 Task: Look for space in Alot, India from 11th June, 2023 to 15th June, 2023 for 2 adults in price range Rs.7000 to Rs.16000. Place can be private room with 1  bedroom having 2 beds and 1 bathroom. Property type can be house, flat, guest house, hotel. Booking option can be shelf check-in. Required host language is English.
Action: Mouse moved to (587, 108)
Screenshot: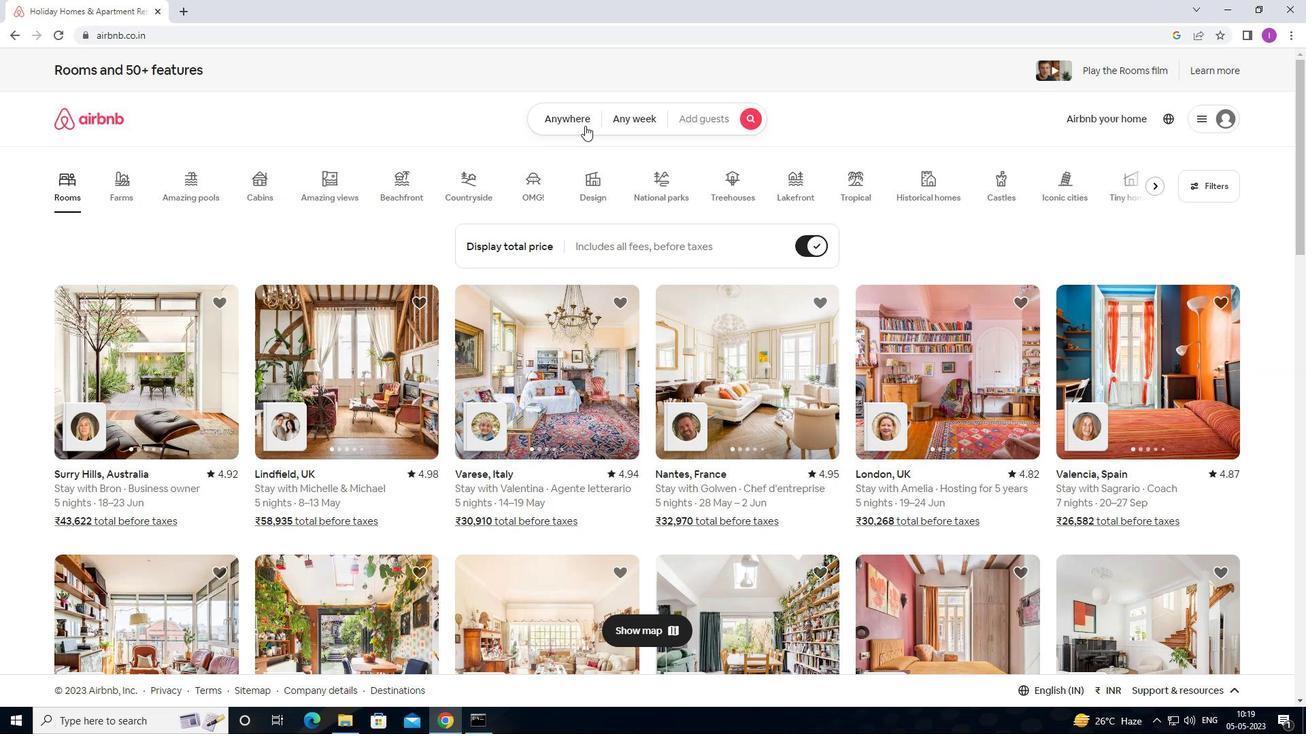 
Action: Mouse pressed left at (587, 108)
Screenshot: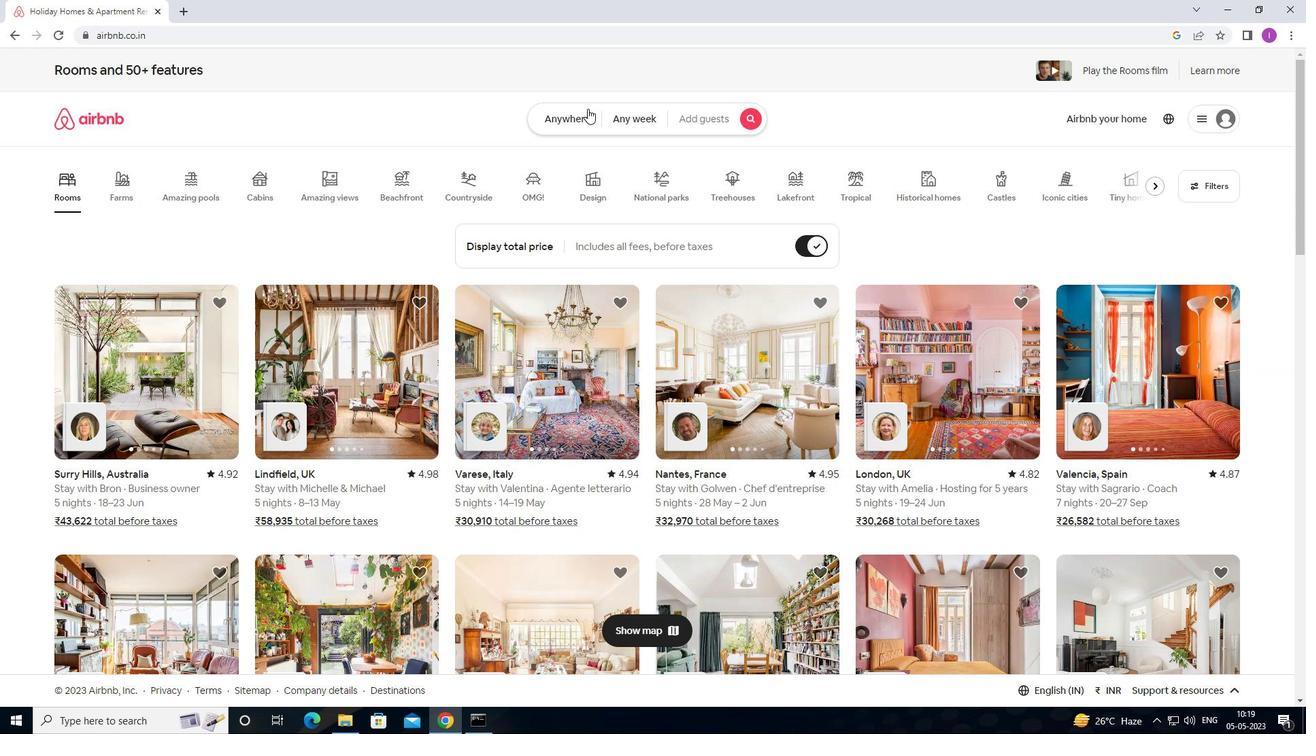 
Action: Mouse moved to (433, 172)
Screenshot: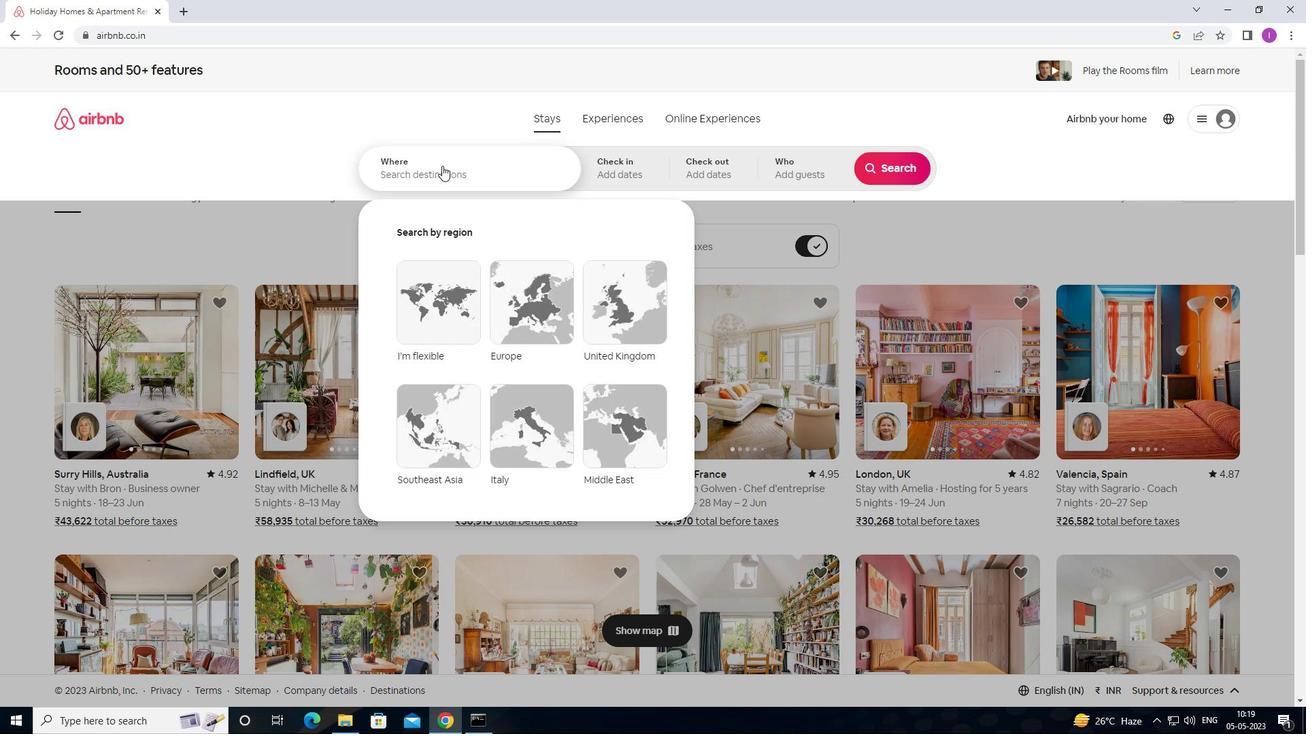 
Action: Mouse pressed left at (433, 172)
Screenshot: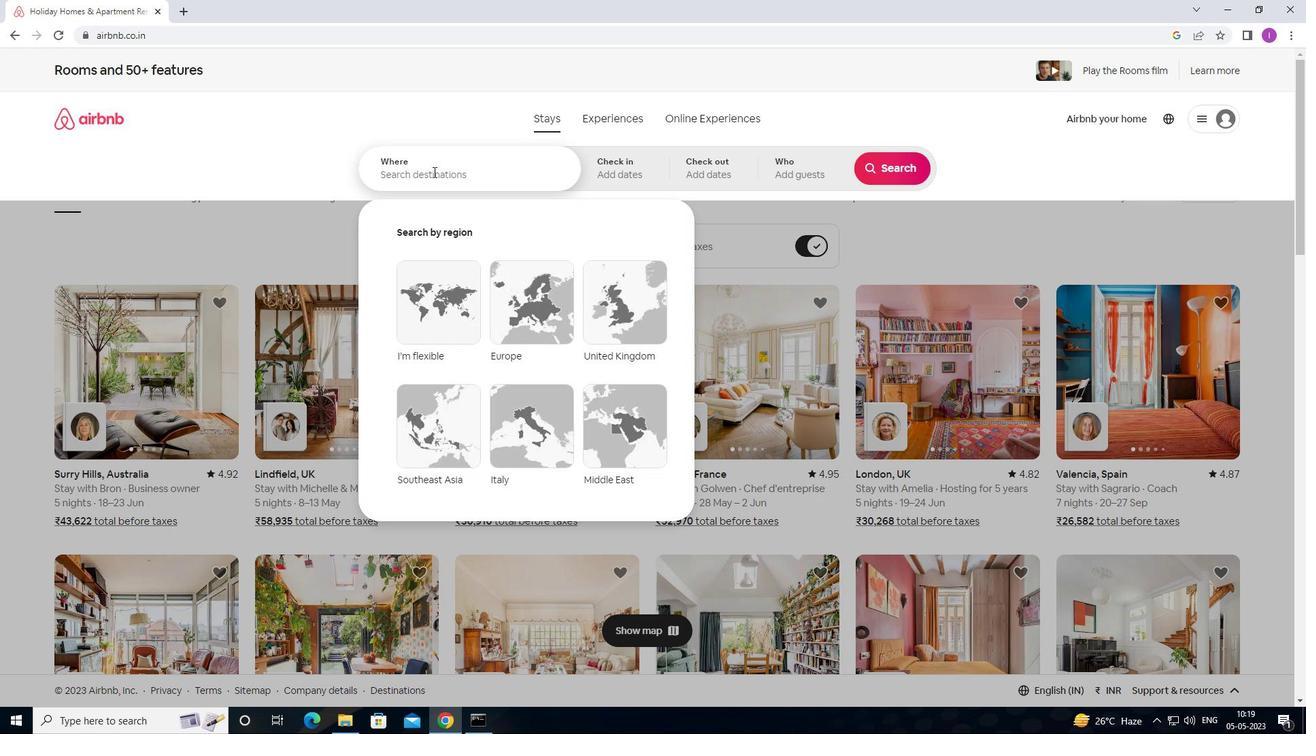 
Action: Mouse moved to (336, 249)
Screenshot: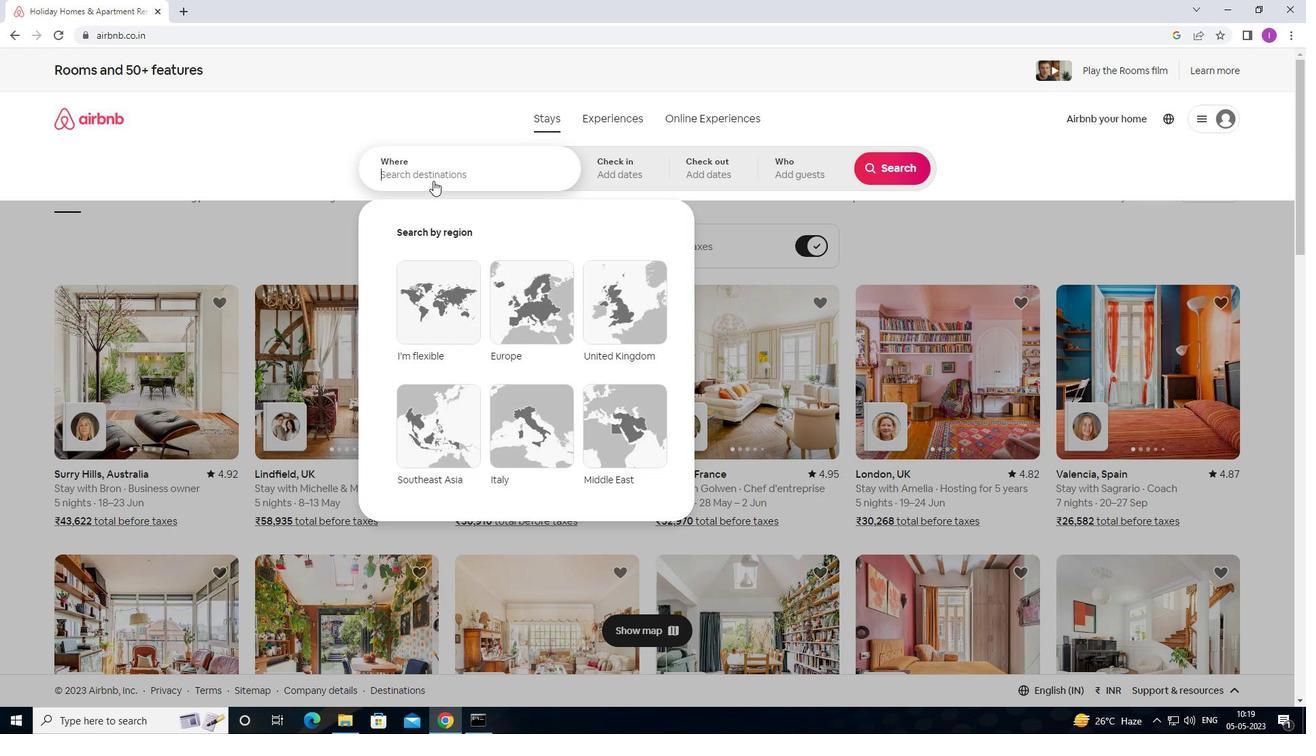 
Action: Key pressed <Key.shift>ALOT,<Key.shift>INDIA
Screenshot: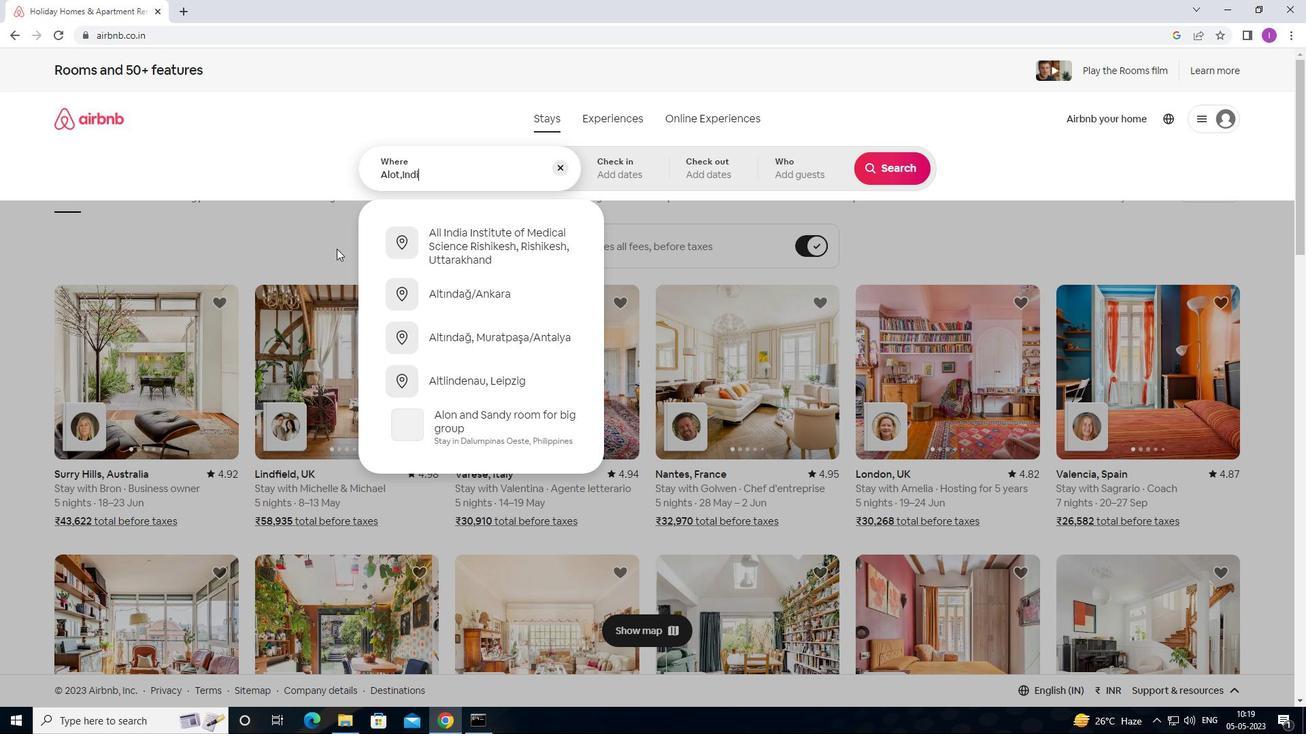 
Action: Mouse moved to (634, 167)
Screenshot: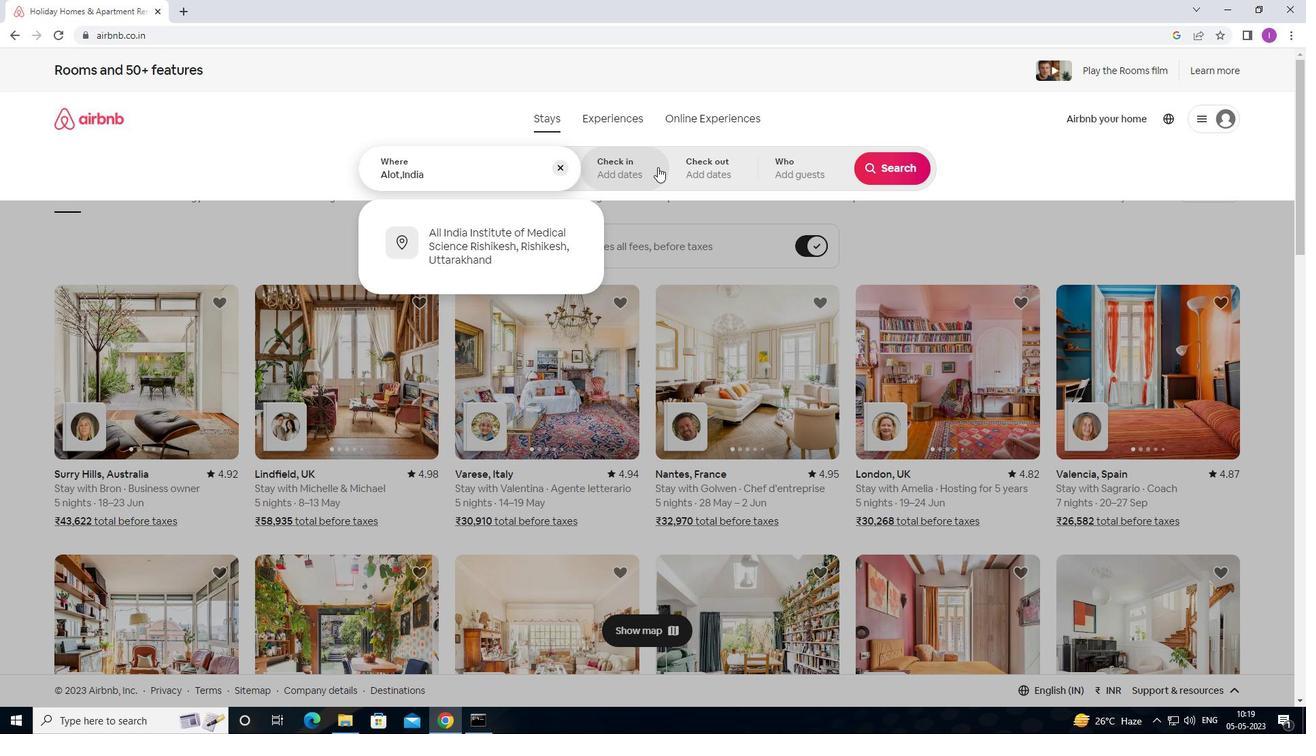 
Action: Mouse pressed left at (634, 167)
Screenshot: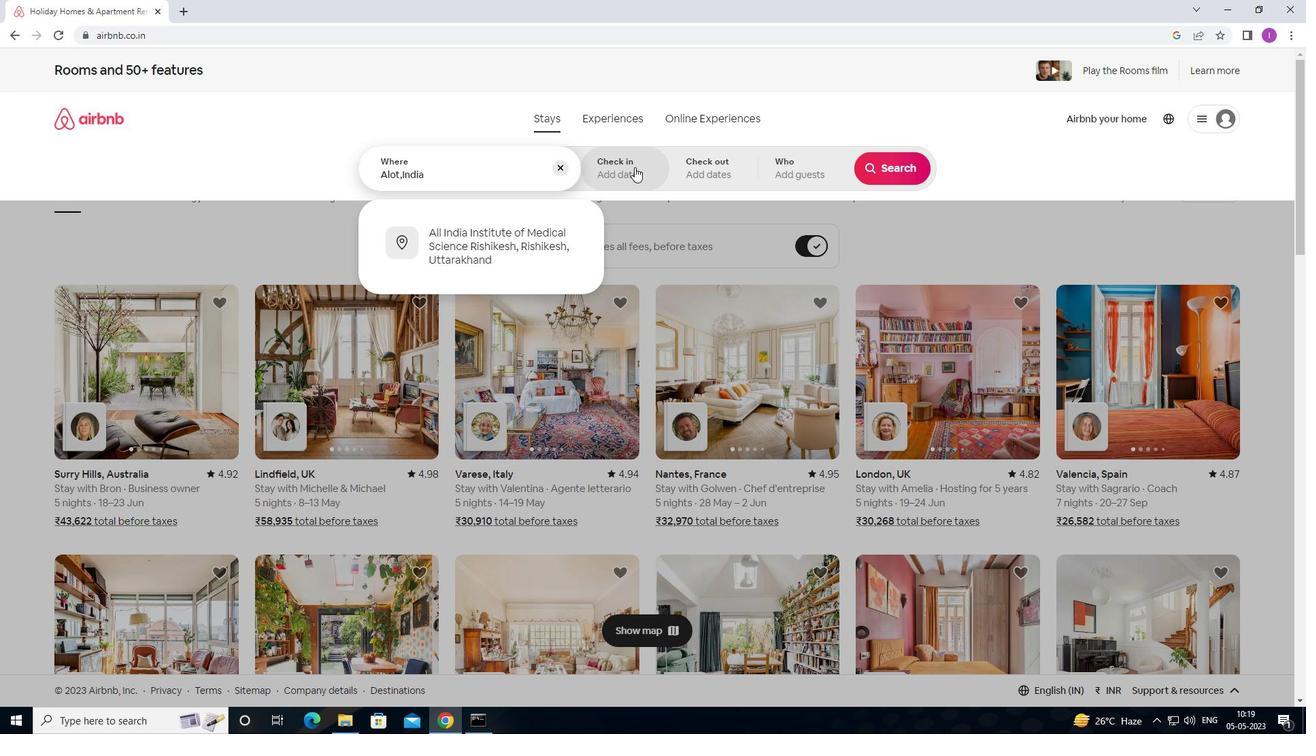 
Action: Mouse moved to (884, 274)
Screenshot: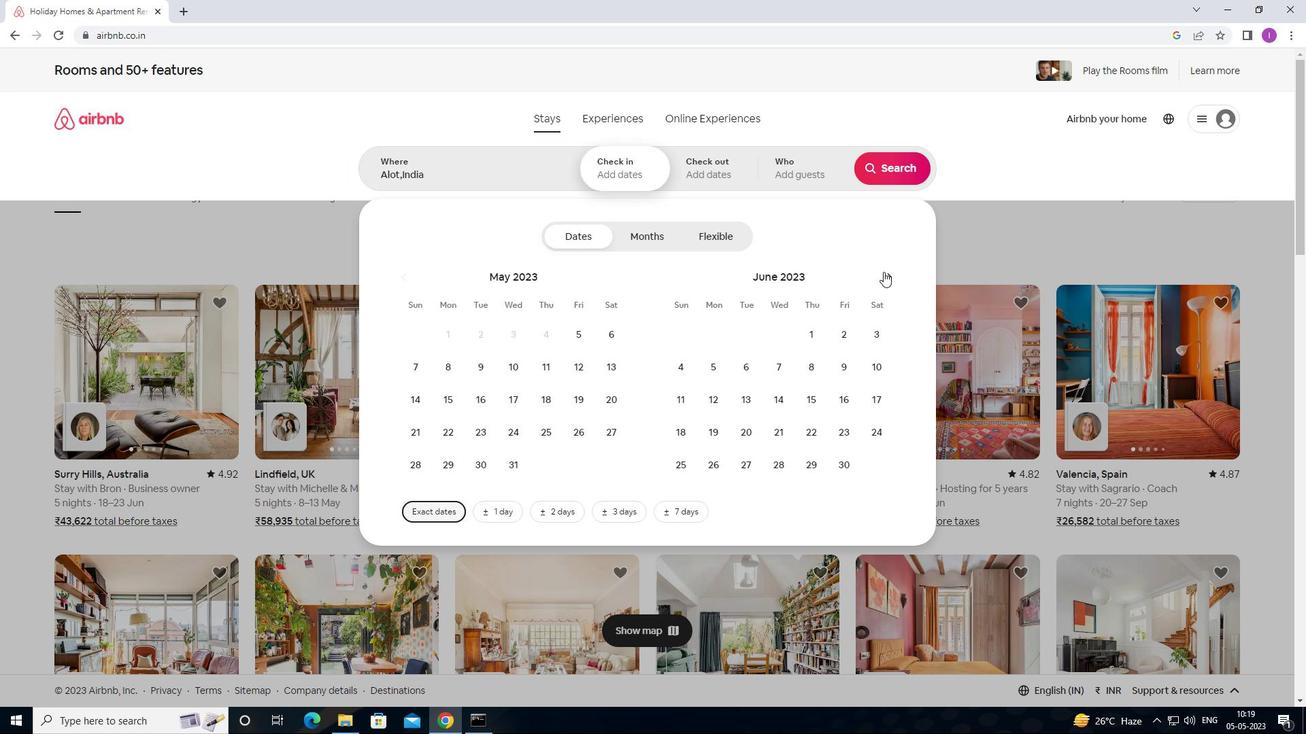 
Action: Mouse pressed left at (884, 274)
Screenshot: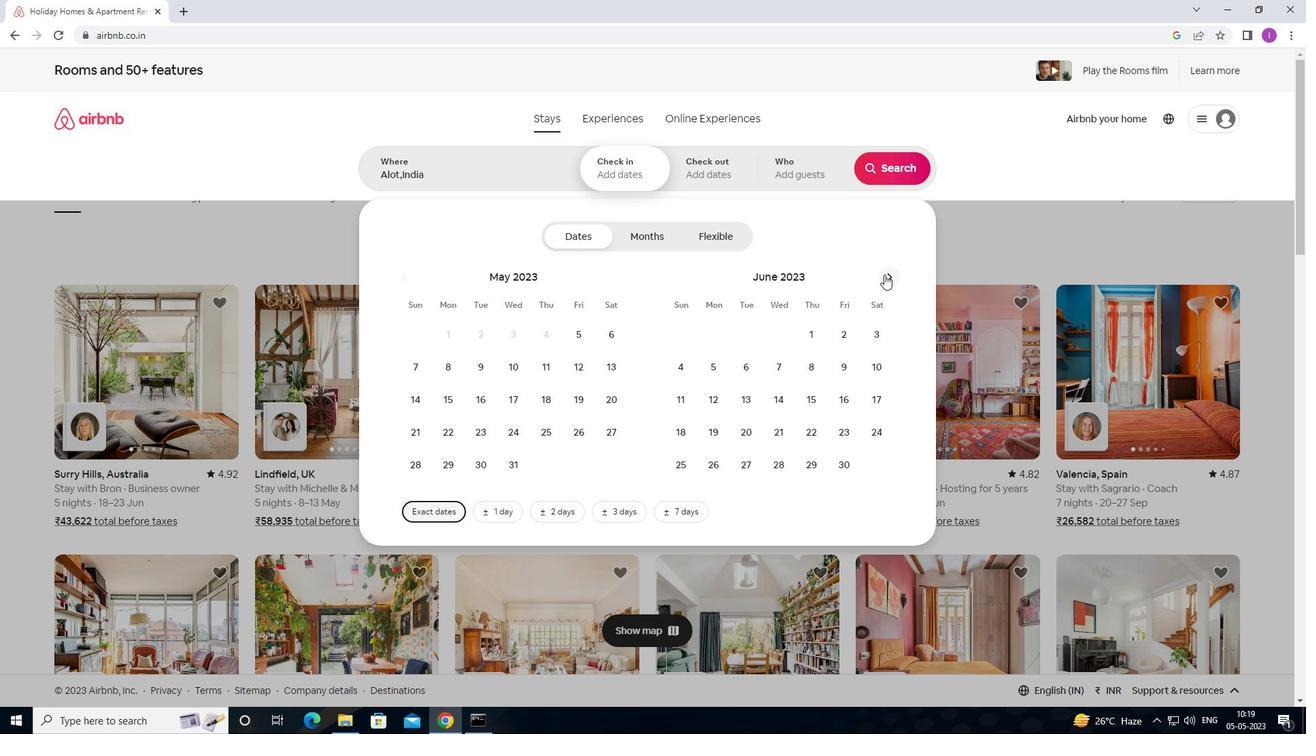 
Action: Mouse moved to (406, 400)
Screenshot: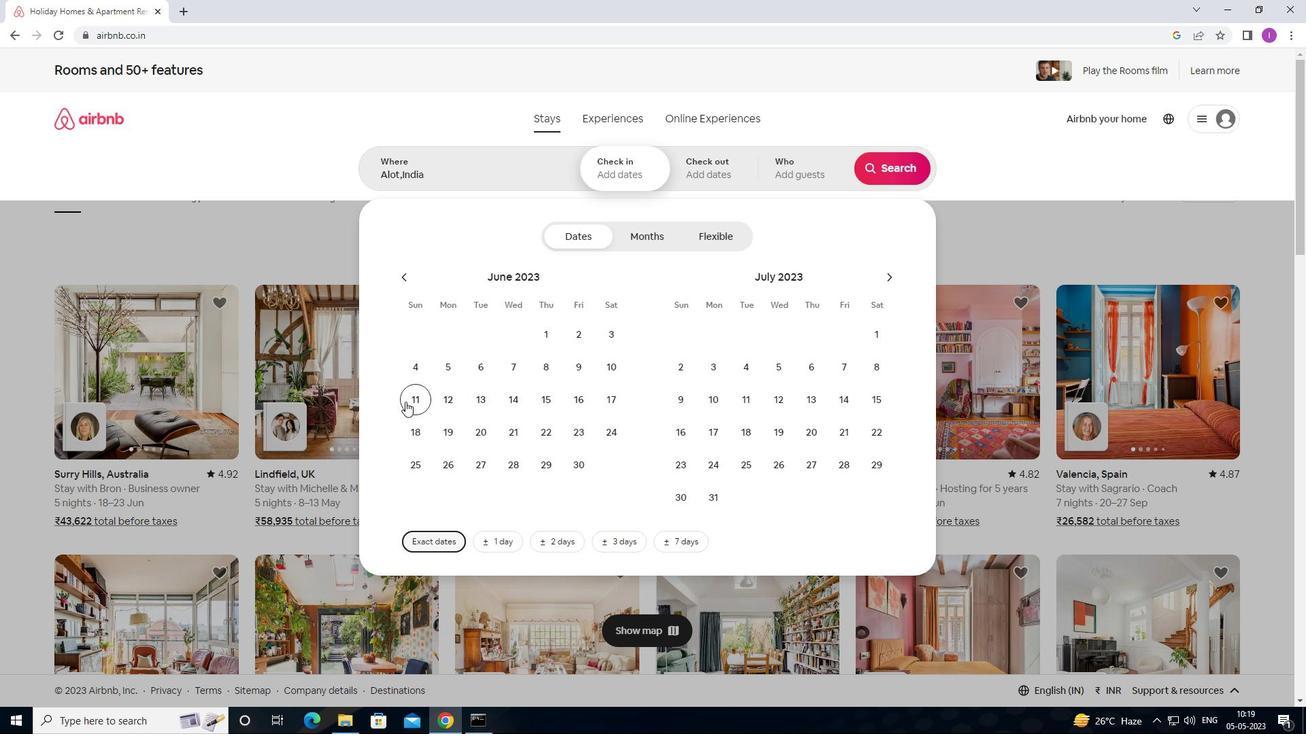 
Action: Mouse pressed left at (406, 400)
Screenshot: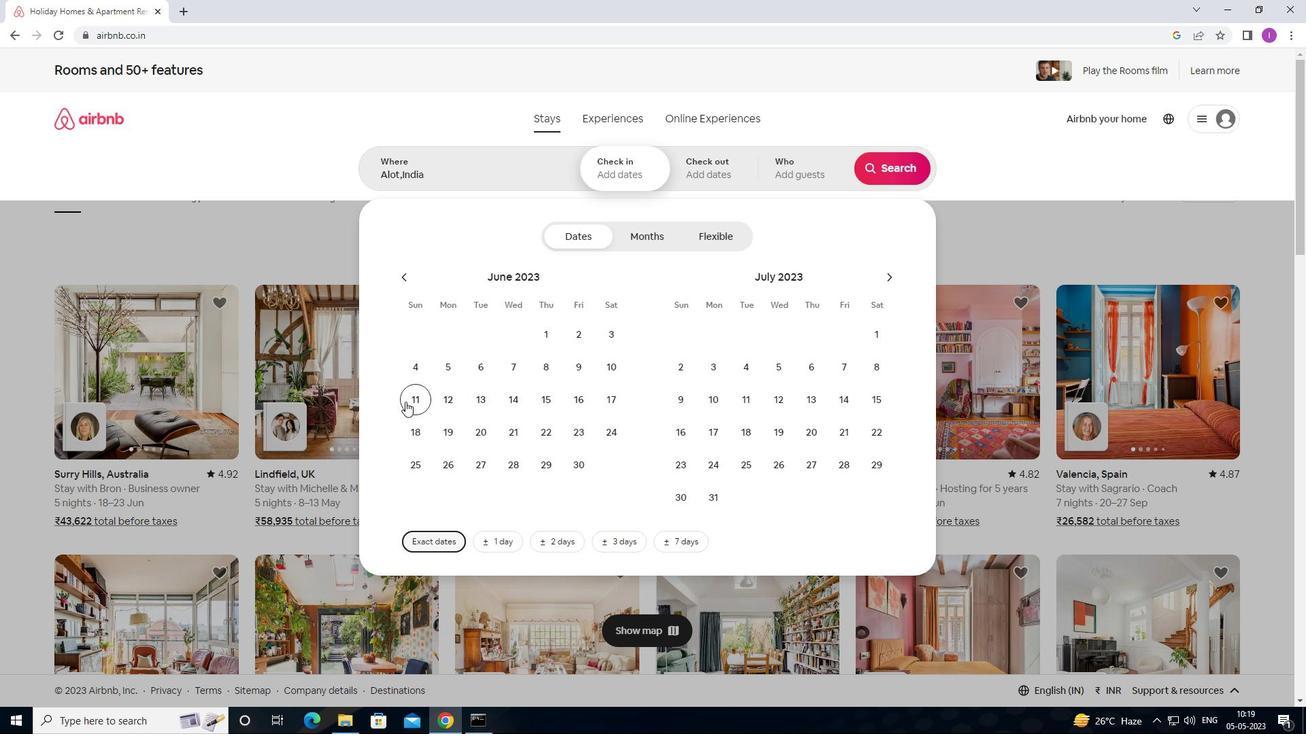 
Action: Mouse moved to (545, 411)
Screenshot: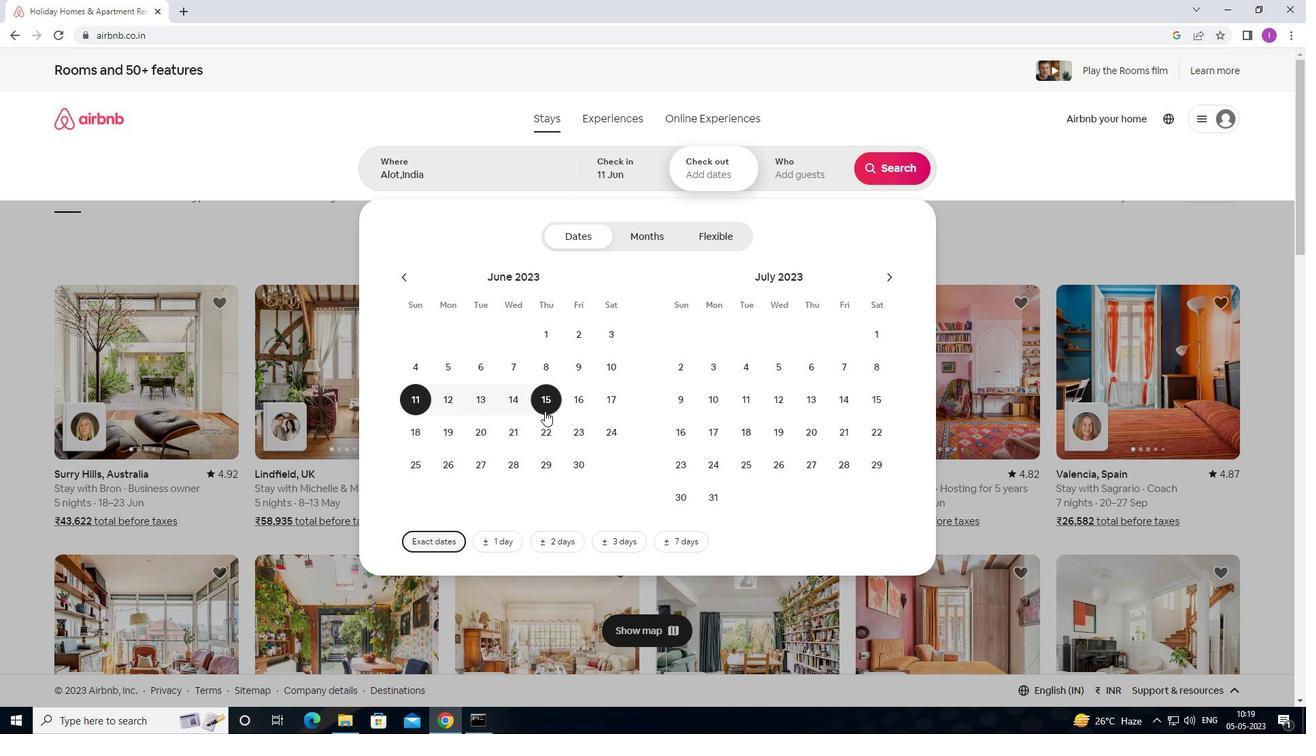 
Action: Mouse pressed left at (545, 411)
Screenshot: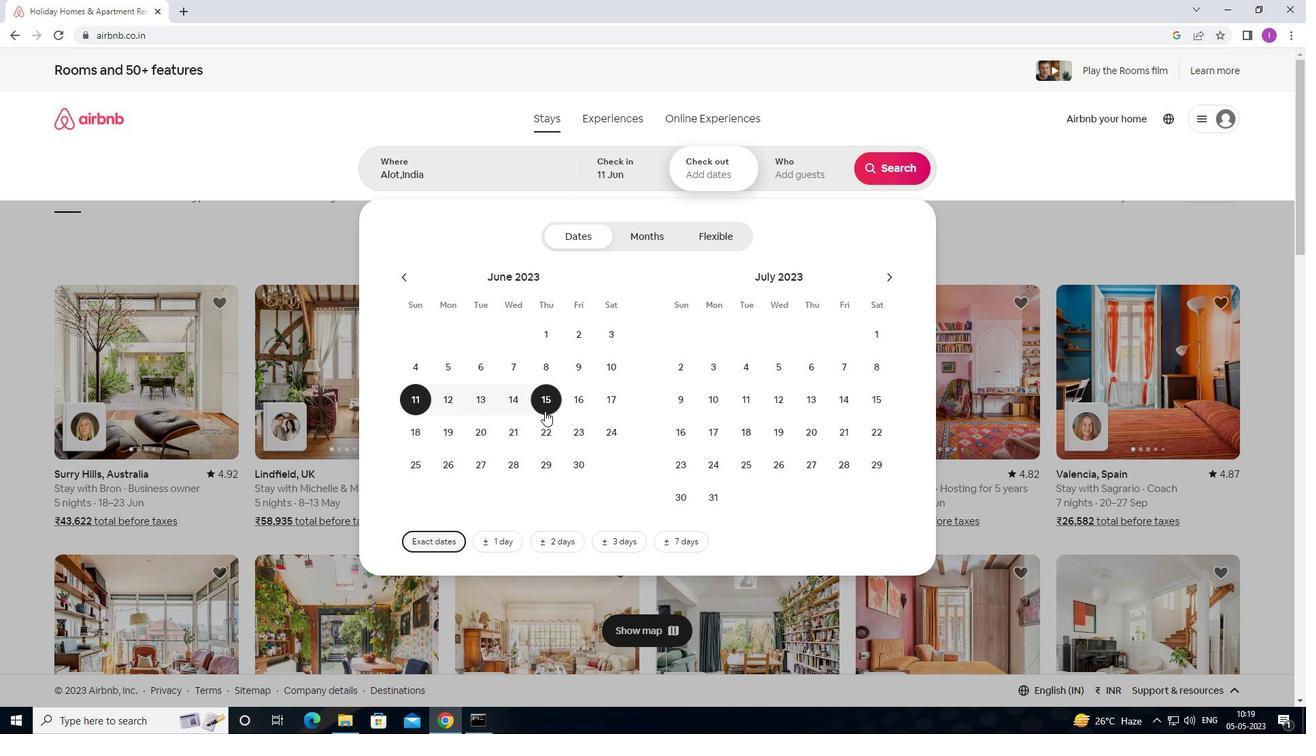 
Action: Mouse moved to (825, 184)
Screenshot: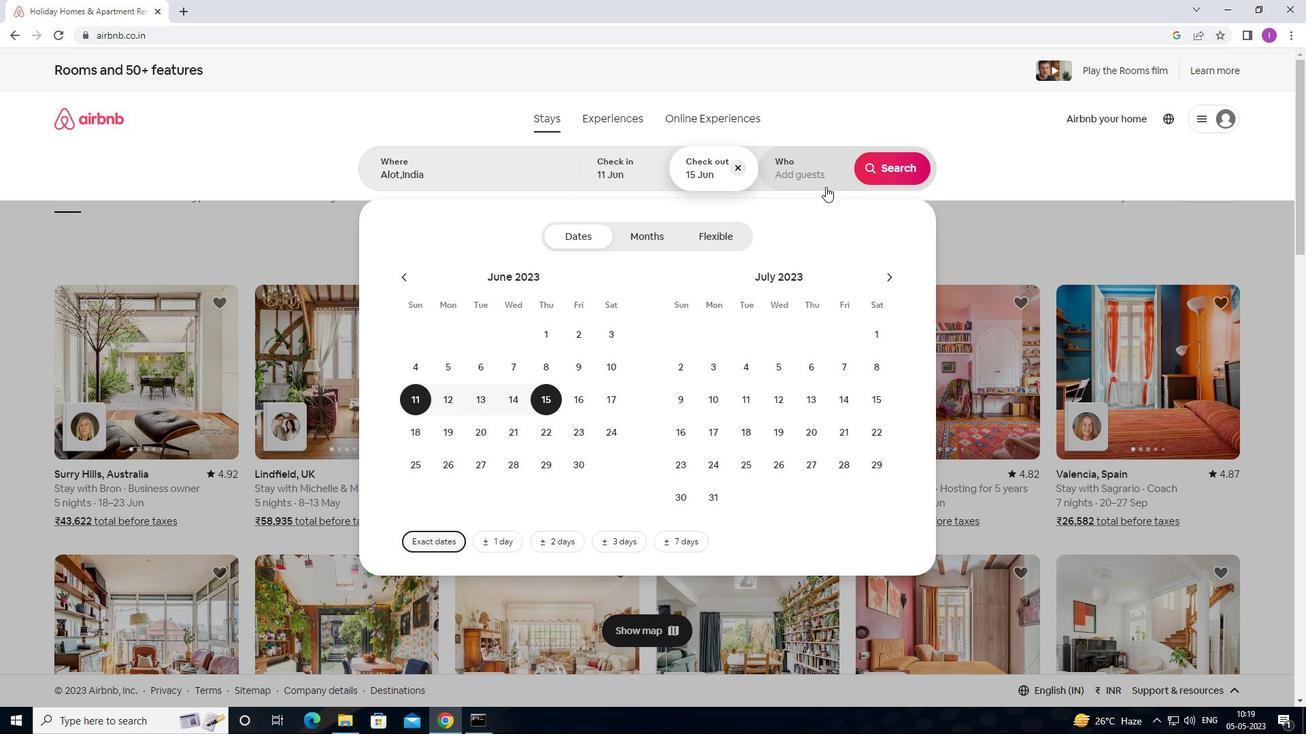 
Action: Mouse pressed left at (825, 184)
Screenshot: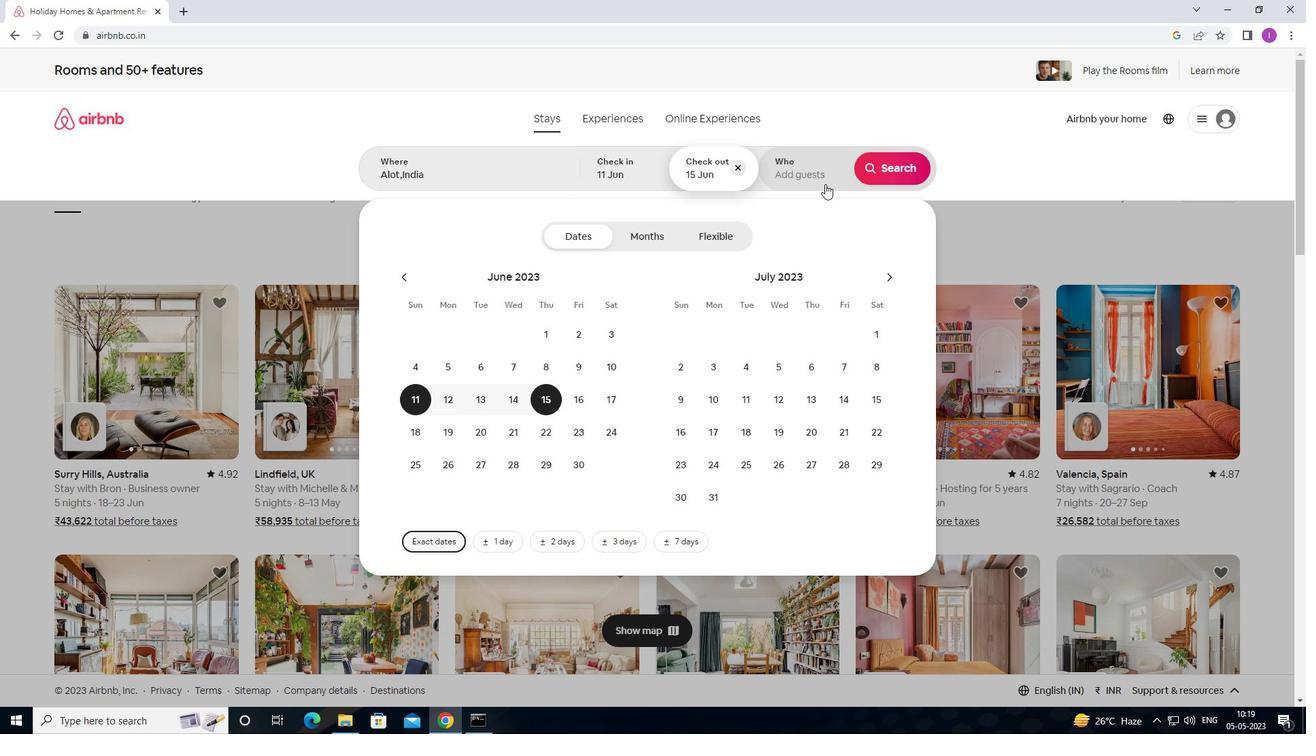 
Action: Mouse moved to (891, 240)
Screenshot: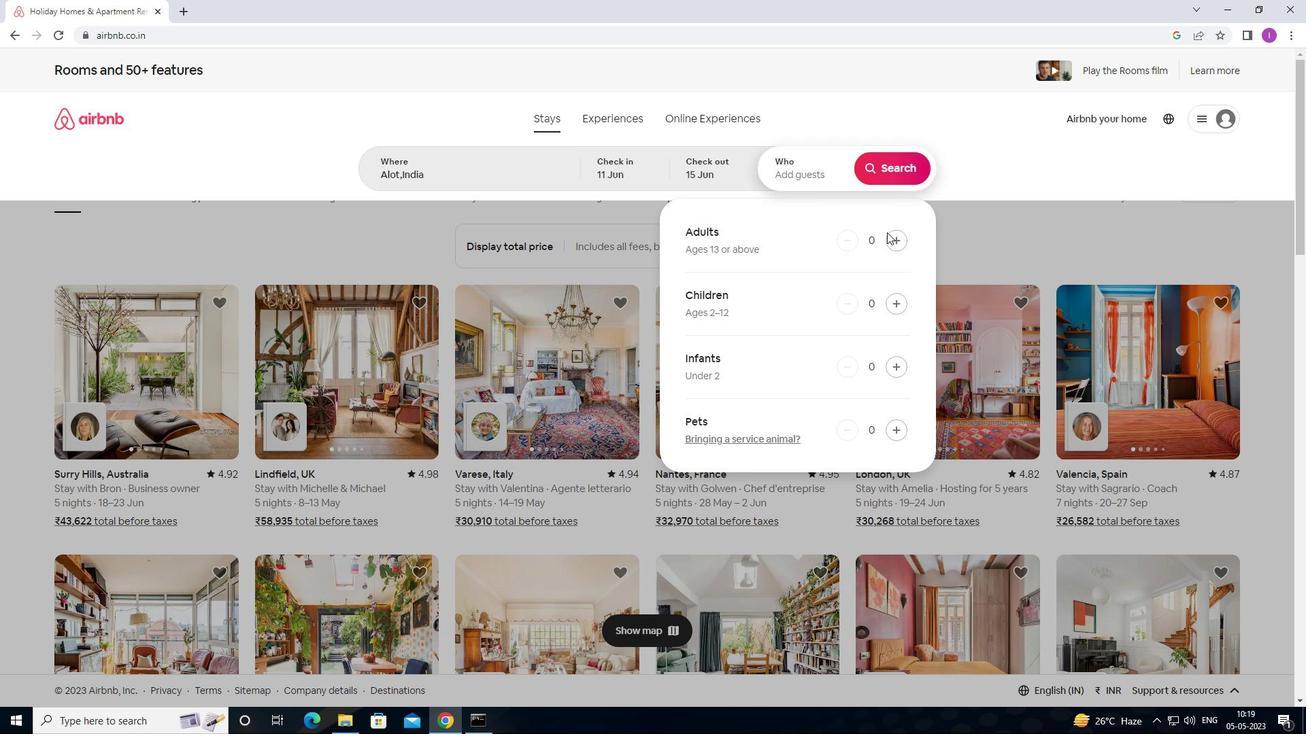 
Action: Mouse pressed left at (891, 240)
Screenshot: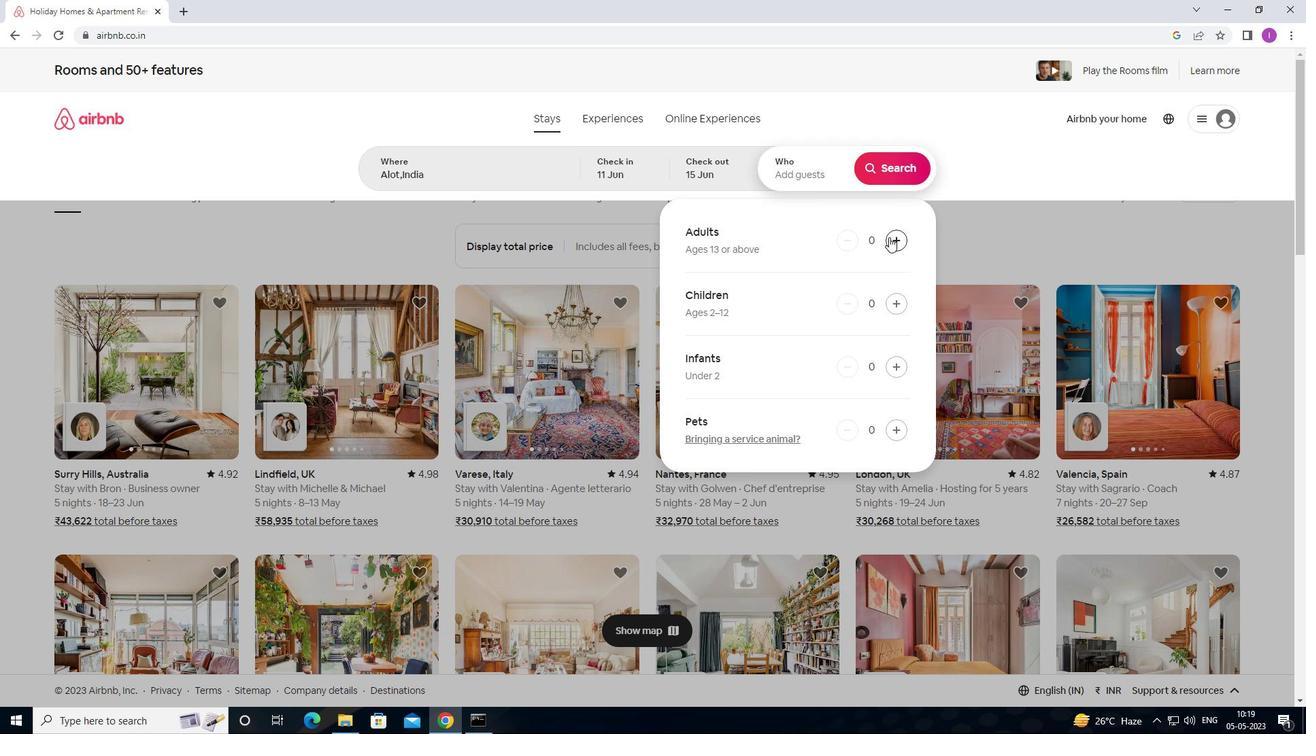
Action: Mouse pressed left at (891, 240)
Screenshot: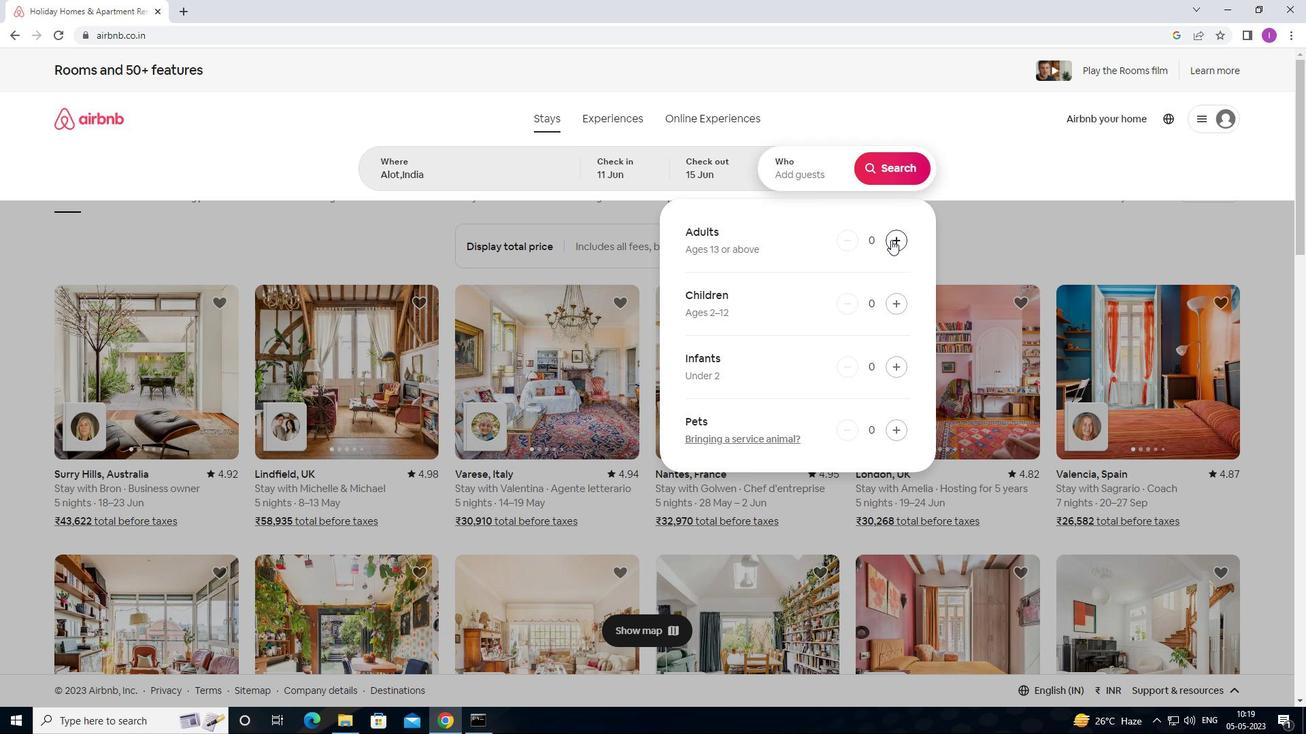 
Action: Mouse moved to (905, 178)
Screenshot: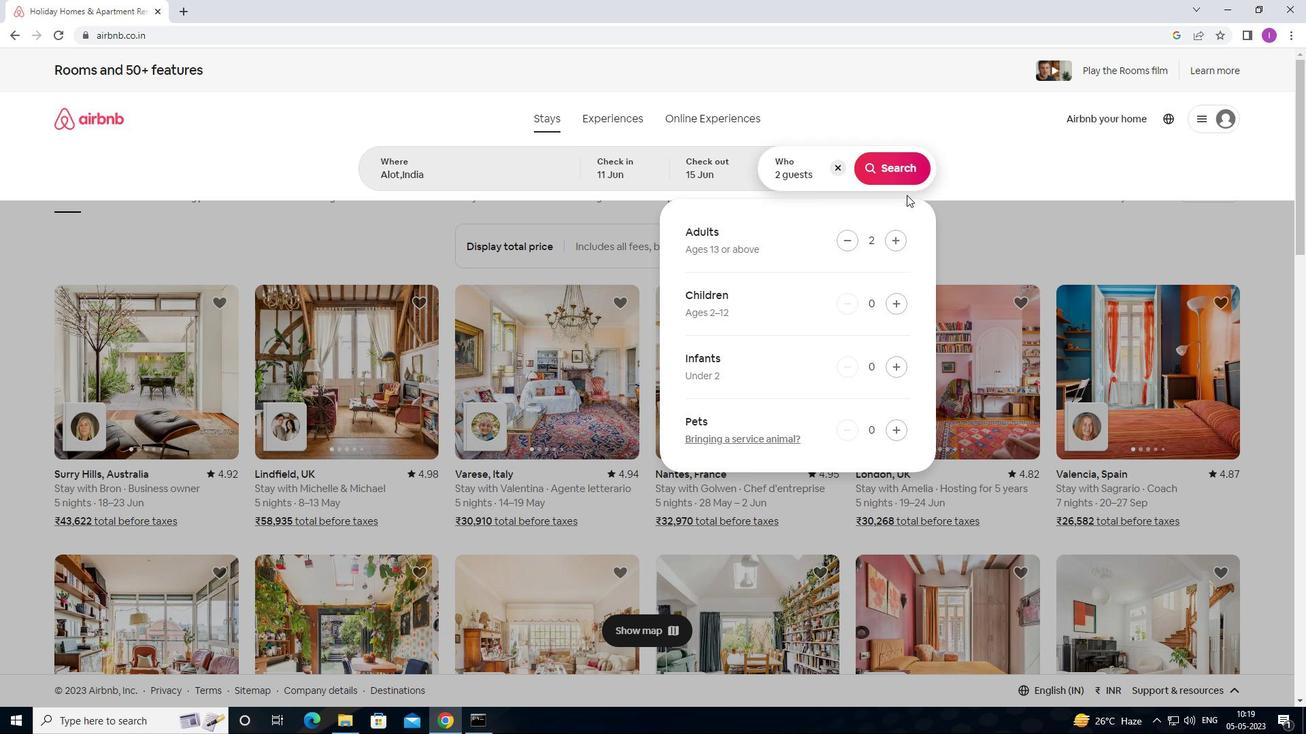 
Action: Mouse pressed left at (905, 178)
Screenshot: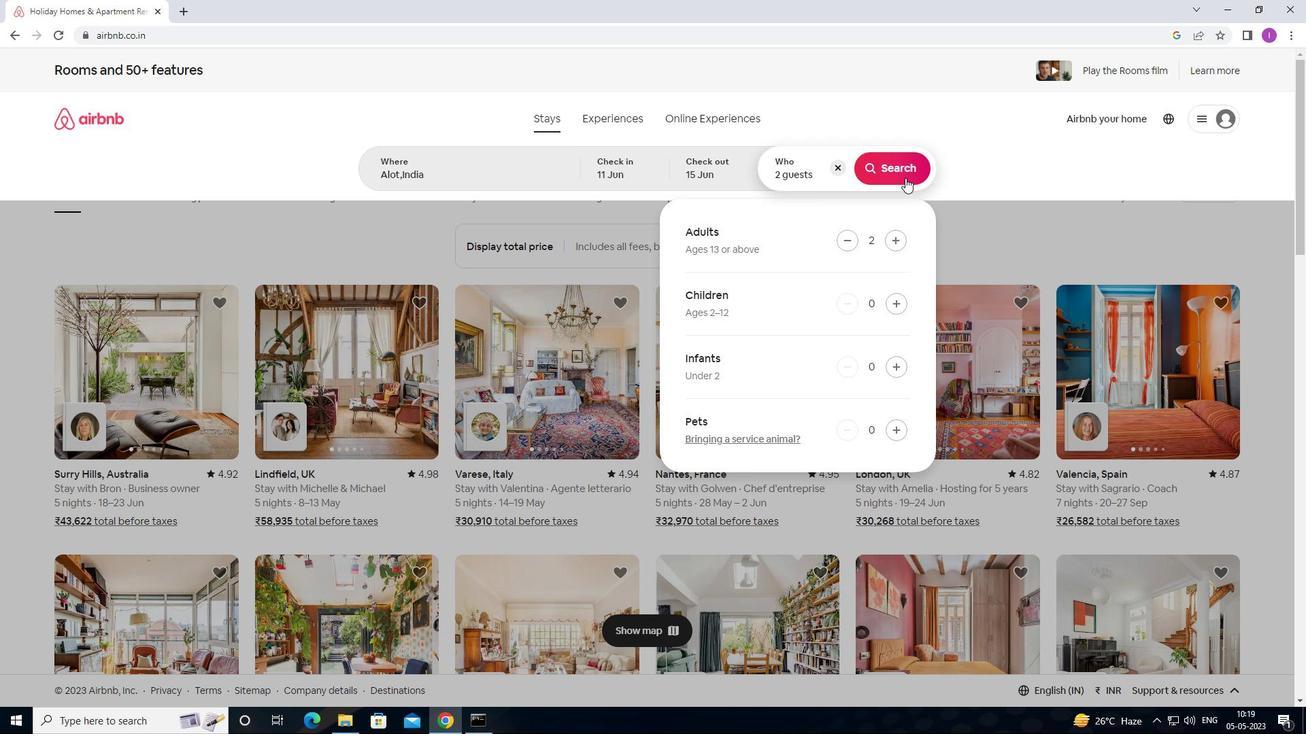 
Action: Mouse moved to (1243, 138)
Screenshot: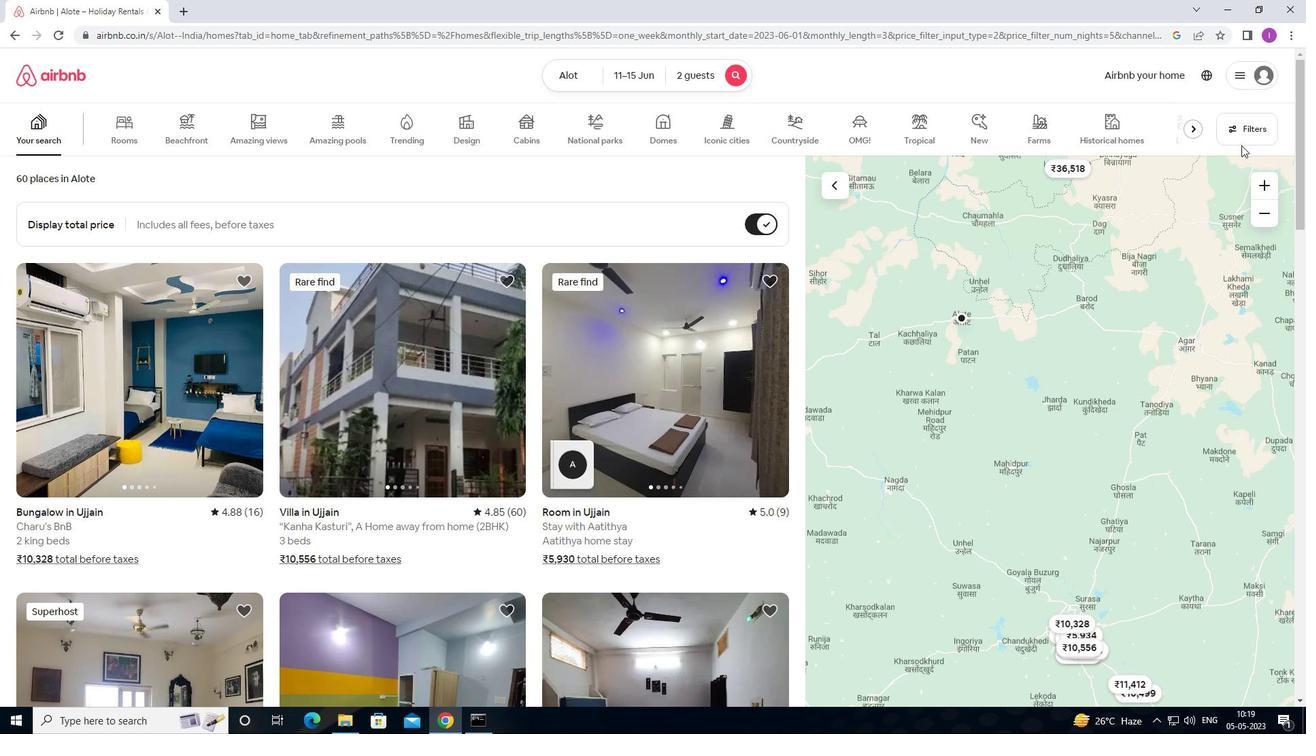 
Action: Mouse pressed left at (1243, 138)
Screenshot: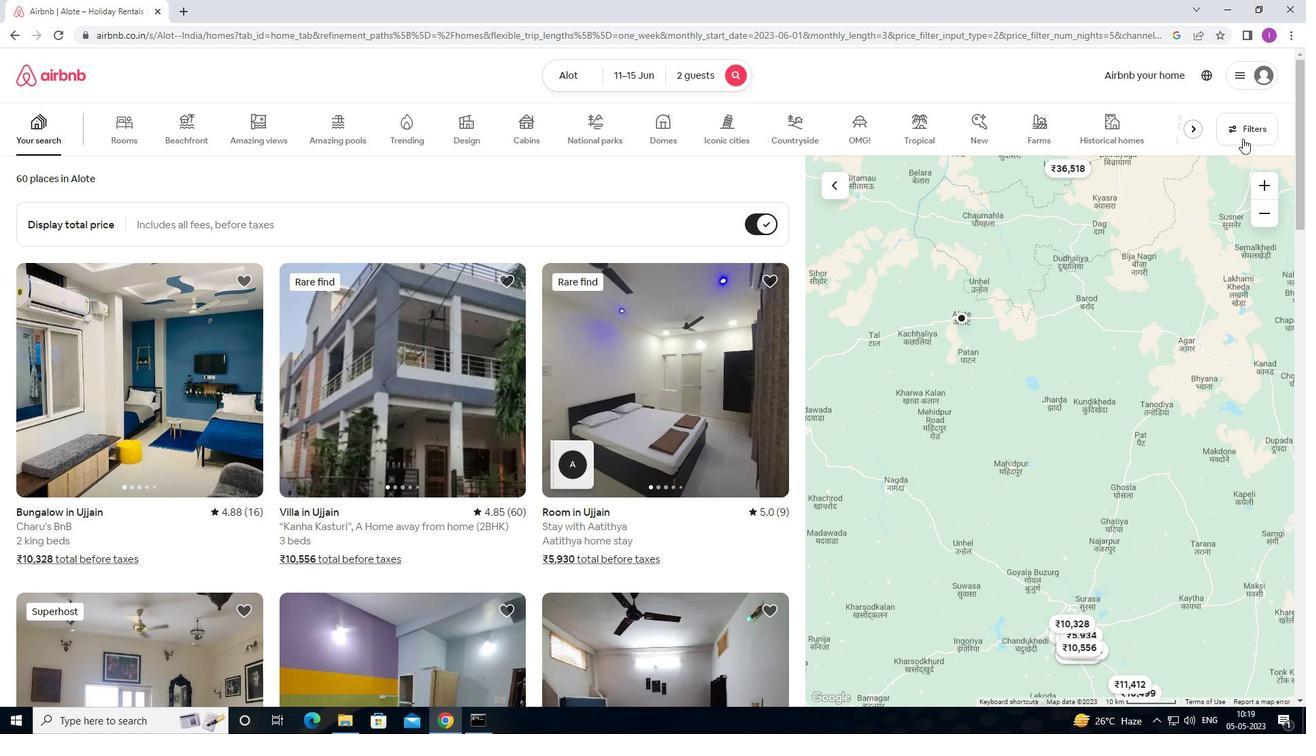 
Action: Mouse moved to (477, 464)
Screenshot: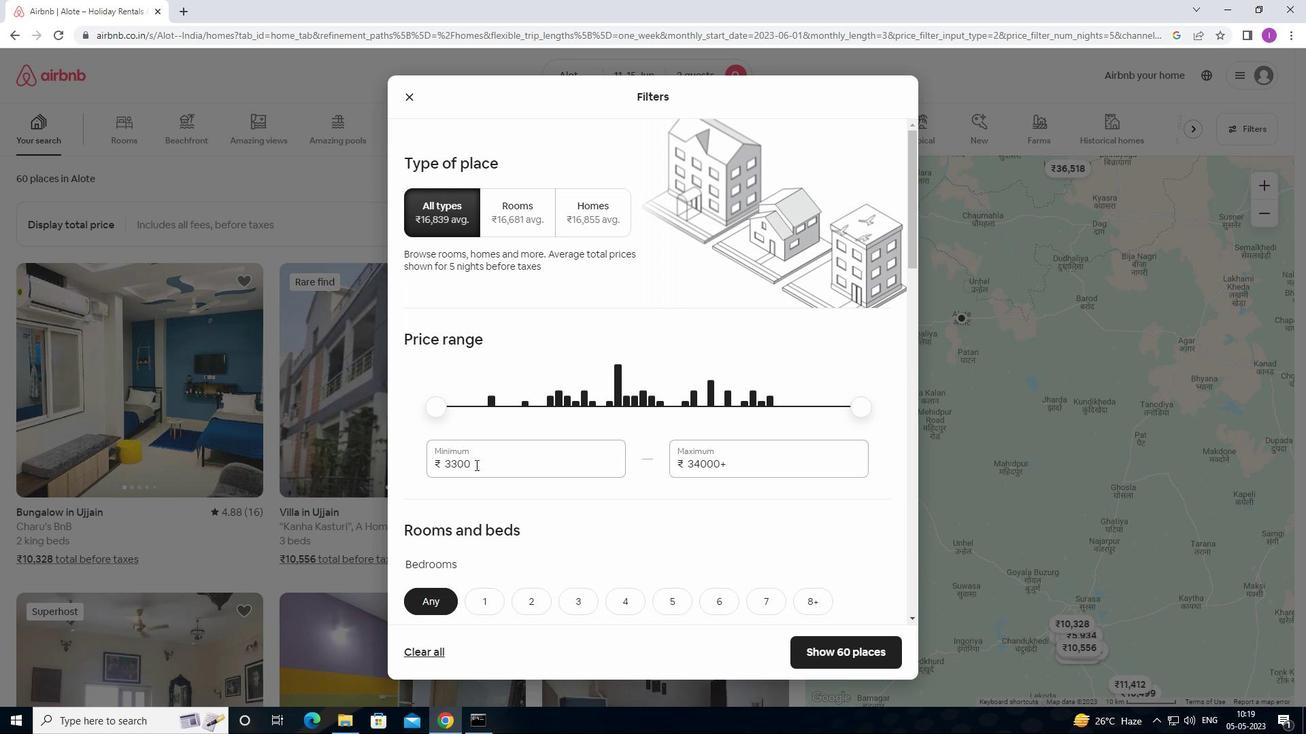 
Action: Mouse pressed left at (477, 464)
Screenshot: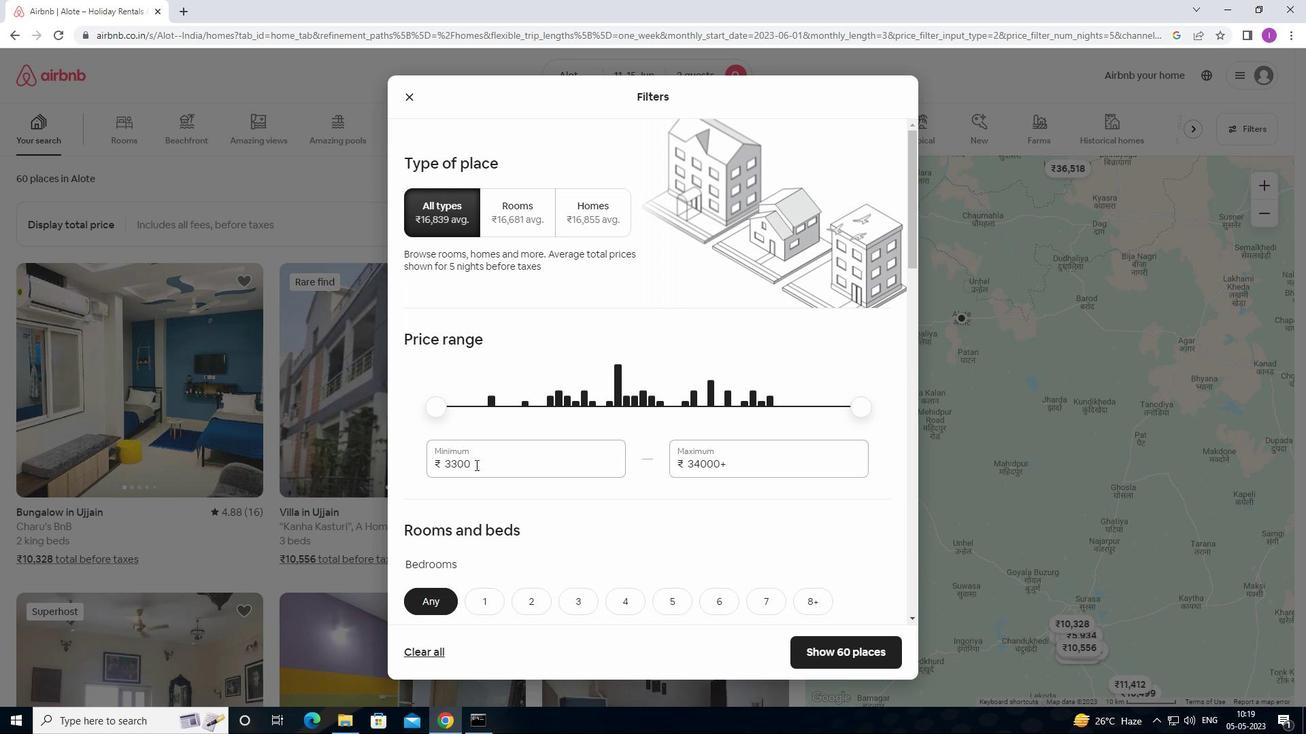
Action: Mouse moved to (517, 460)
Screenshot: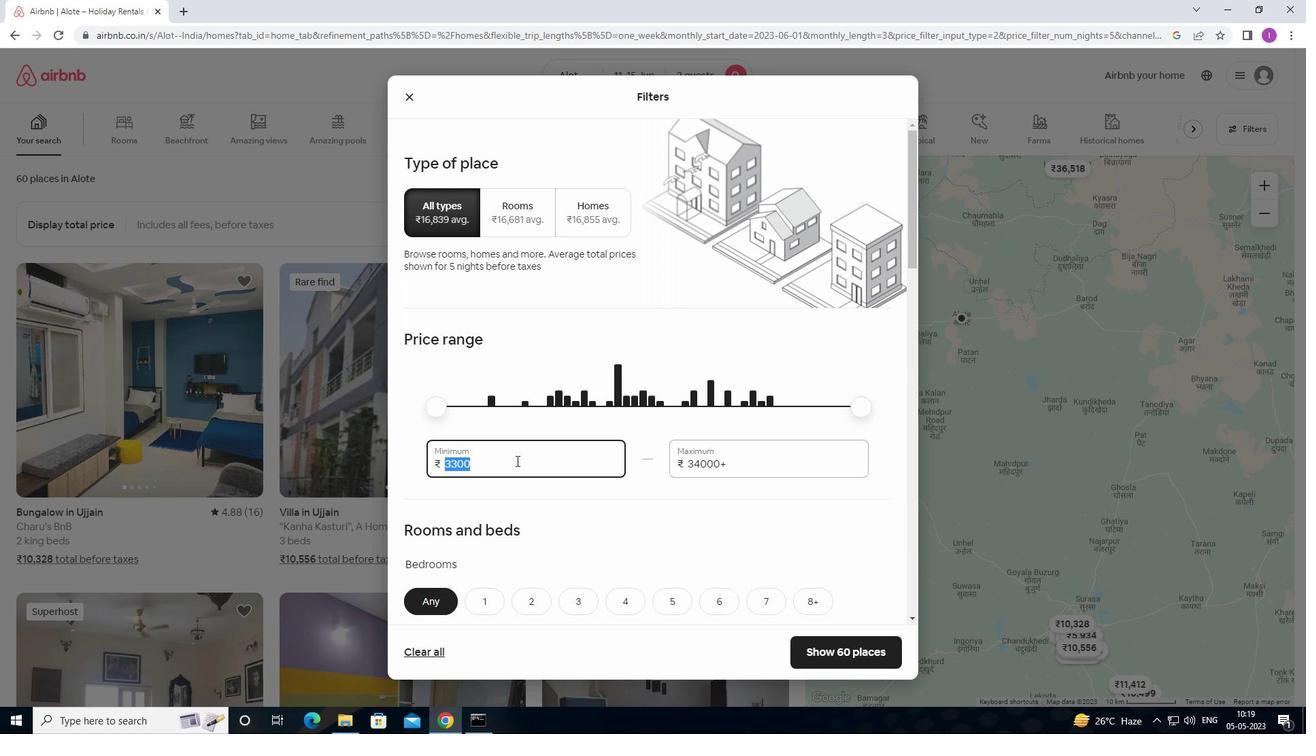 
Action: Key pressed 7
Screenshot: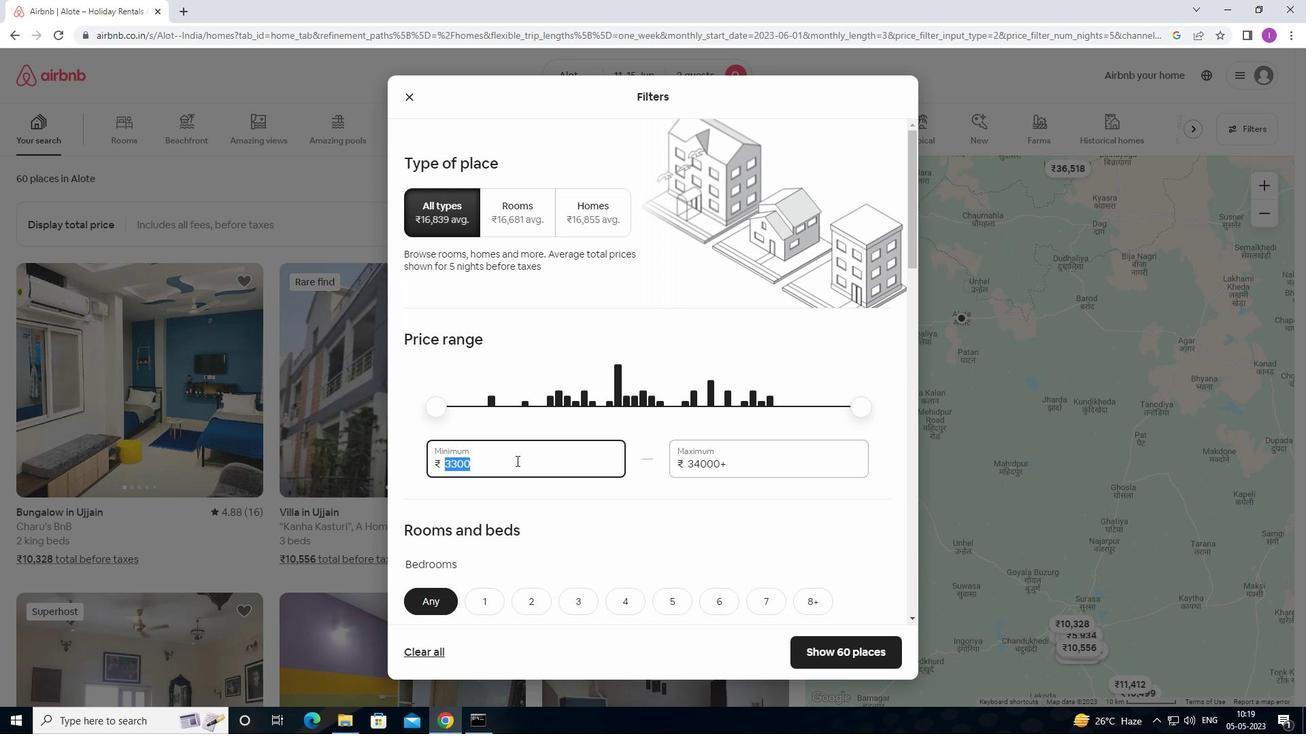 
Action: Mouse moved to (517, 458)
Screenshot: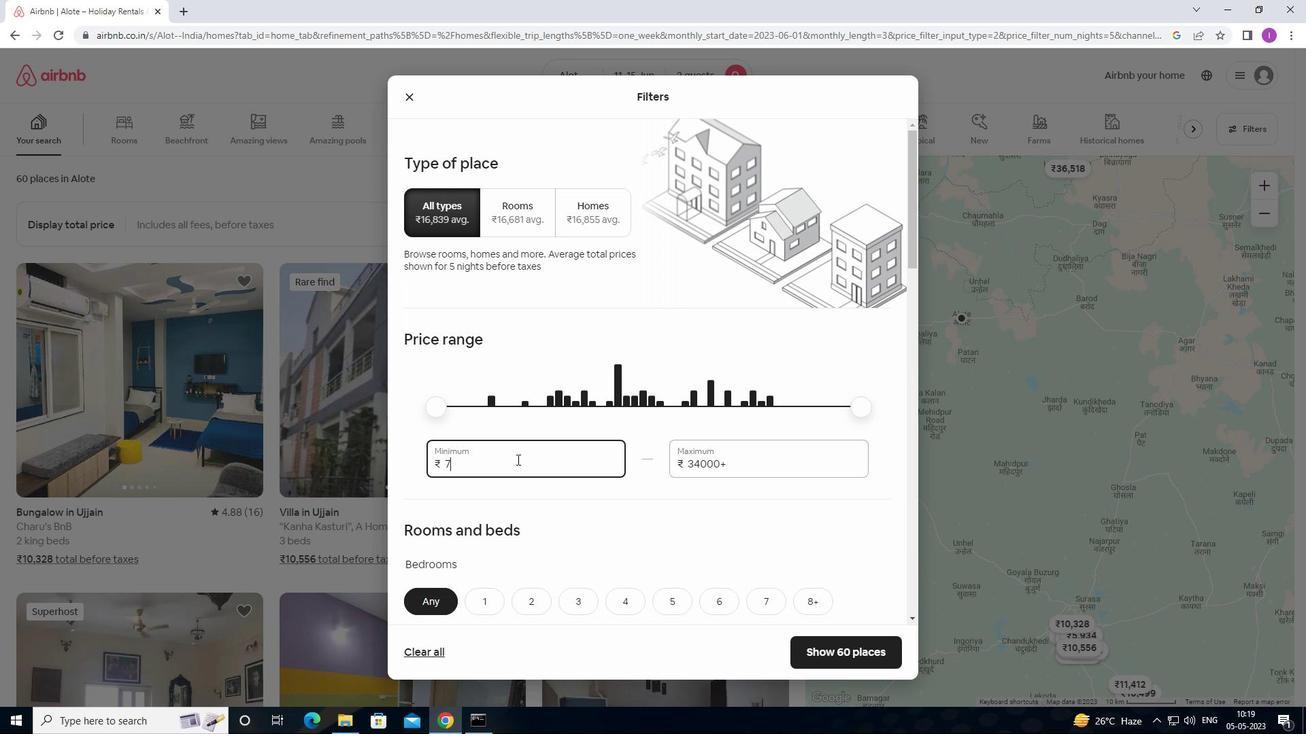 
Action: Key pressed 00
Screenshot: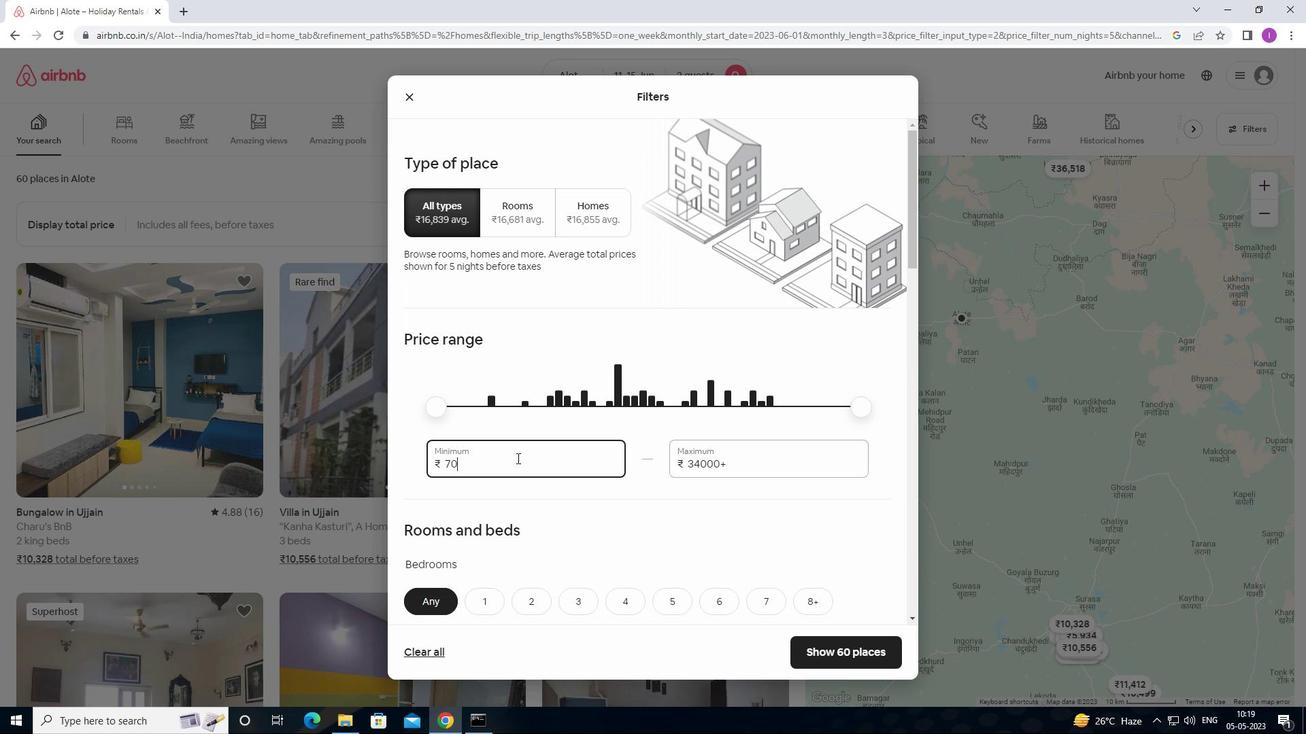 
Action: Mouse moved to (517, 455)
Screenshot: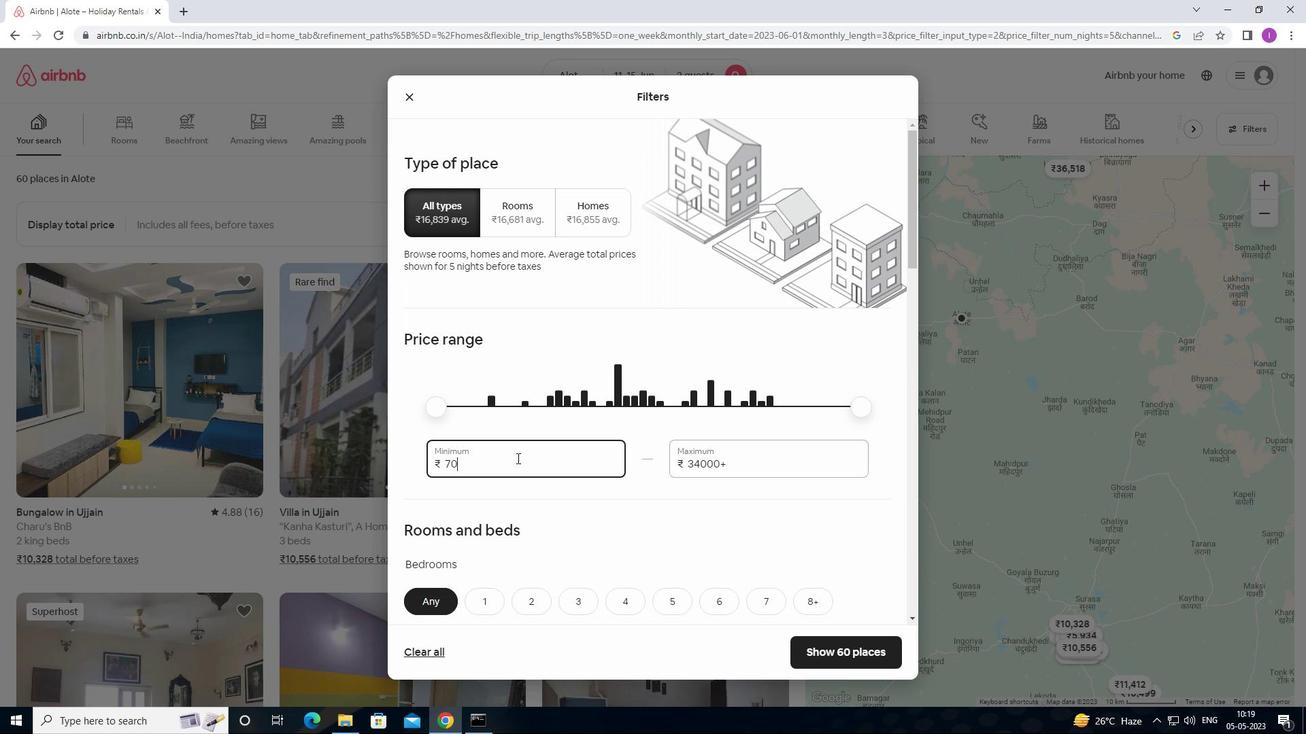 
Action: Key pressed 0
Screenshot: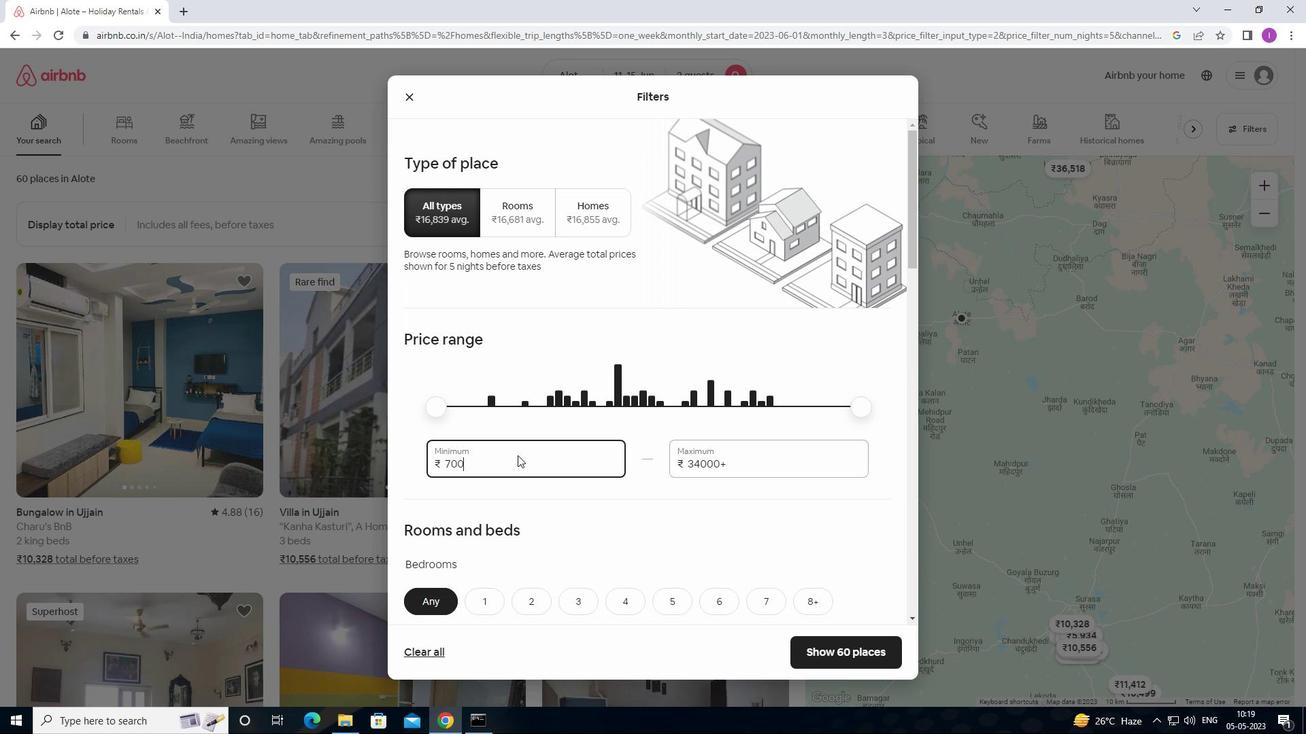 
Action: Mouse moved to (735, 456)
Screenshot: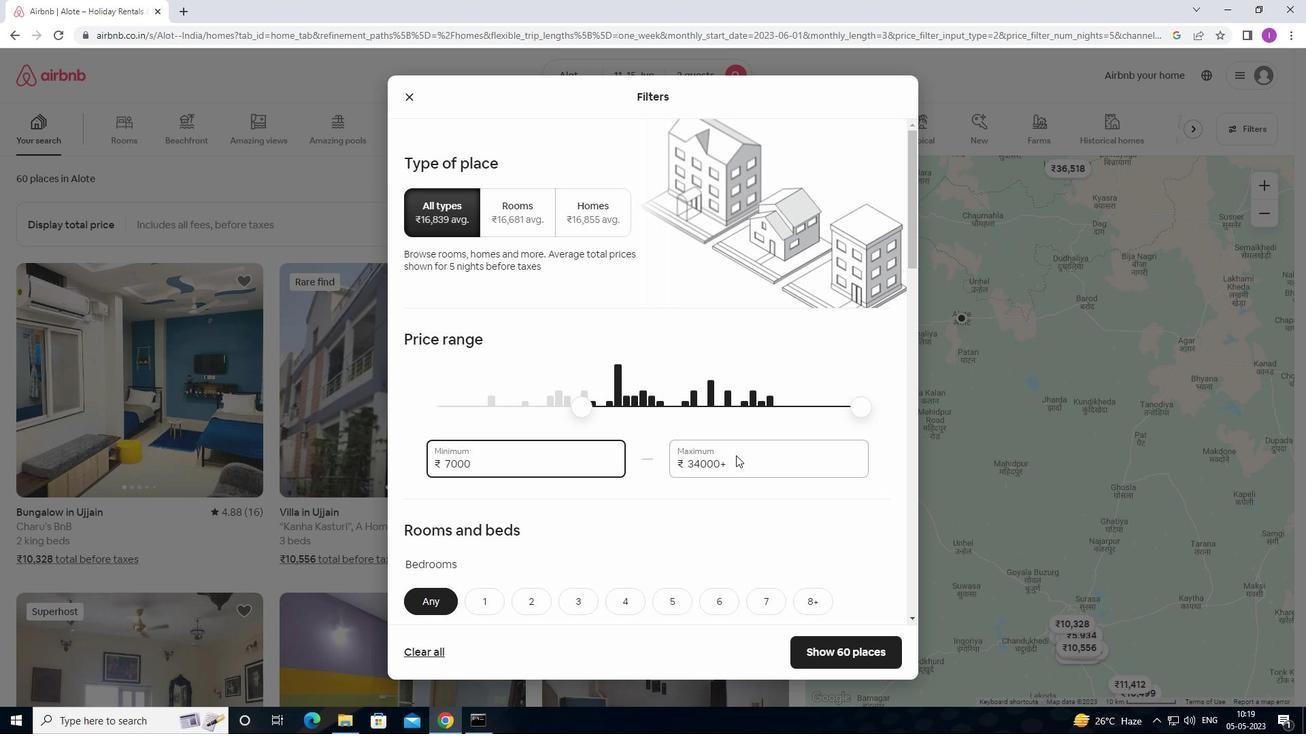 
Action: Mouse pressed left at (735, 456)
Screenshot: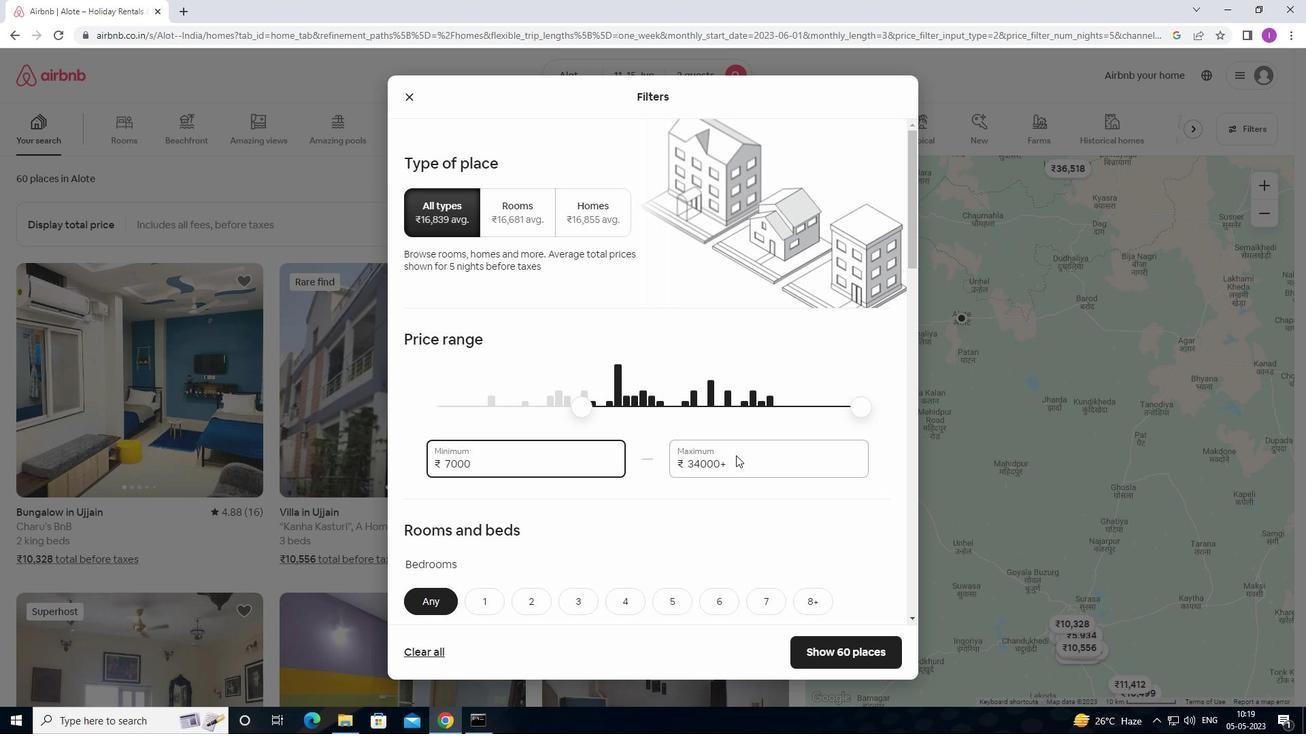 
Action: Mouse moved to (723, 464)
Screenshot: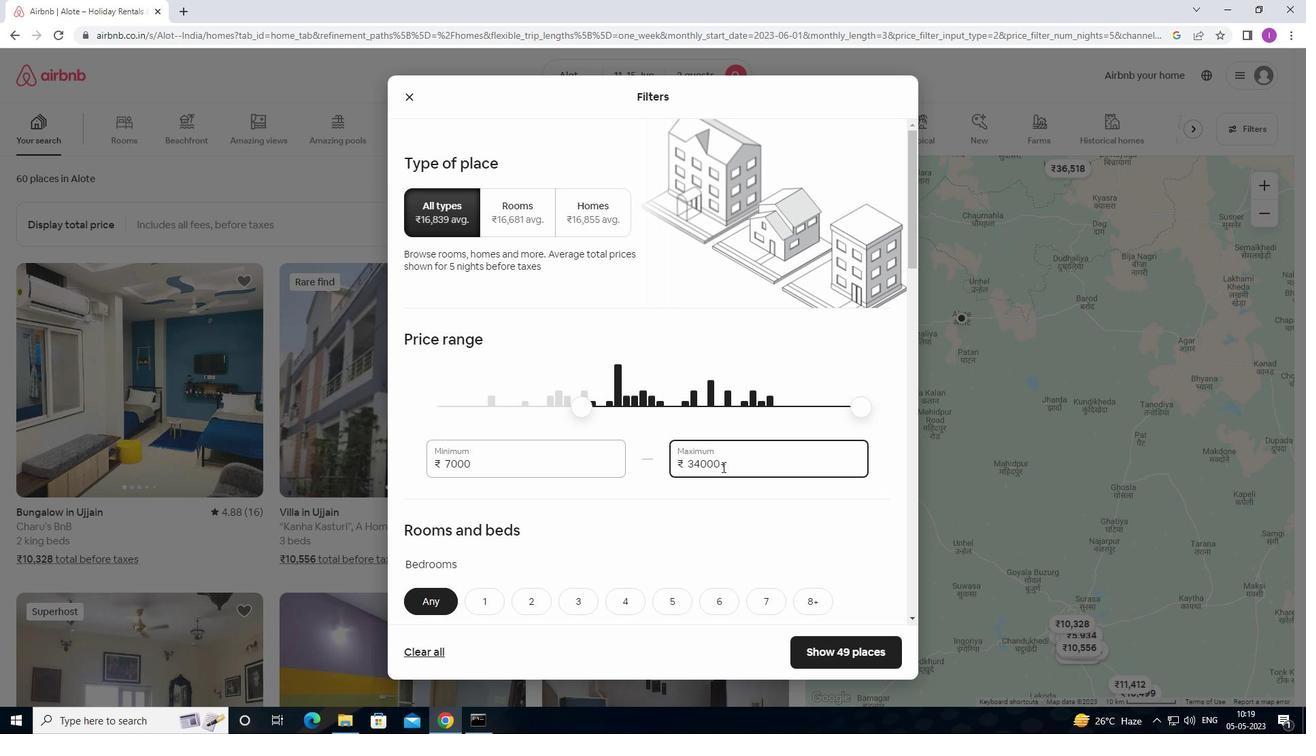 
Action: Mouse pressed left at (723, 464)
Screenshot: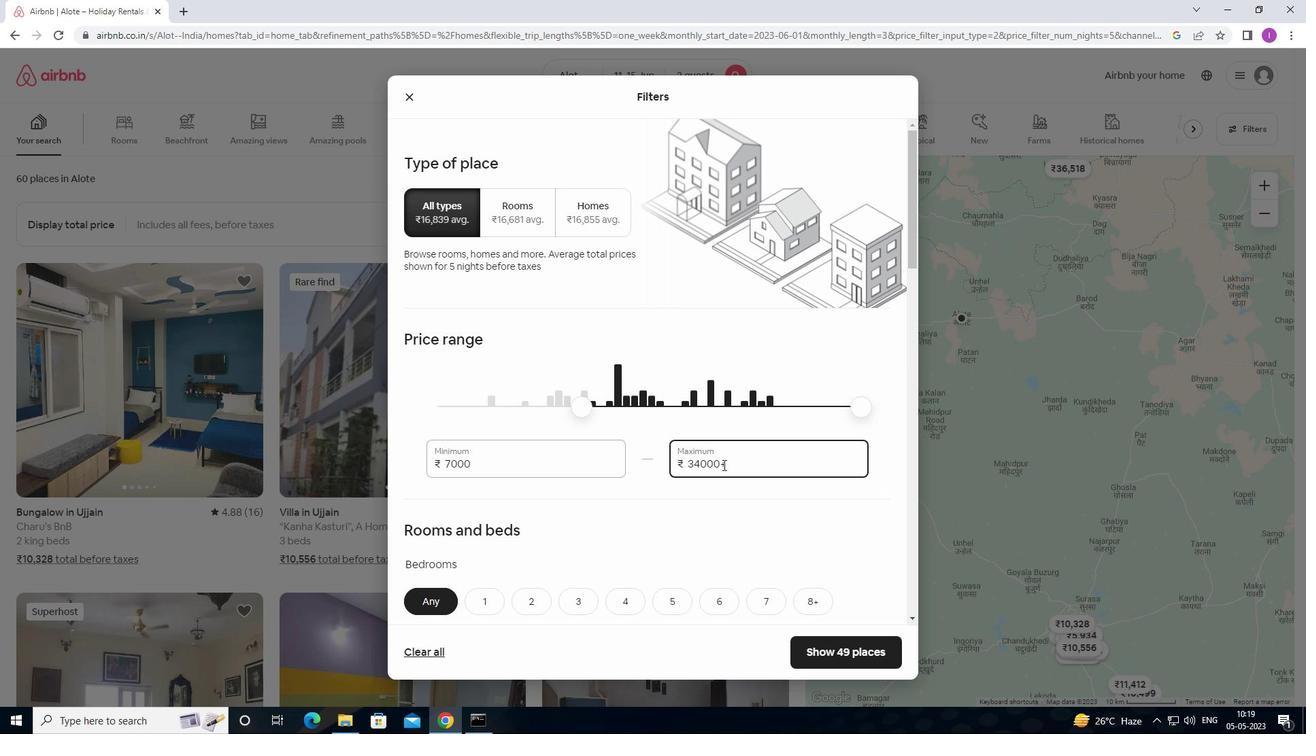 
Action: Mouse moved to (738, 462)
Screenshot: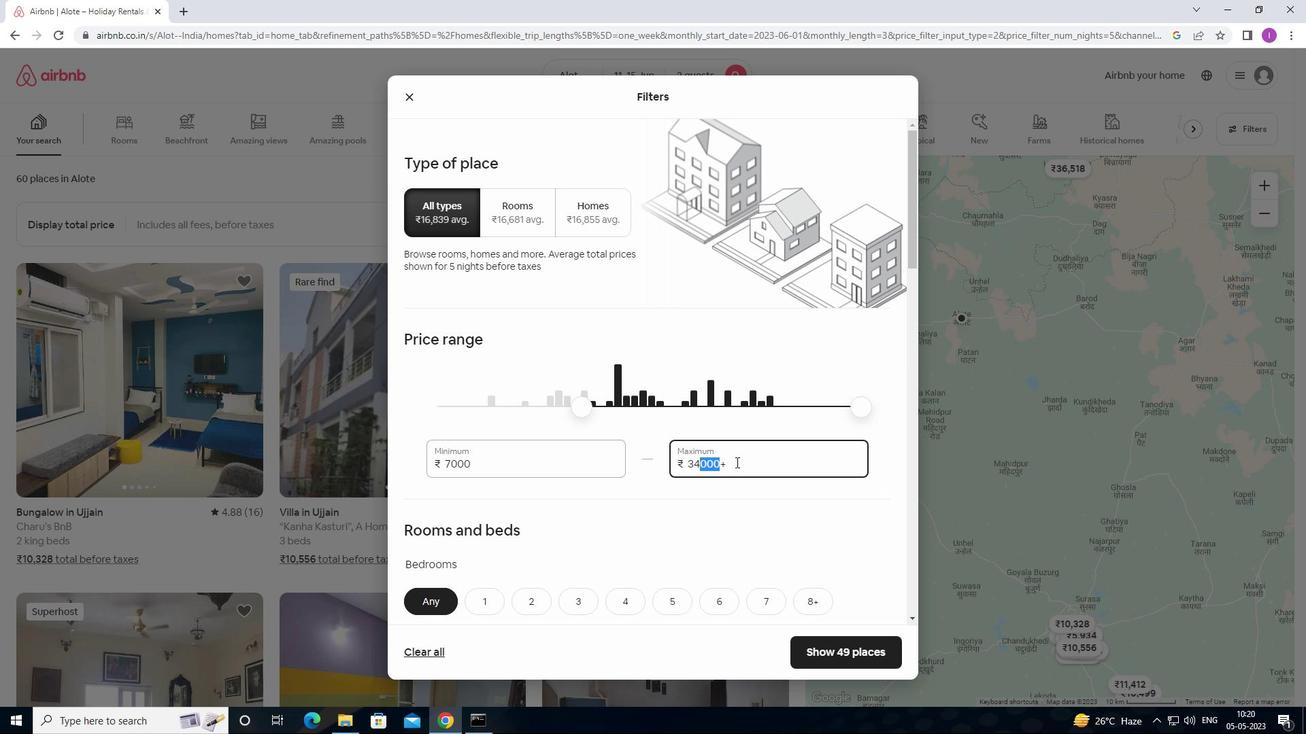 
Action: Mouse pressed left at (738, 462)
Screenshot: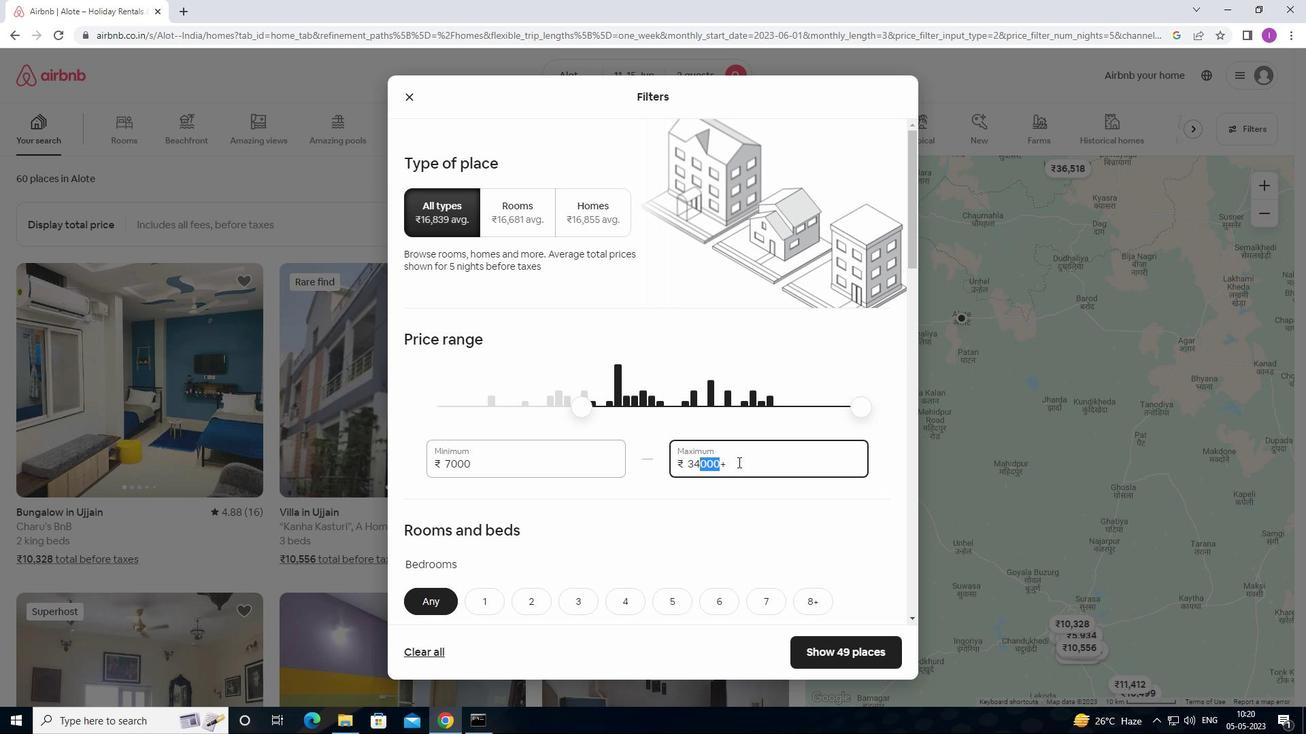 
Action: Mouse moved to (749, 466)
Screenshot: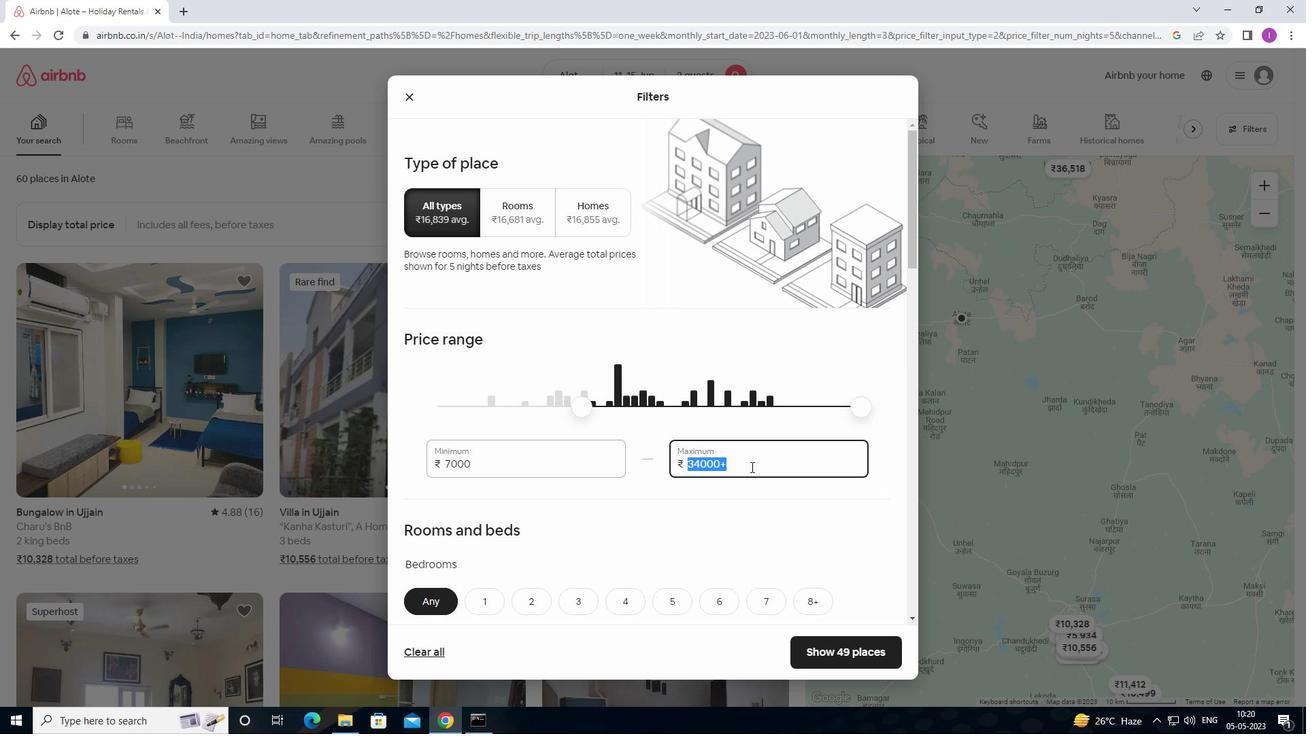 
Action: Key pressed 16000
Screenshot: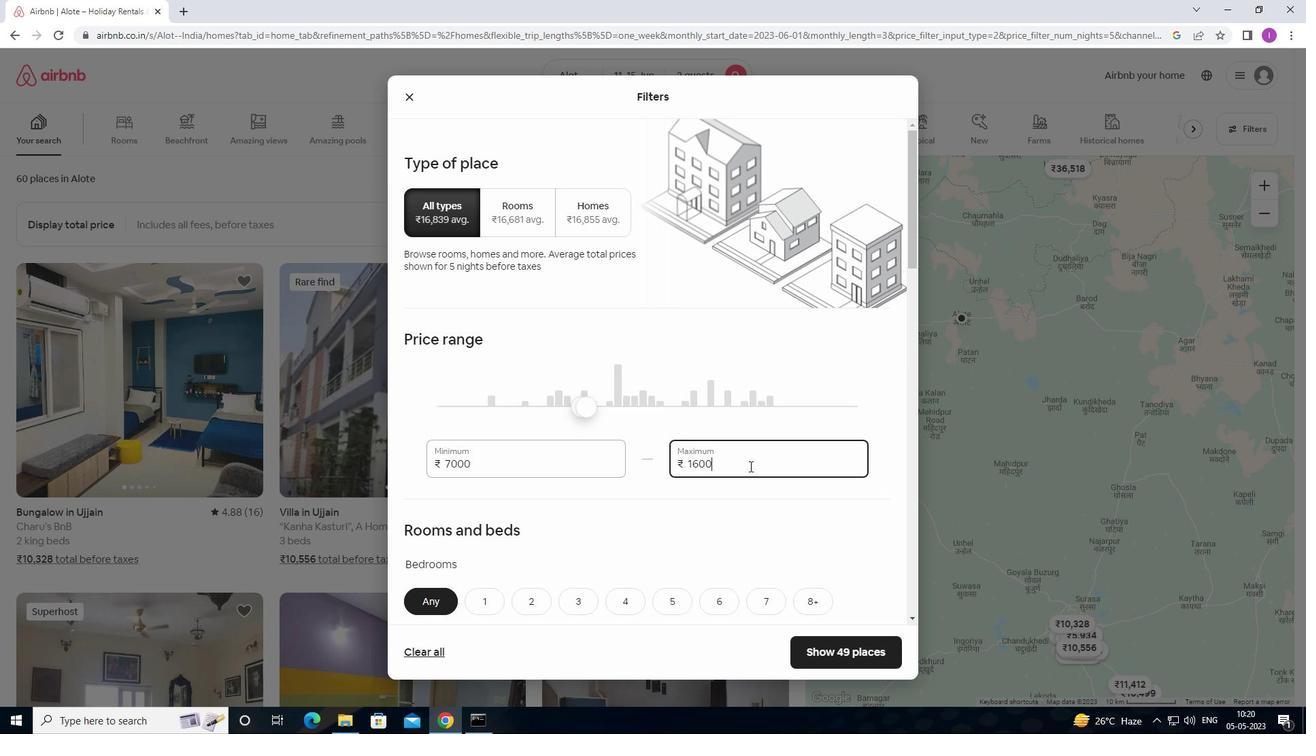 
Action: Mouse moved to (723, 481)
Screenshot: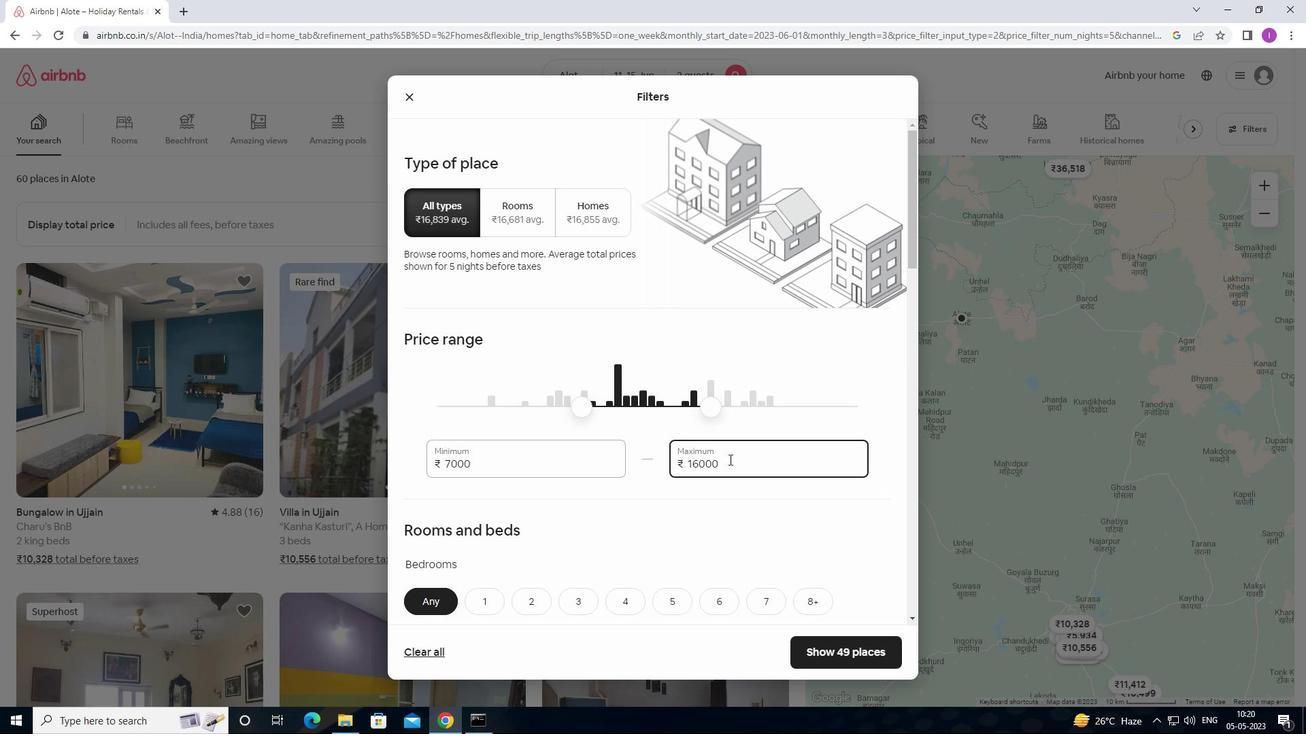 
Action: Mouse scrolled (723, 480) with delta (0, 0)
Screenshot: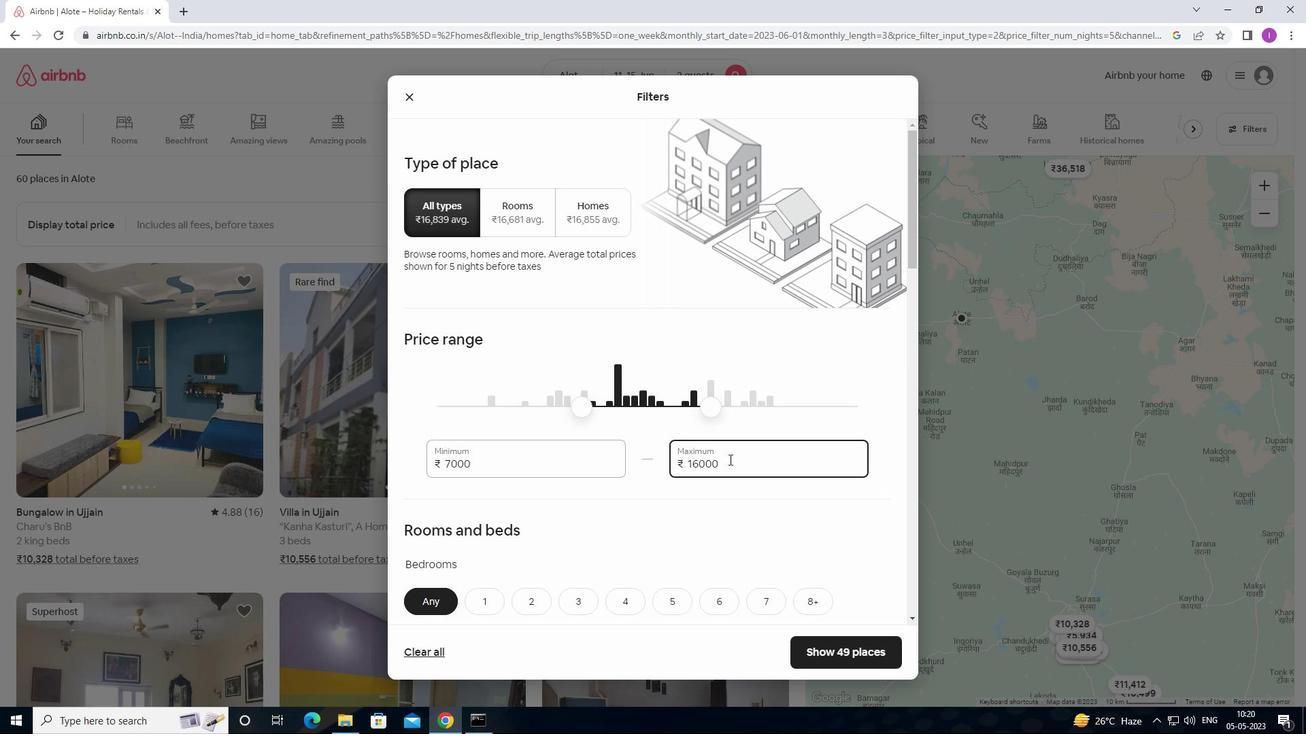 
Action: Mouse moved to (560, 637)
Screenshot: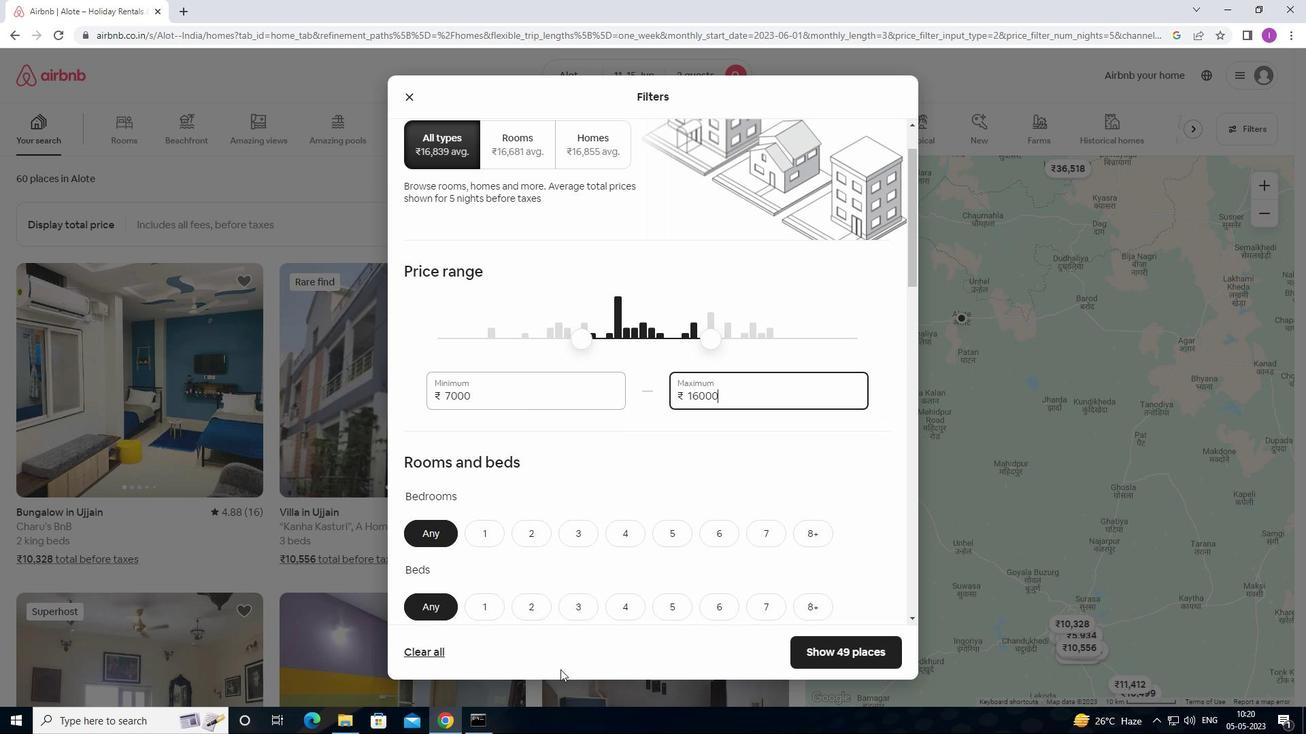 
Action: Mouse scrolled (560, 636) with delta (0, 0)
Screenshot: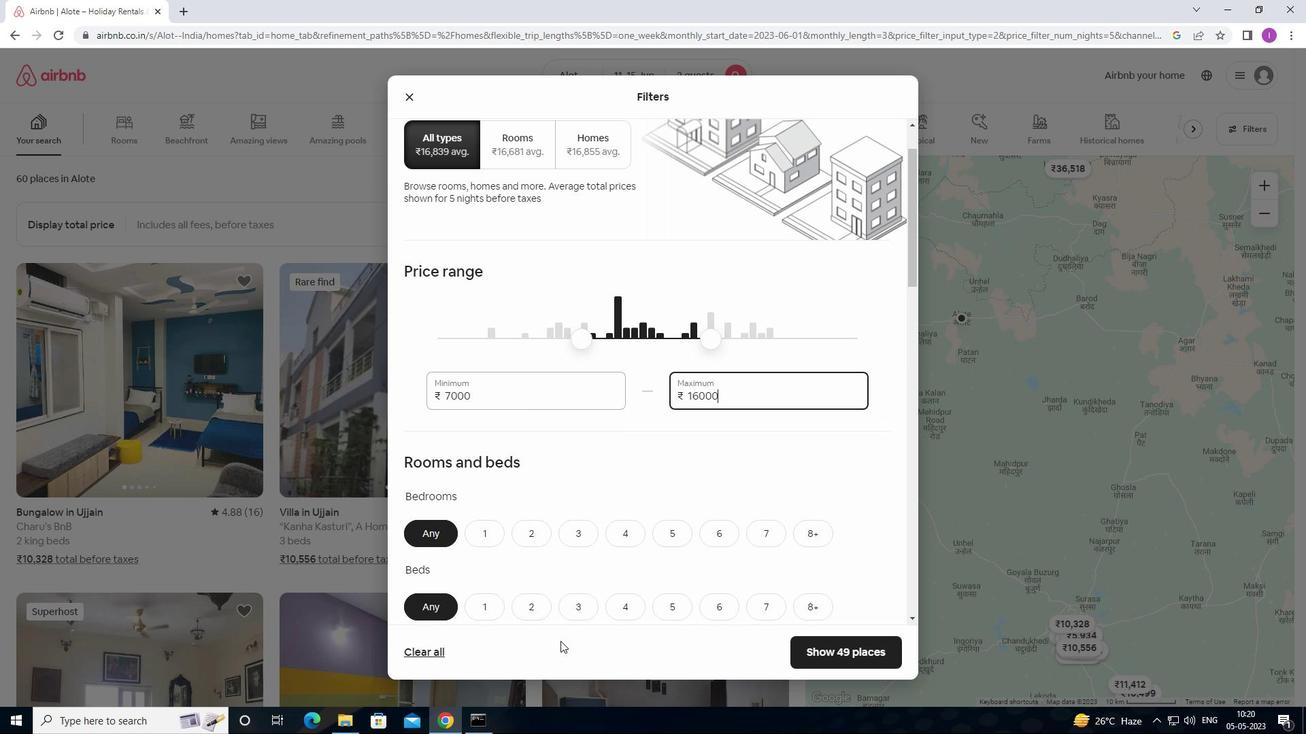 
Action: Mouse moved to (490, 531)
Screenshot: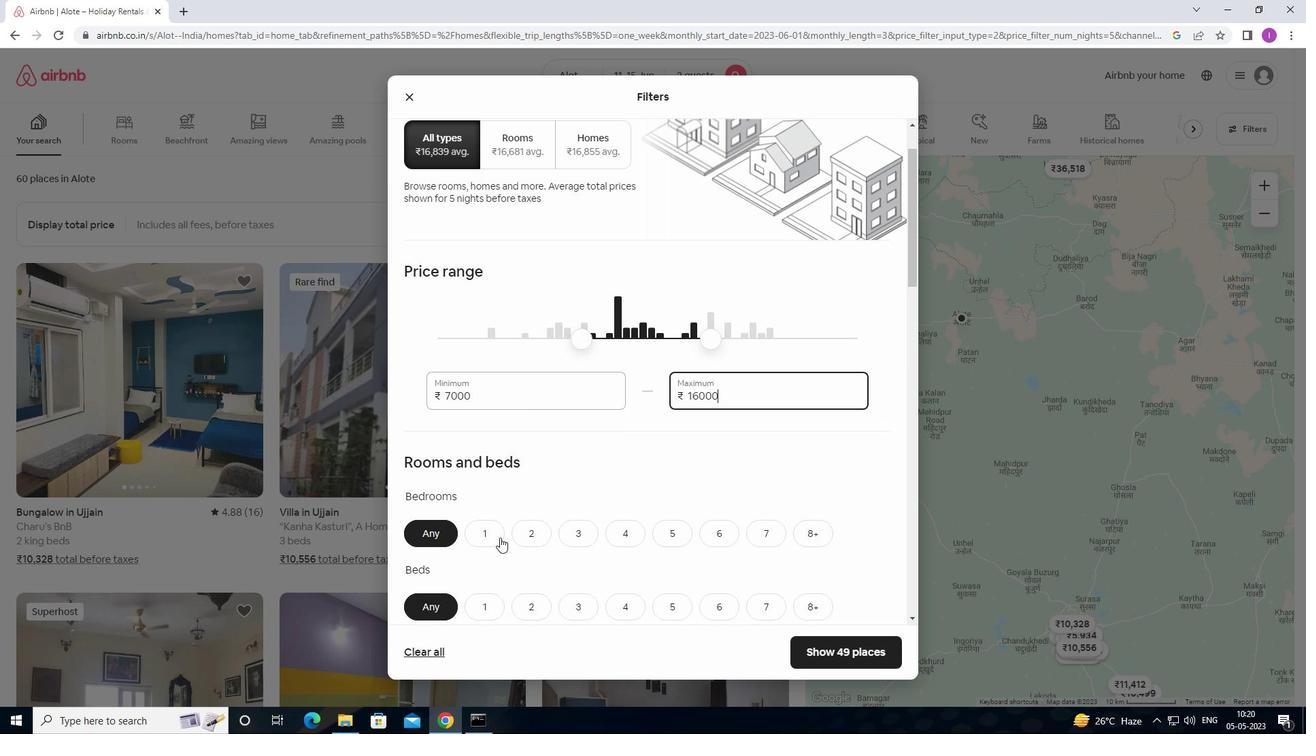 
Action: Mouse pressed left at (490, 531)
Screenshot: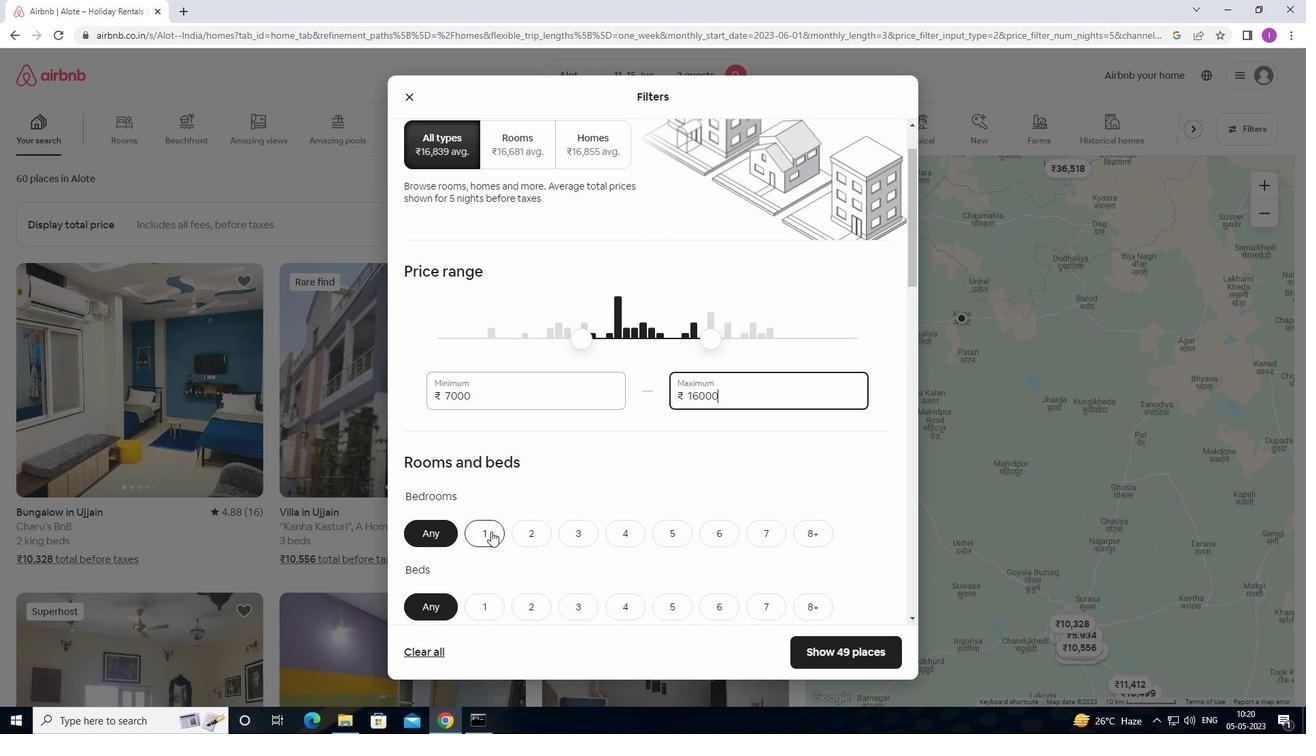 
Action: Mouse moved to (475, 588)
Screenshot: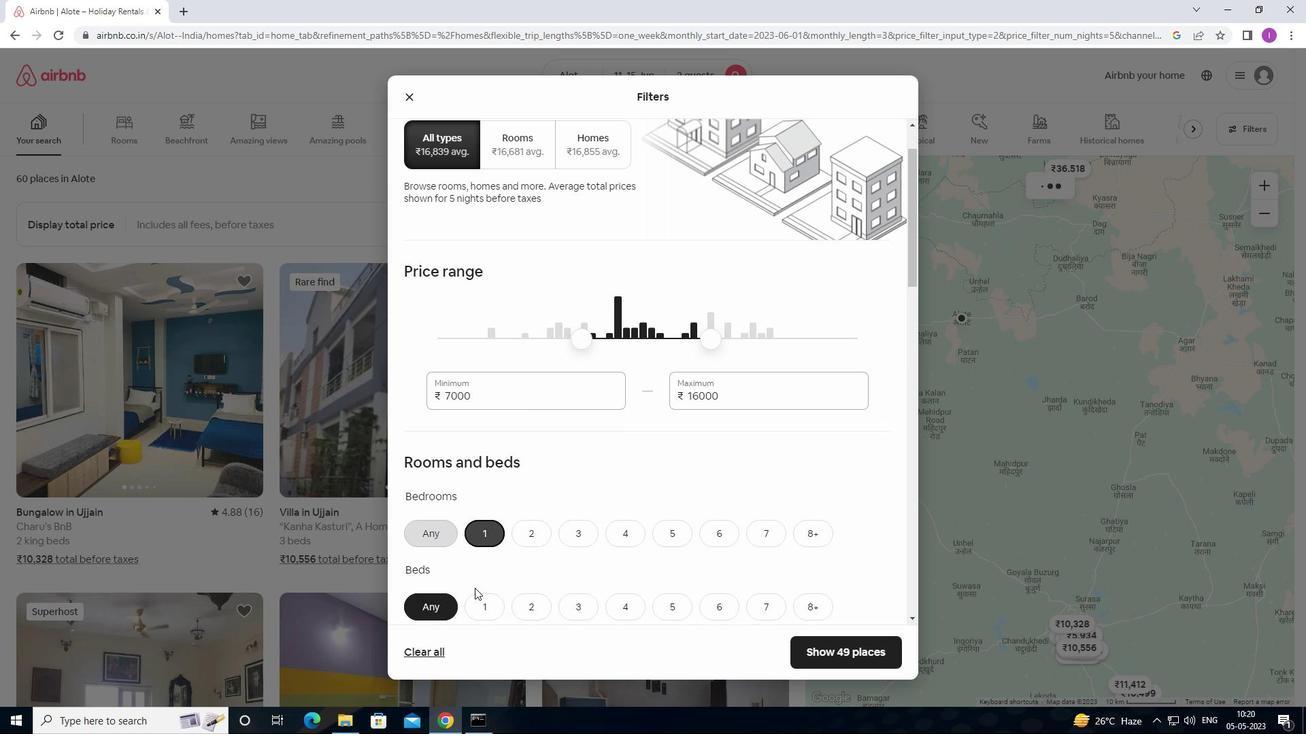 
Action: Mouse scrolled (475, 587) with delta (0, 0)
Screenshot: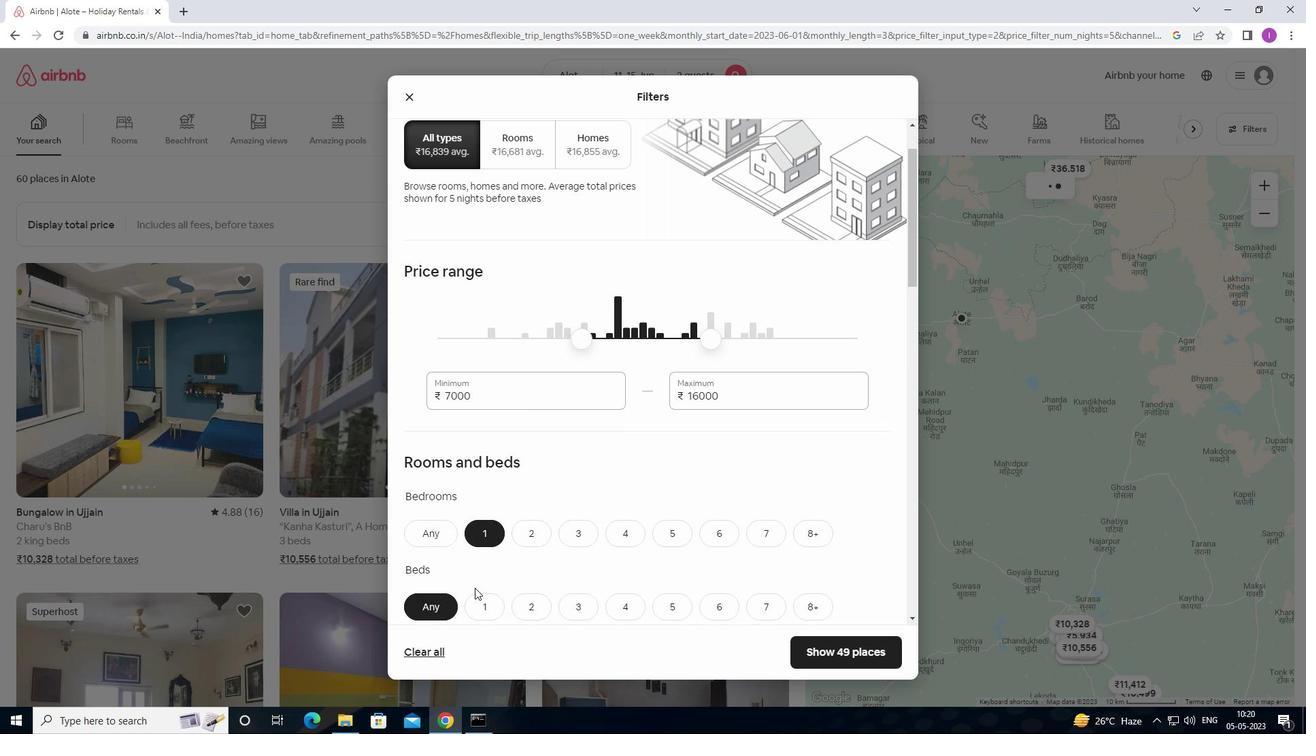 
Action: Mouse scrolled (475, 587) with delta (0, 0)
Screenshot: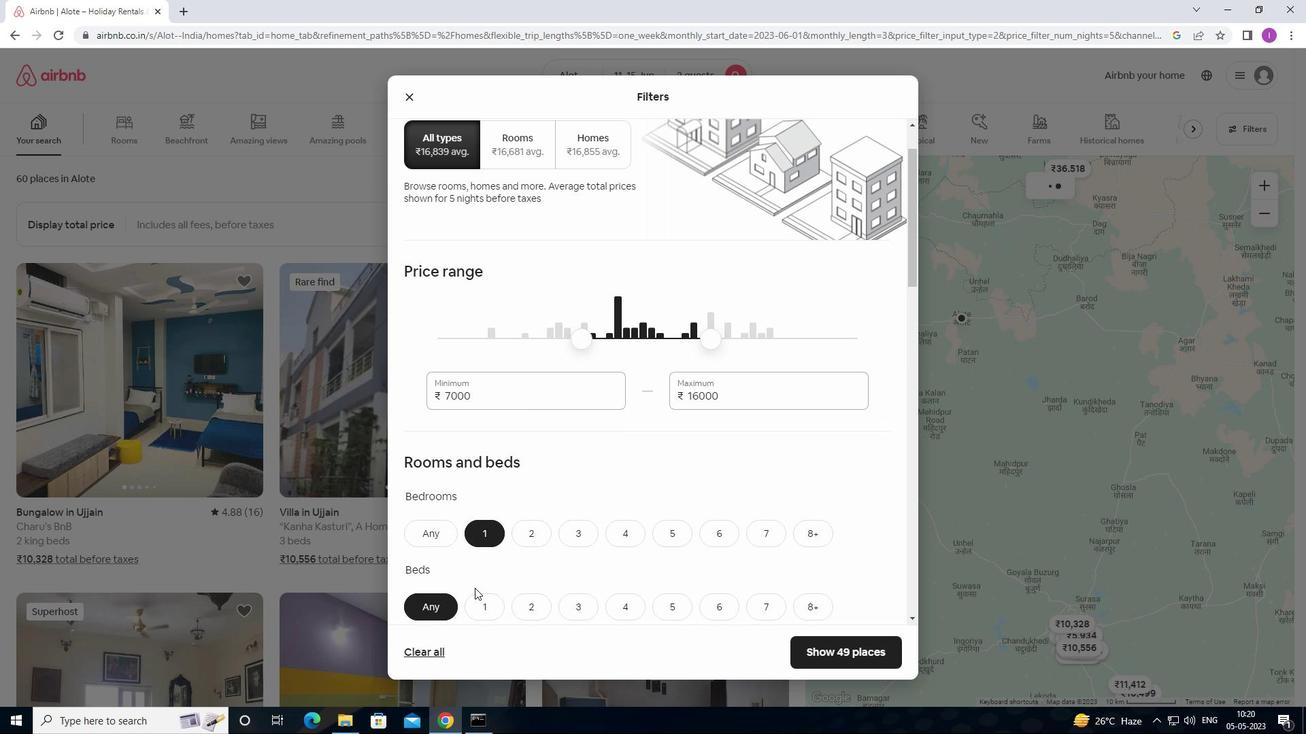 
Action: Mouse moved to (487, 479)
Screenshot: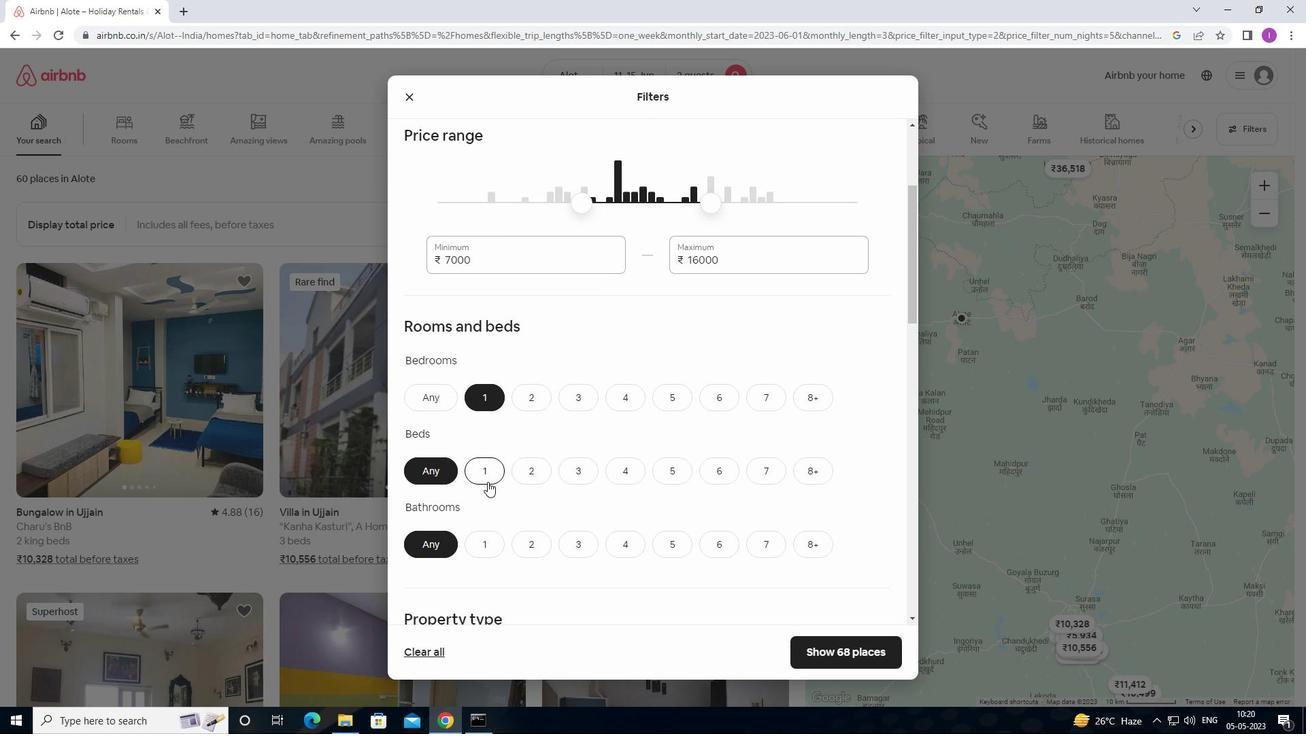 
Action: Mouse pressed left at (487, 479)
Screenshot: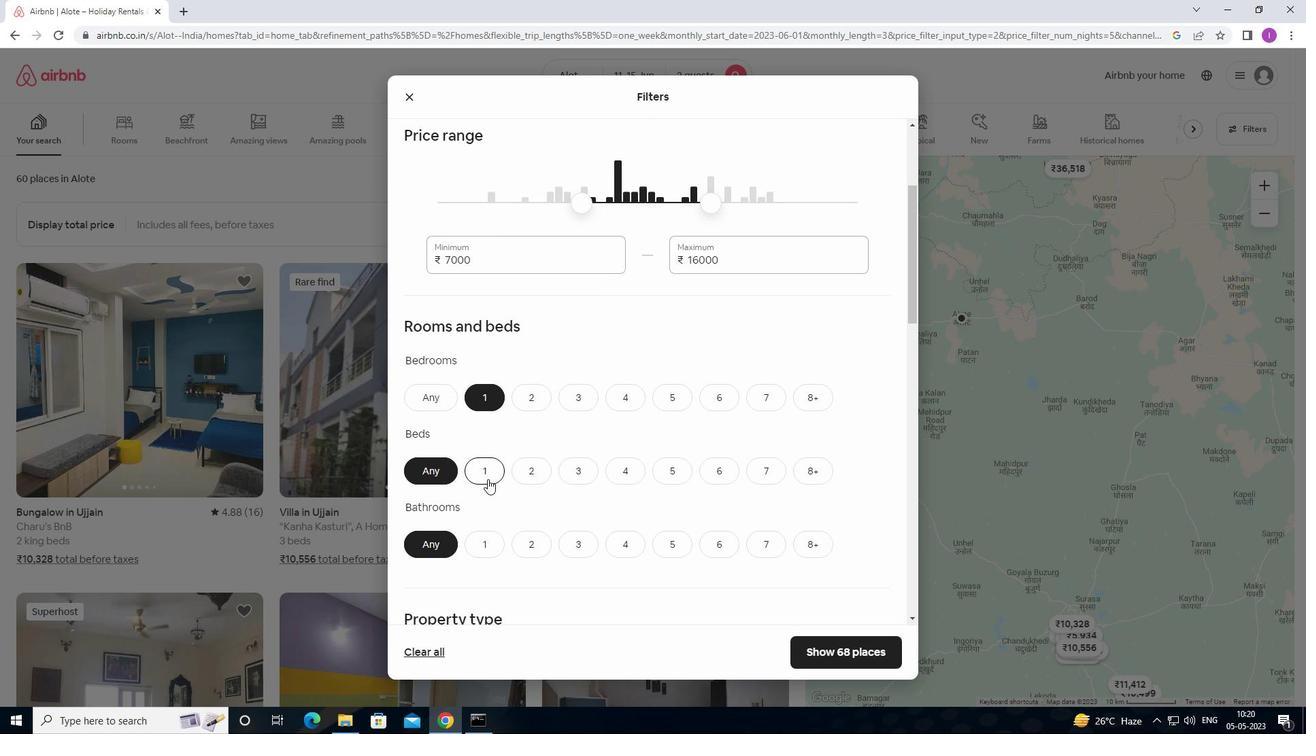 
Action: Mouse moved to (519, 474)
Screenshot: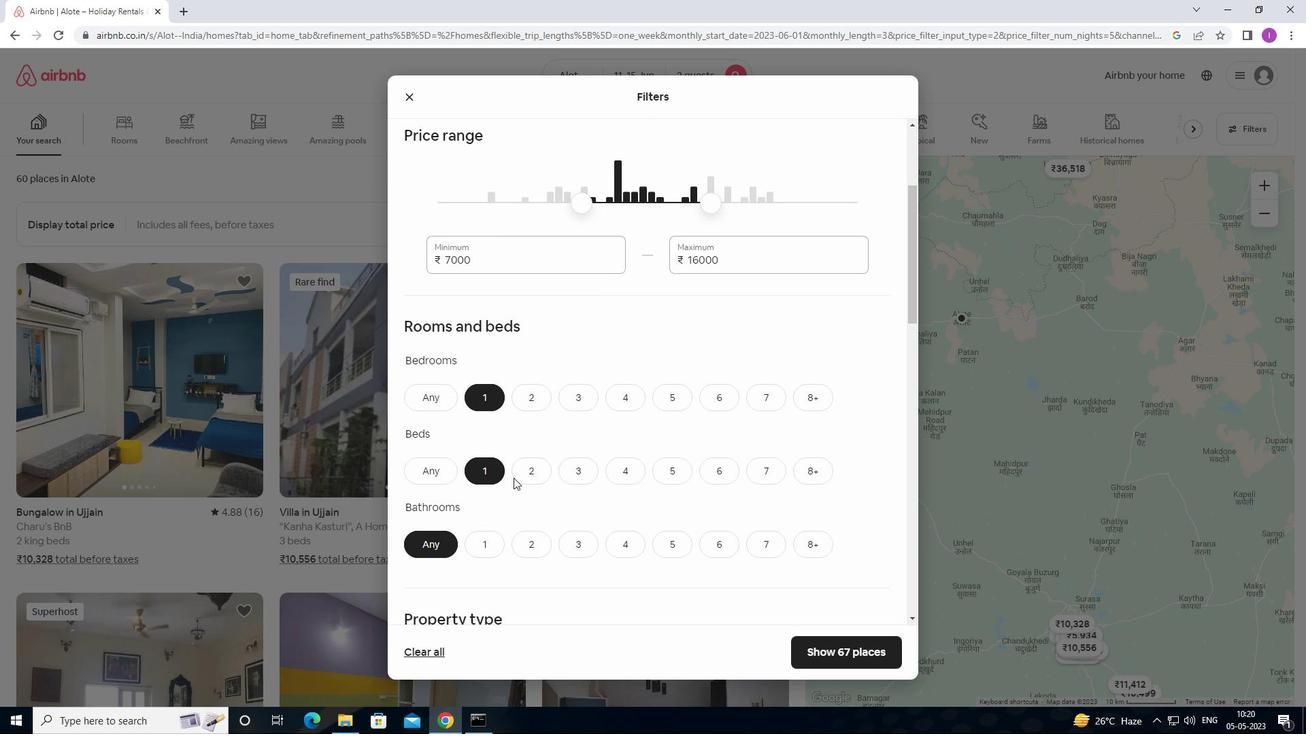 
Action: Mouse pressed left at (519, 474)
Screenshot: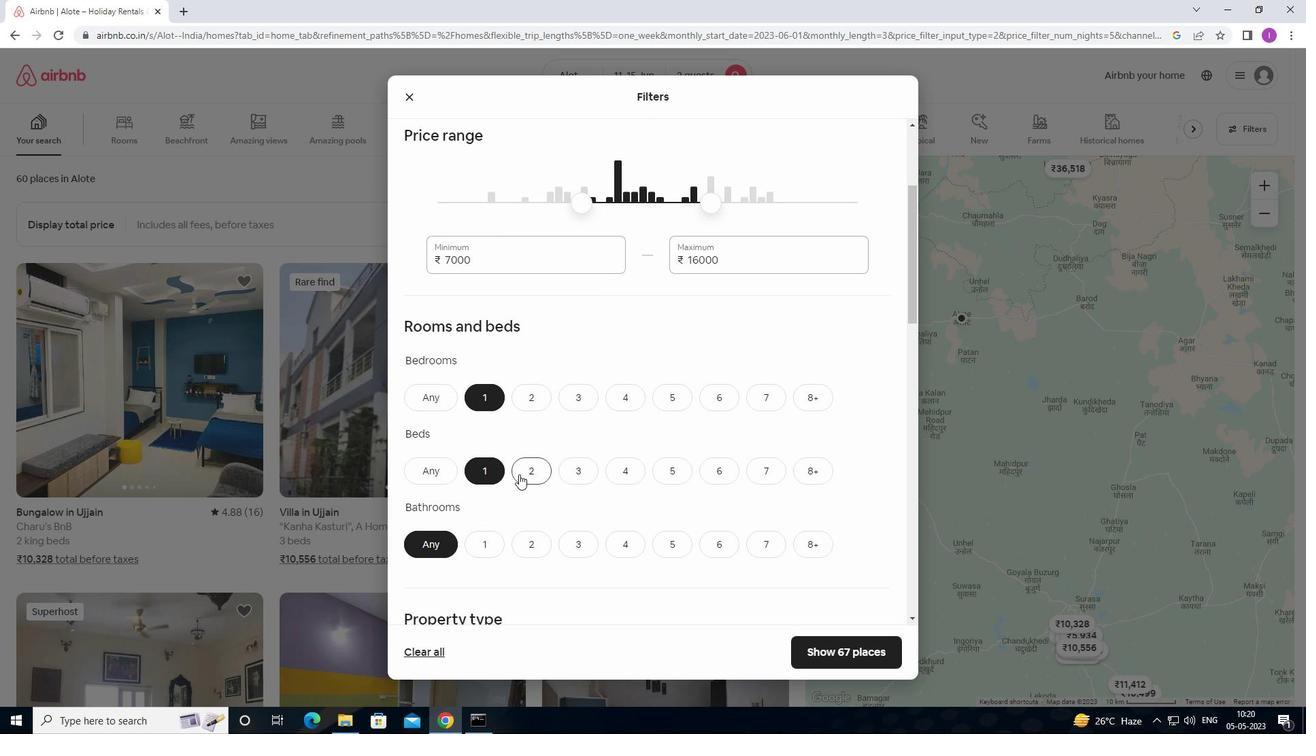 
Action: Mouse moved to (487, 543)
Screenshot: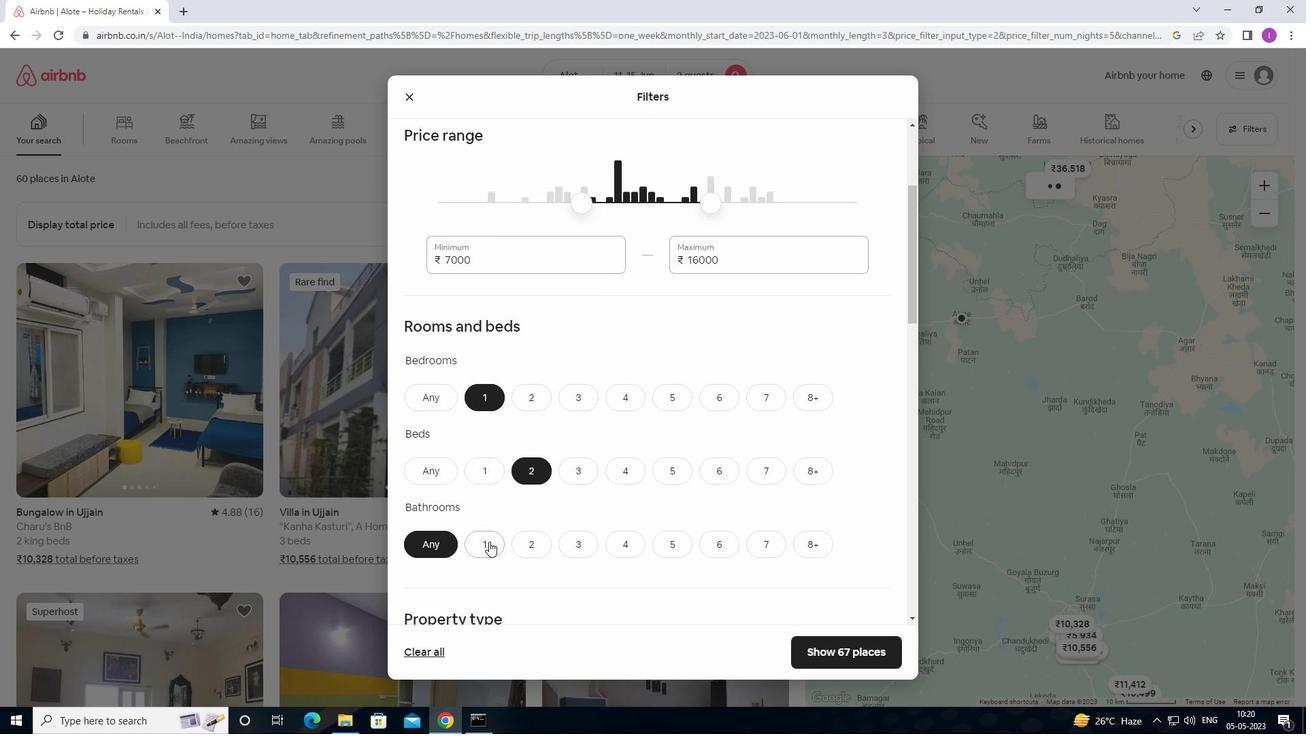 
Action: Mouse pressed left at (487, 543)
Screenshot: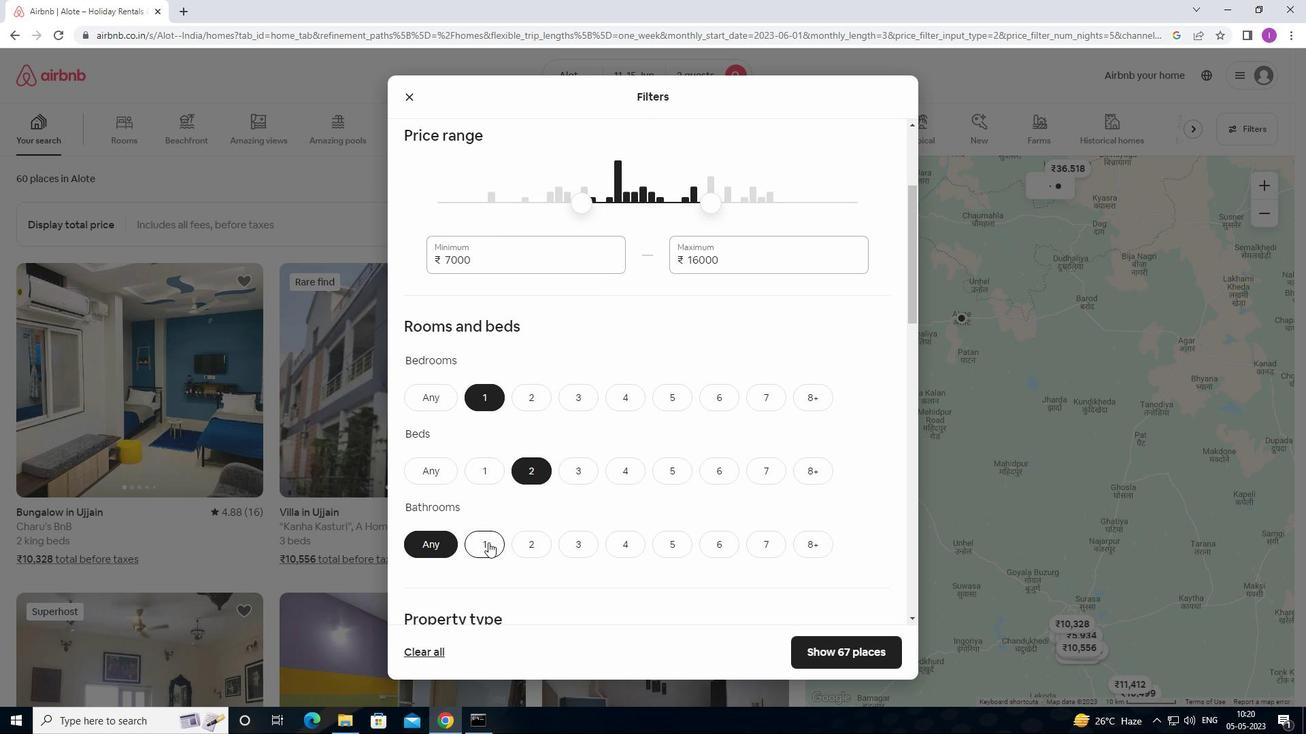
Action: Mouse moved to (492, 538)
Screenshot: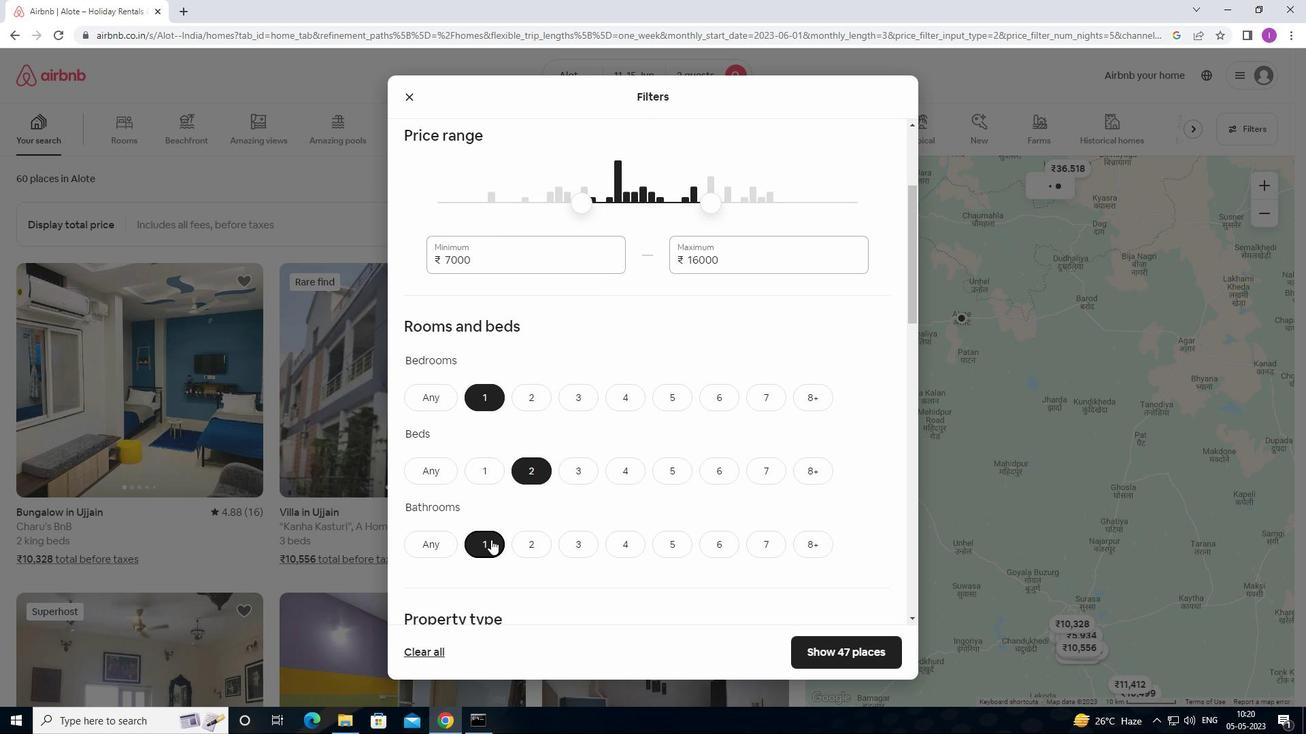 
Action: Mouse scrolled (492, 537) with delta (0, 0)
Screenshot: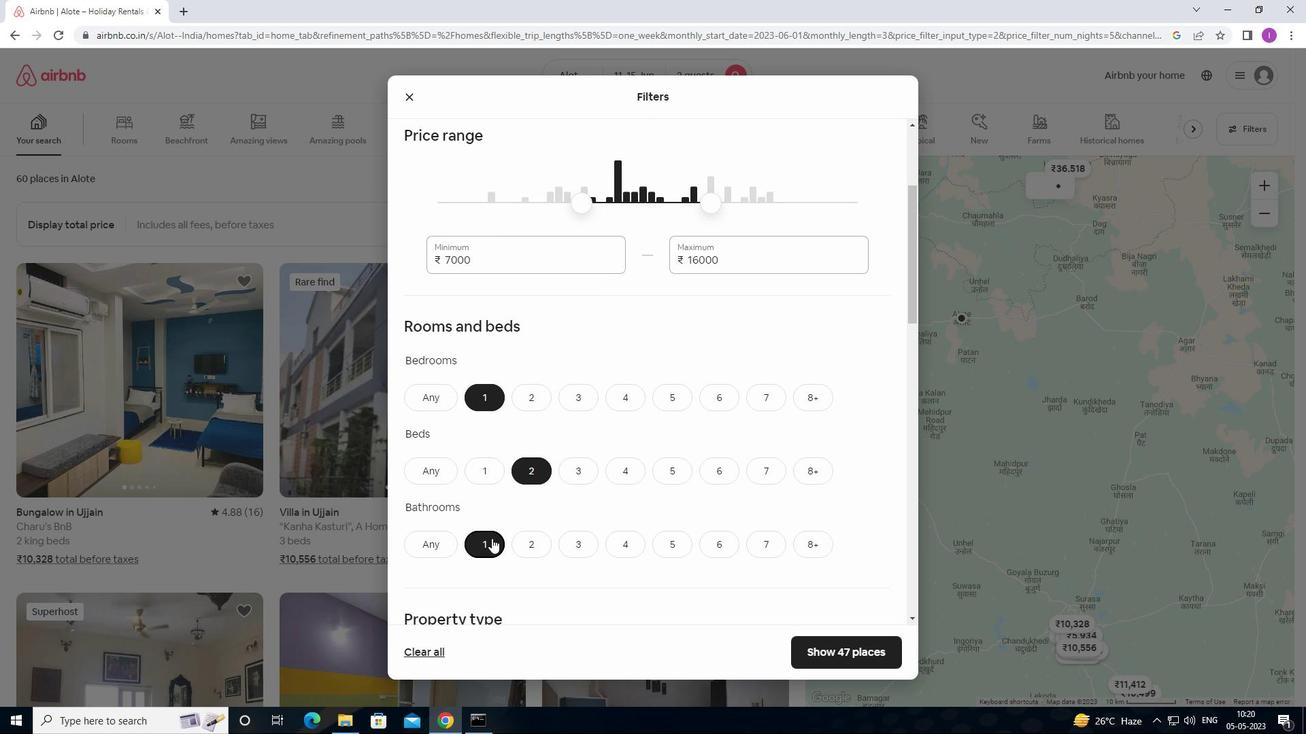 
Action: Mouse scrolled (492, 537) with delta (0, 0)
Screenshot: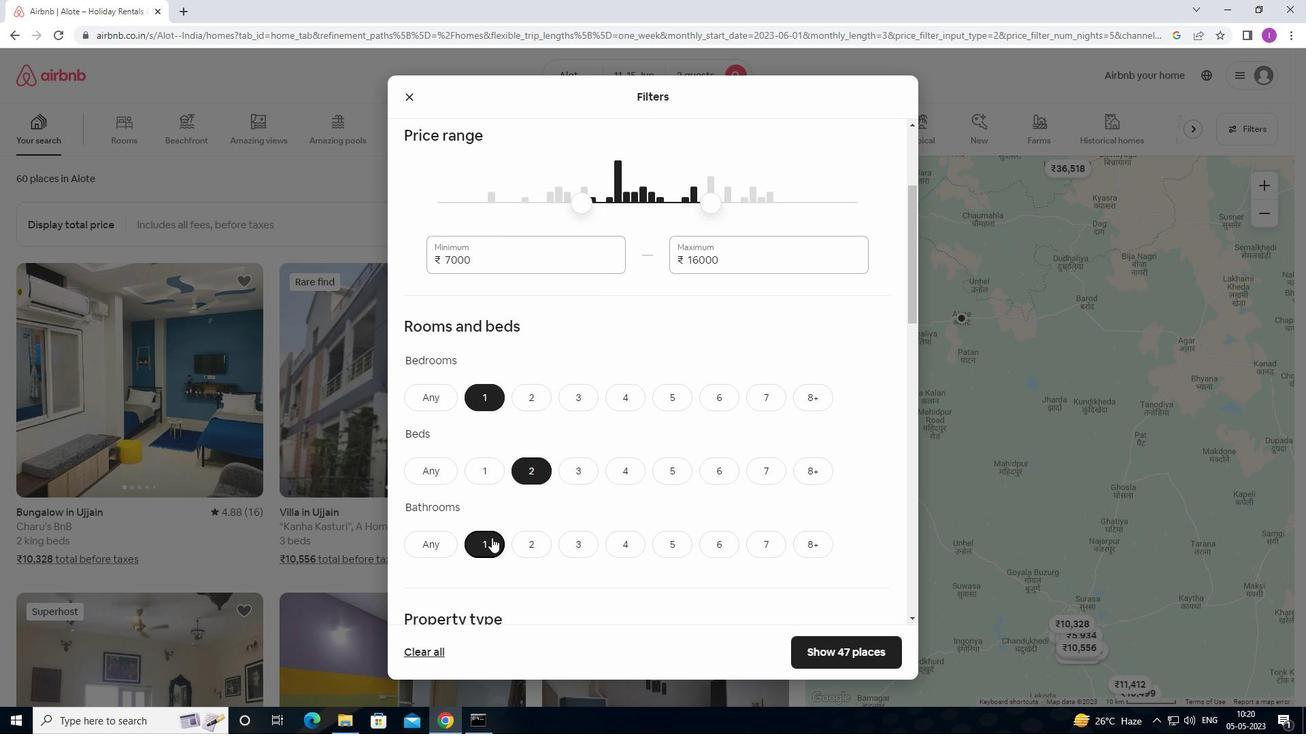 
Action: Mouse moved to (501, 525)
Screenshot: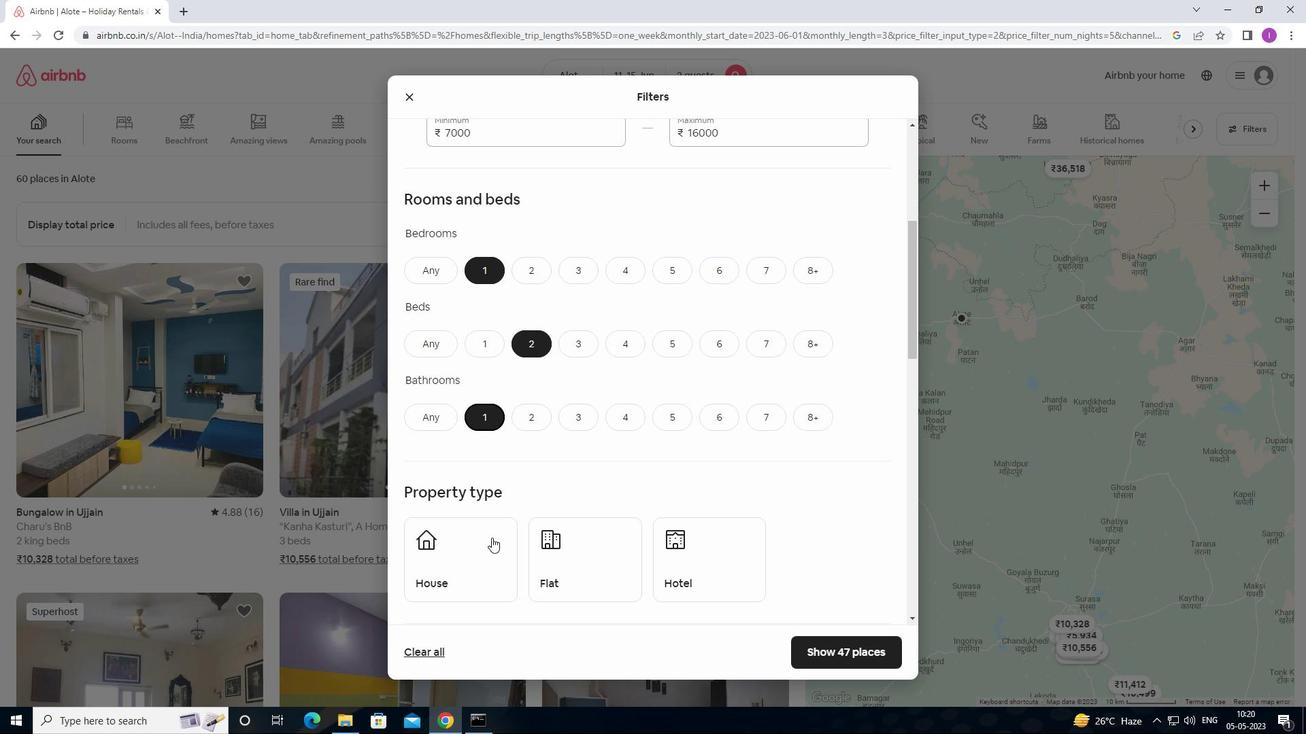 
Action: Mouse scrolled (501, 524) with delta (0, 0)
Screenshot: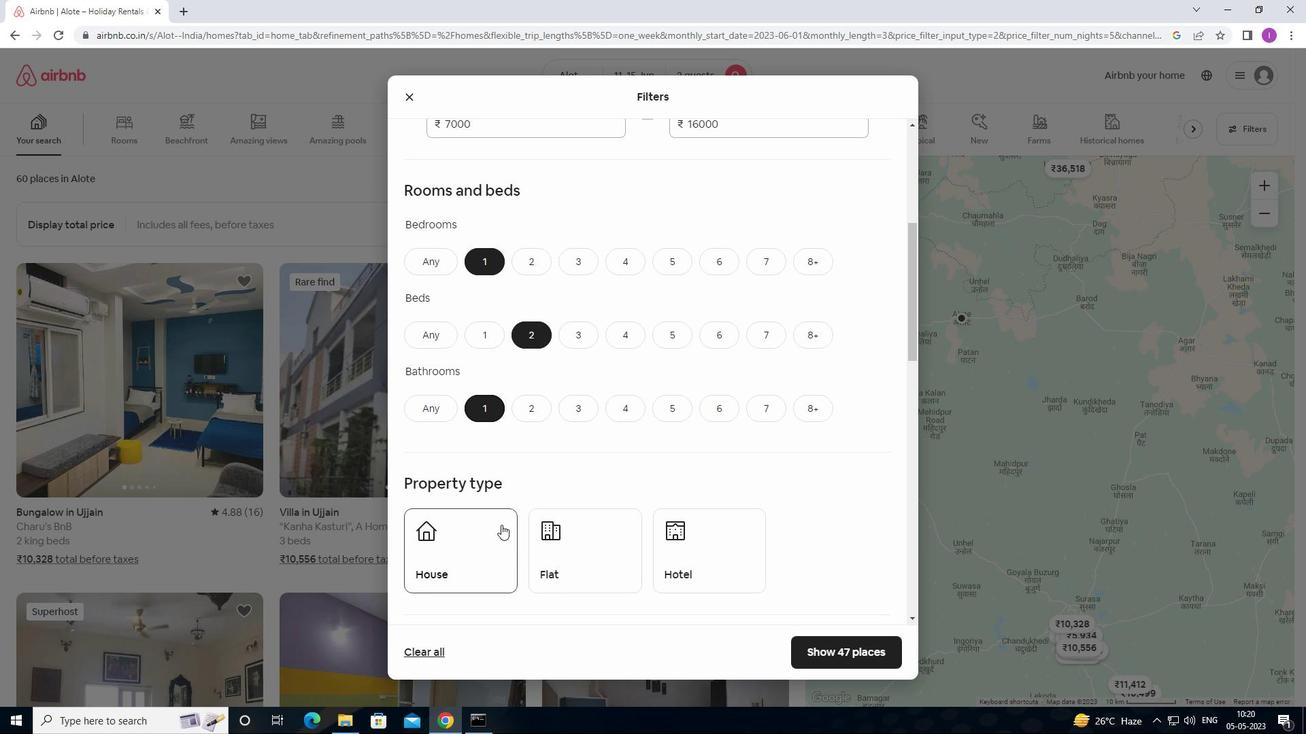 
Action: Mouse scrolled (501, 524) with delta (0, 0)
Screenshot: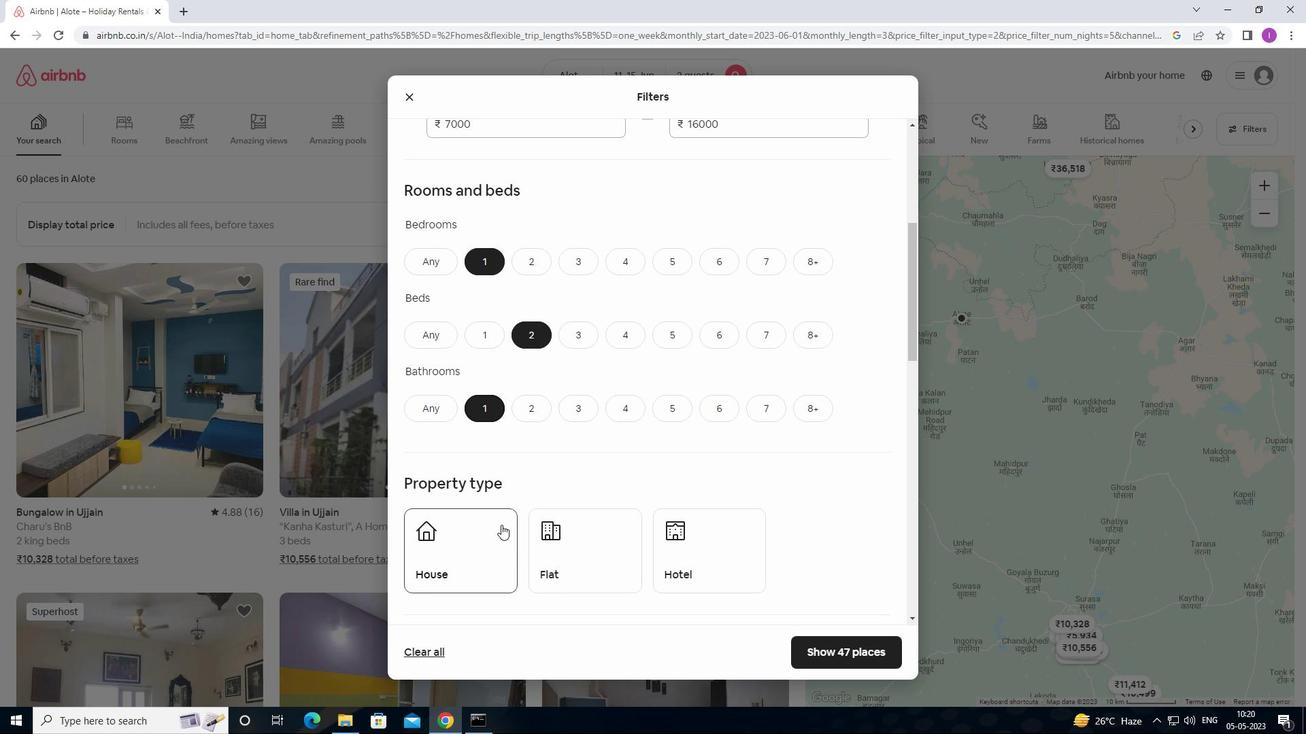 
Action: Mouse moved to (466, 428)
Screenshot: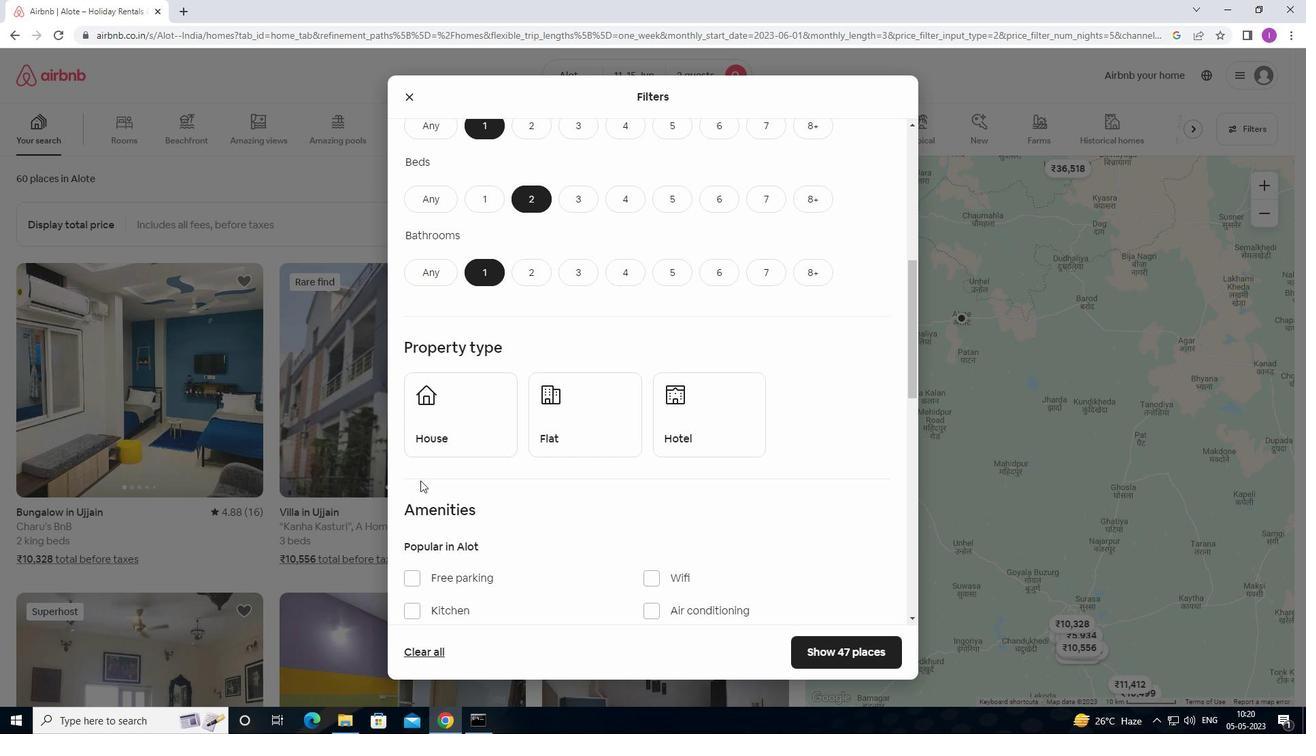 
Action: Mouse pressed left at (466, 428)
Screenshot: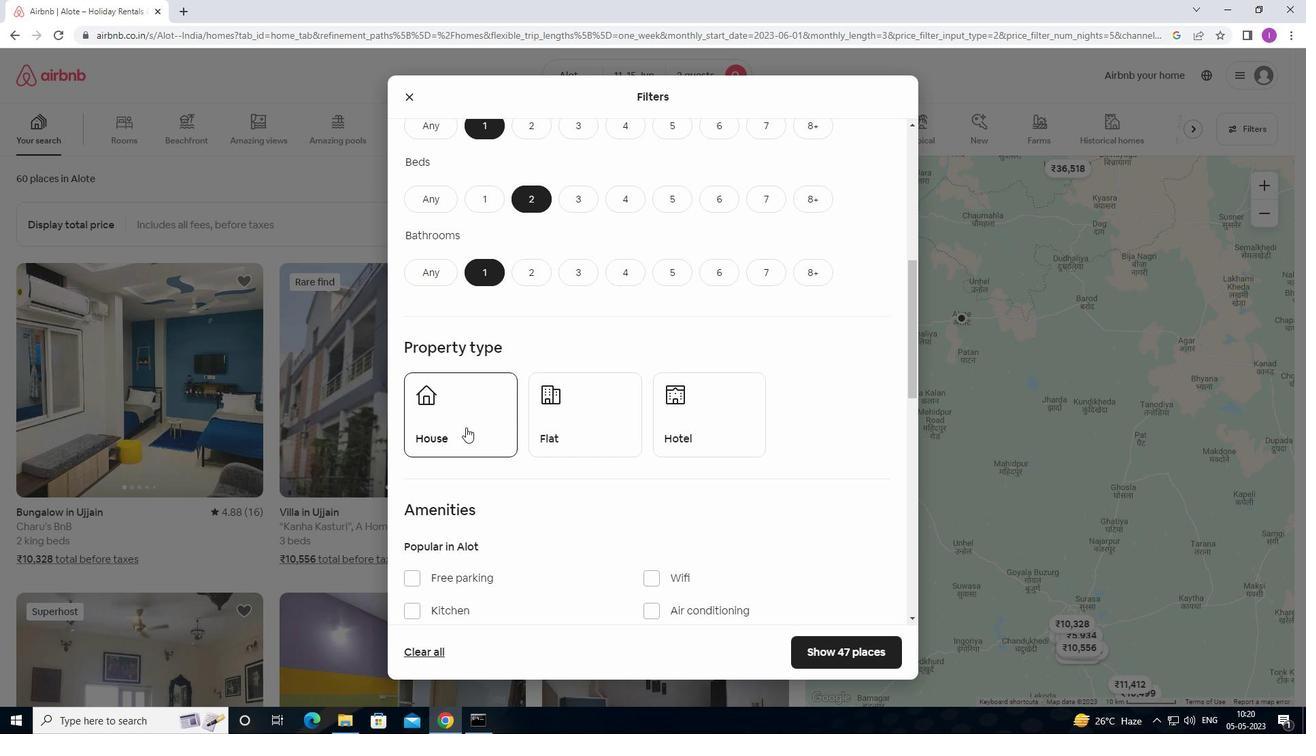 
Action: Mouse moved to (560, 454)
Screenshot: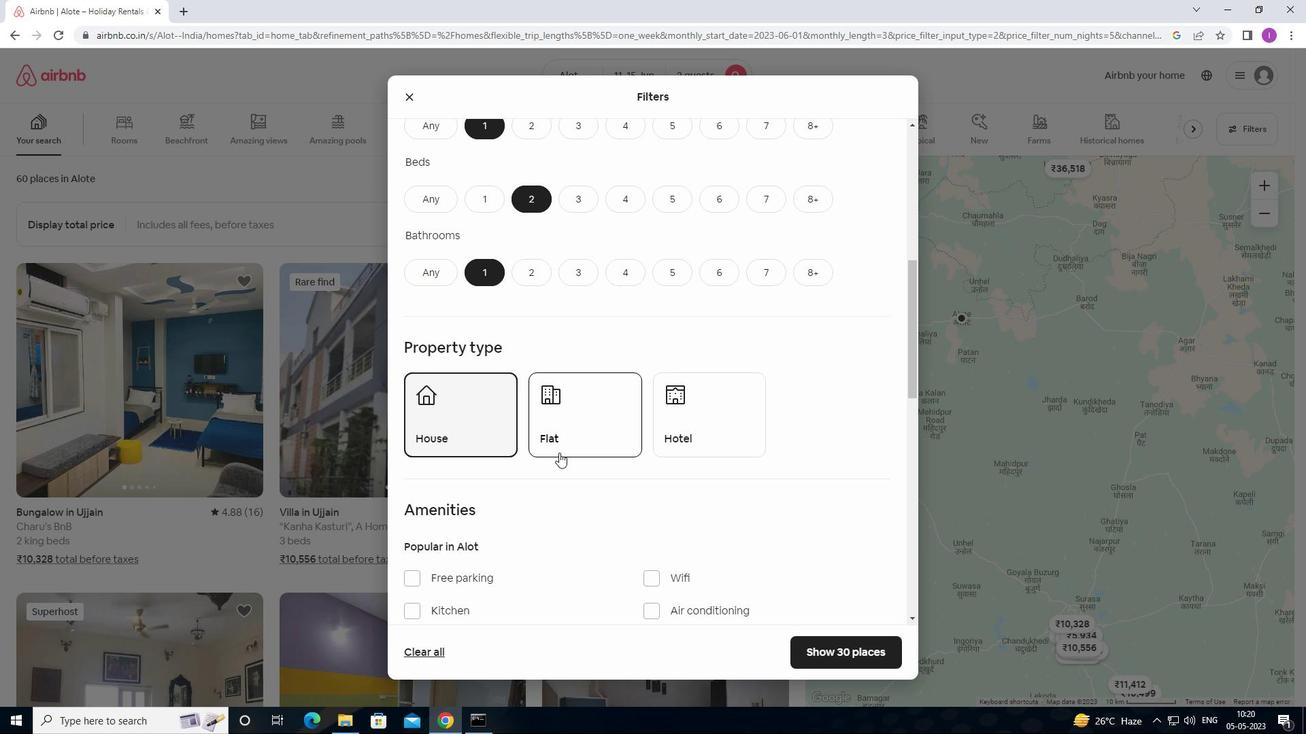 
Action: Mouse pressed left at (560, 454)
Screenshot: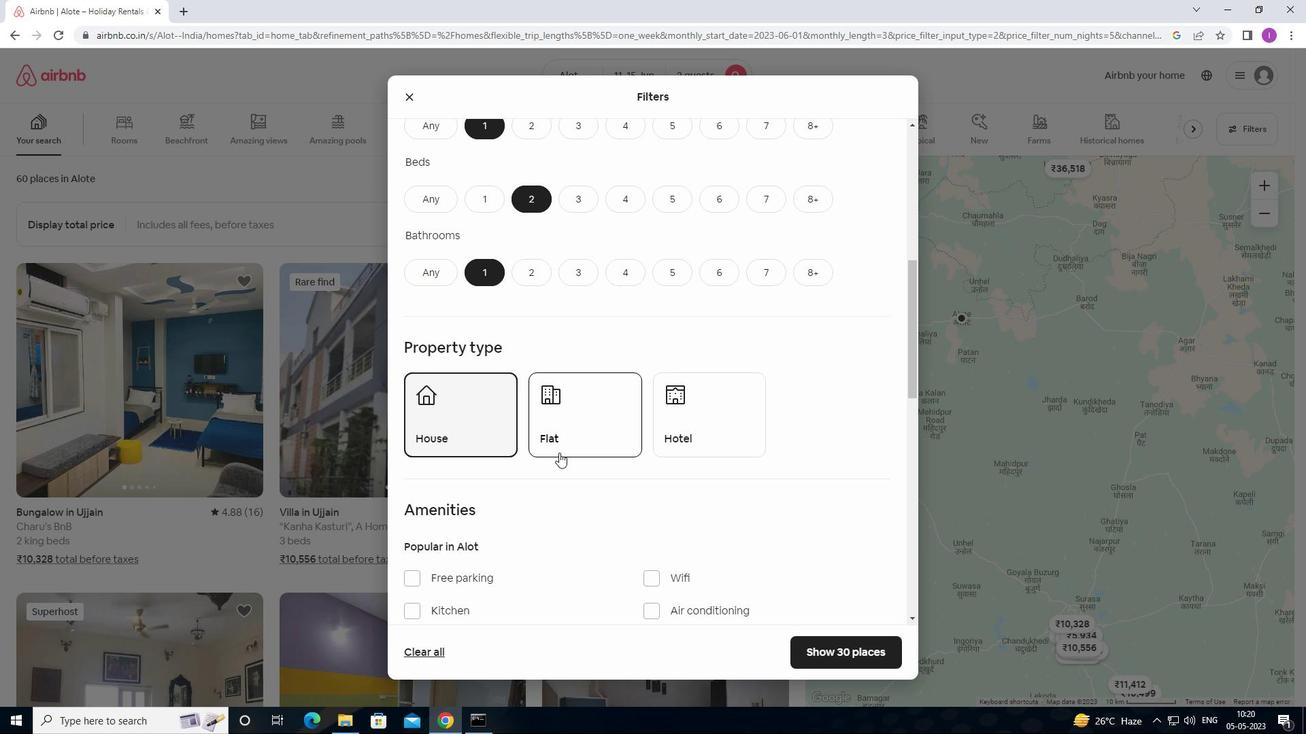 
Action: Mouse moved to (684, 453)
Screenshot: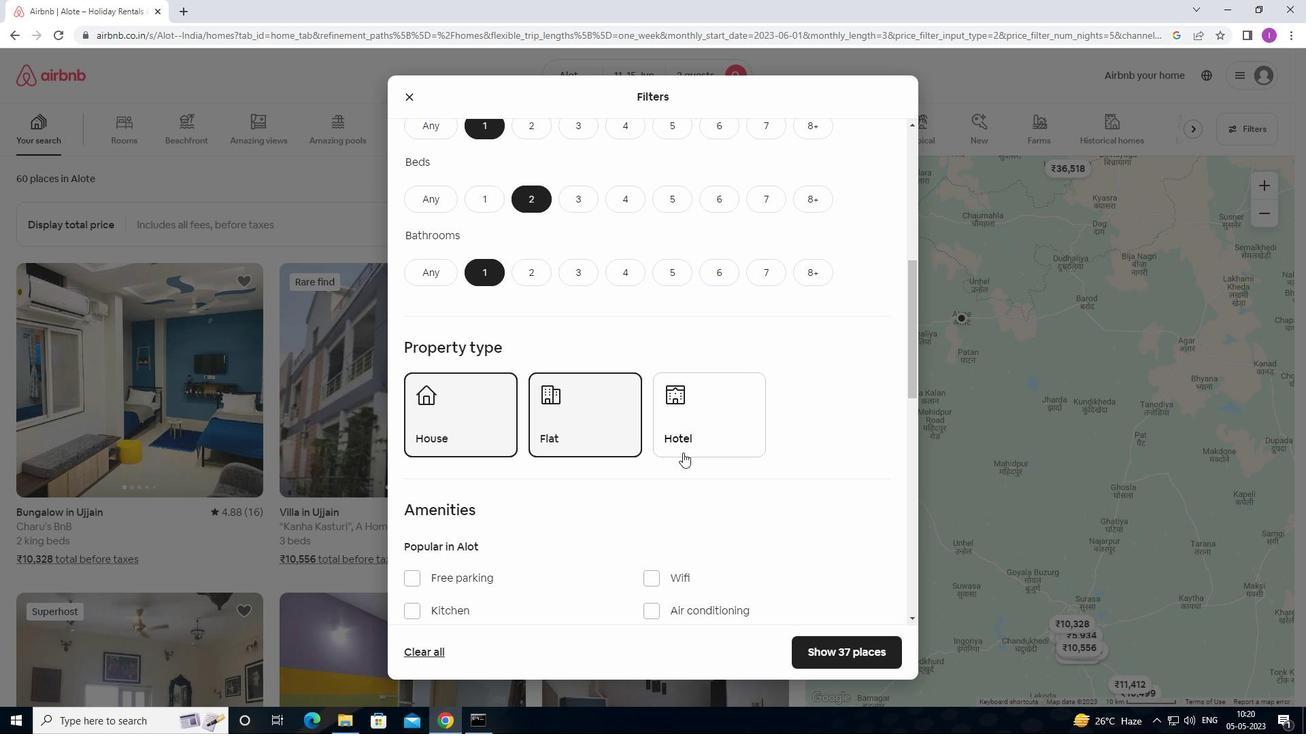 
Action: Mouse pressed left at (684, 453)
Screenshot: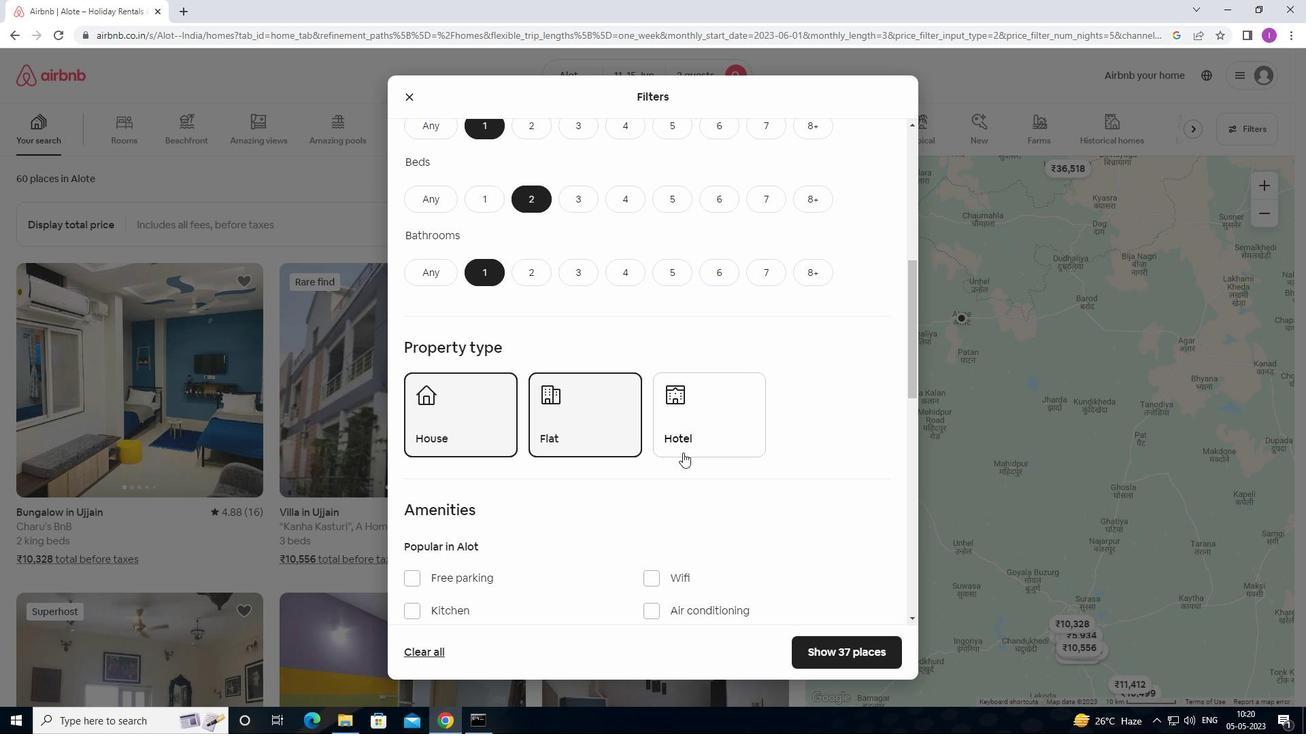 
Action: Mouse moved to (678, 554)
Screenshot: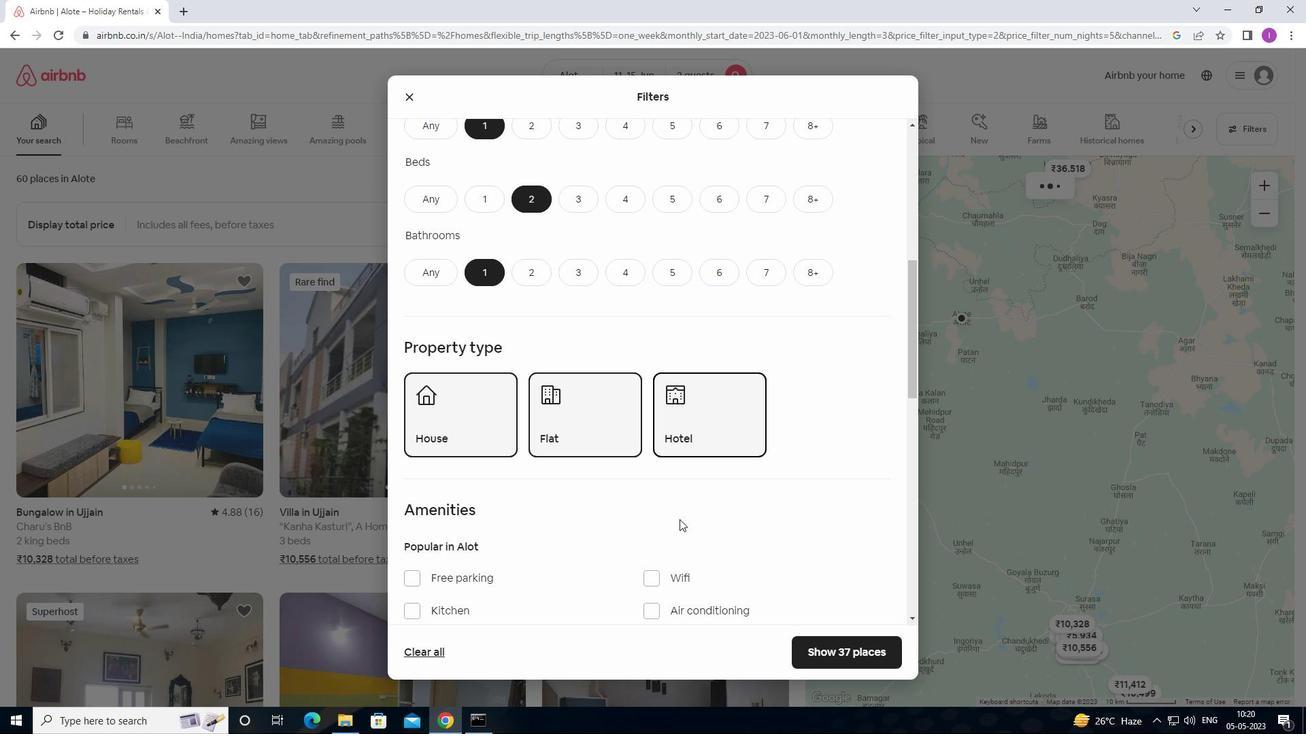
Action: Mouse scrolled (678, 553) with delta (0, 0)
Screenshot: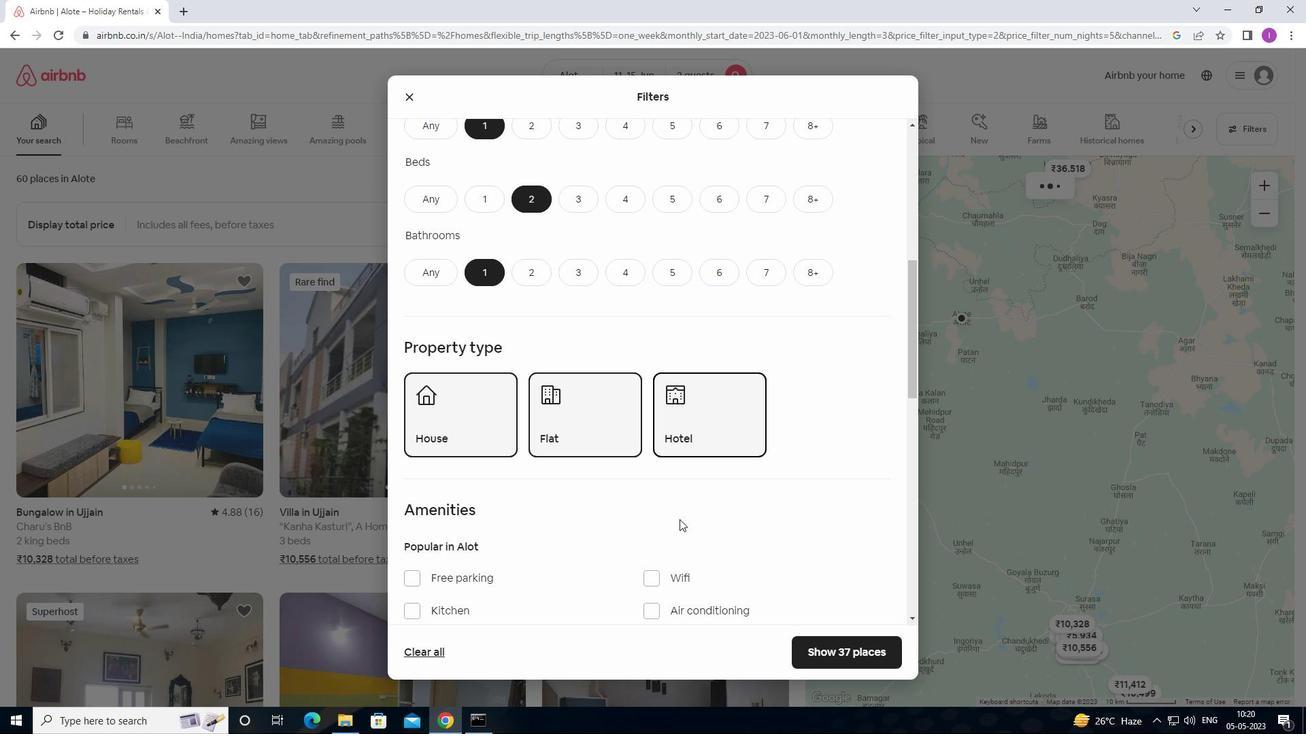 
Action: Mouse moved to (678, 558)
Screenshot: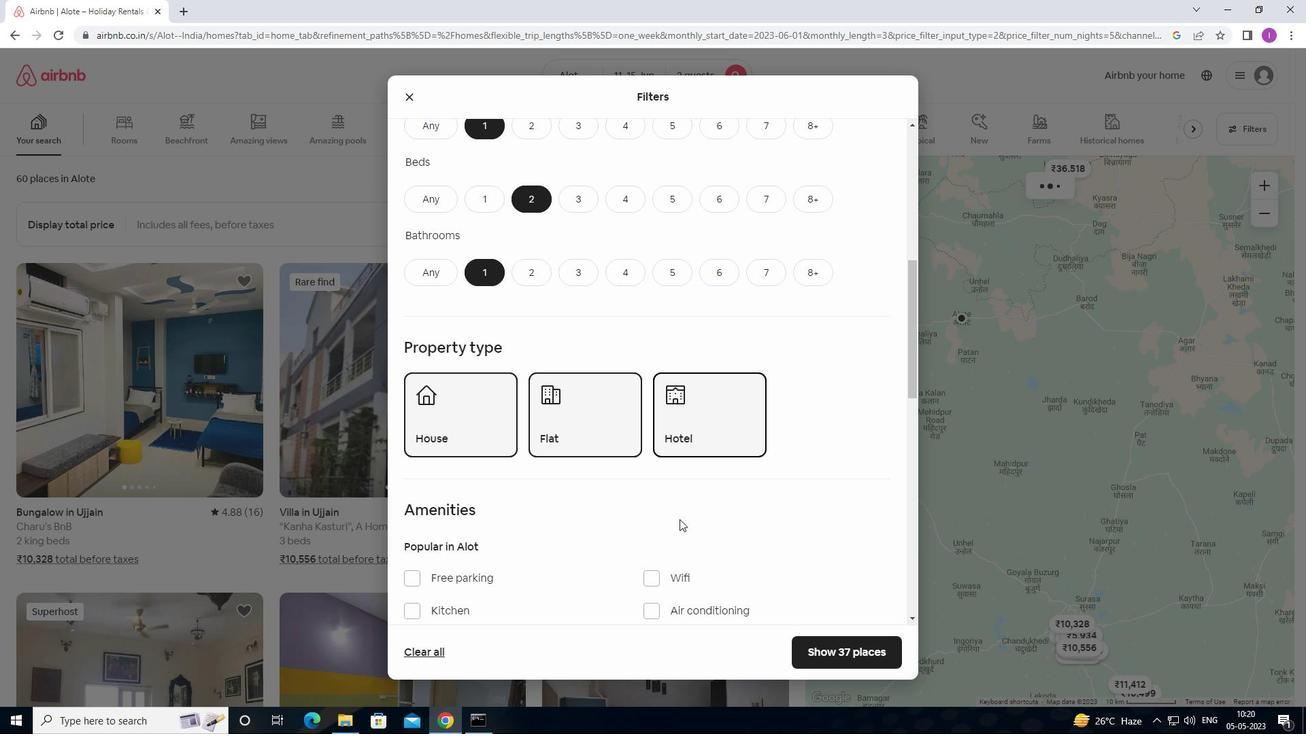 
Action: Mouse scrolled (678, 557) with delta (0, 0)
Screenshot: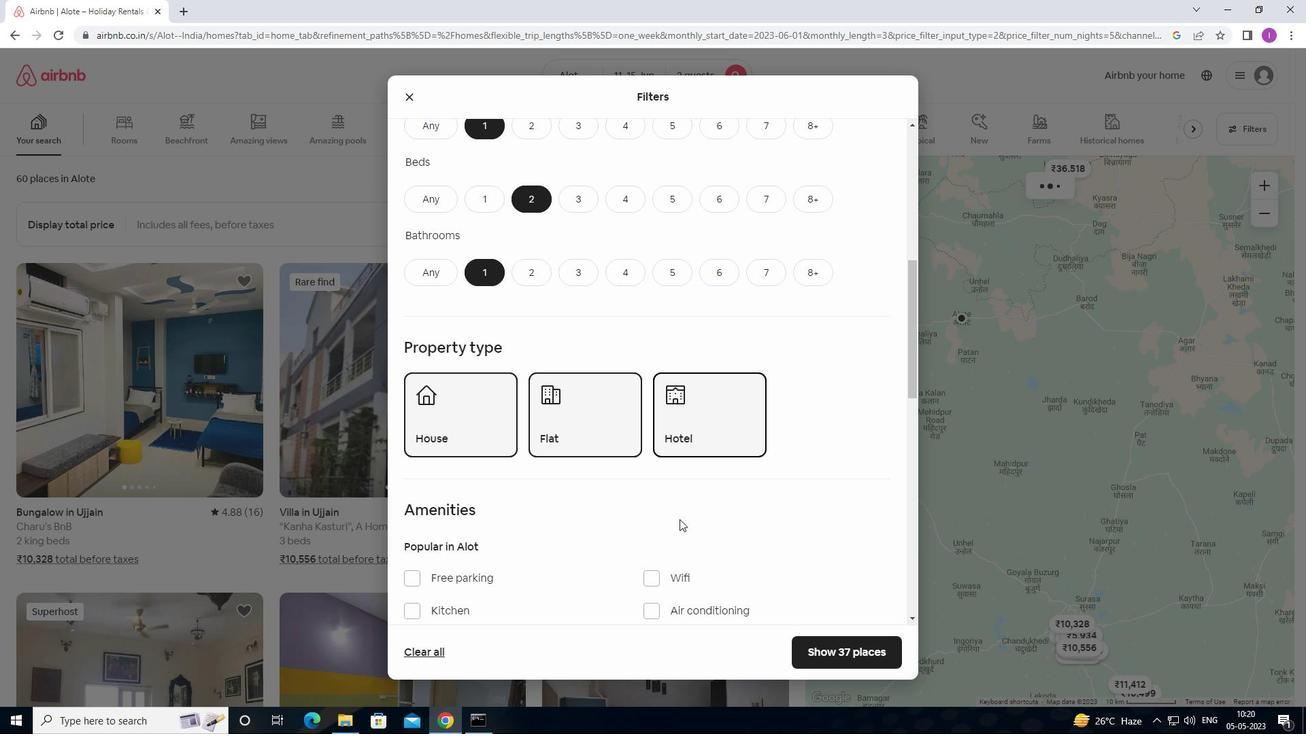 
Action: Mouse moved to (678, 558)
Screenshot: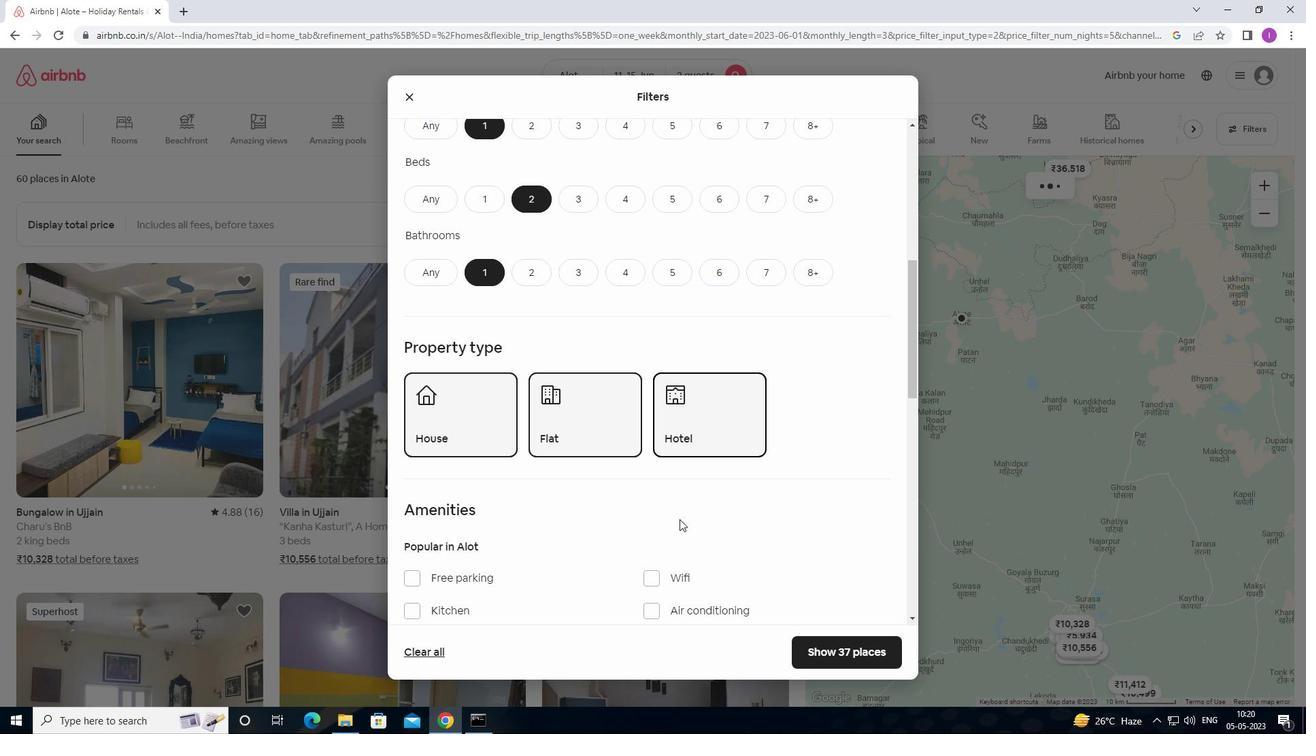 
Action: Mouse scrolled (678, 558) with delta (0, 0)
Screenshot: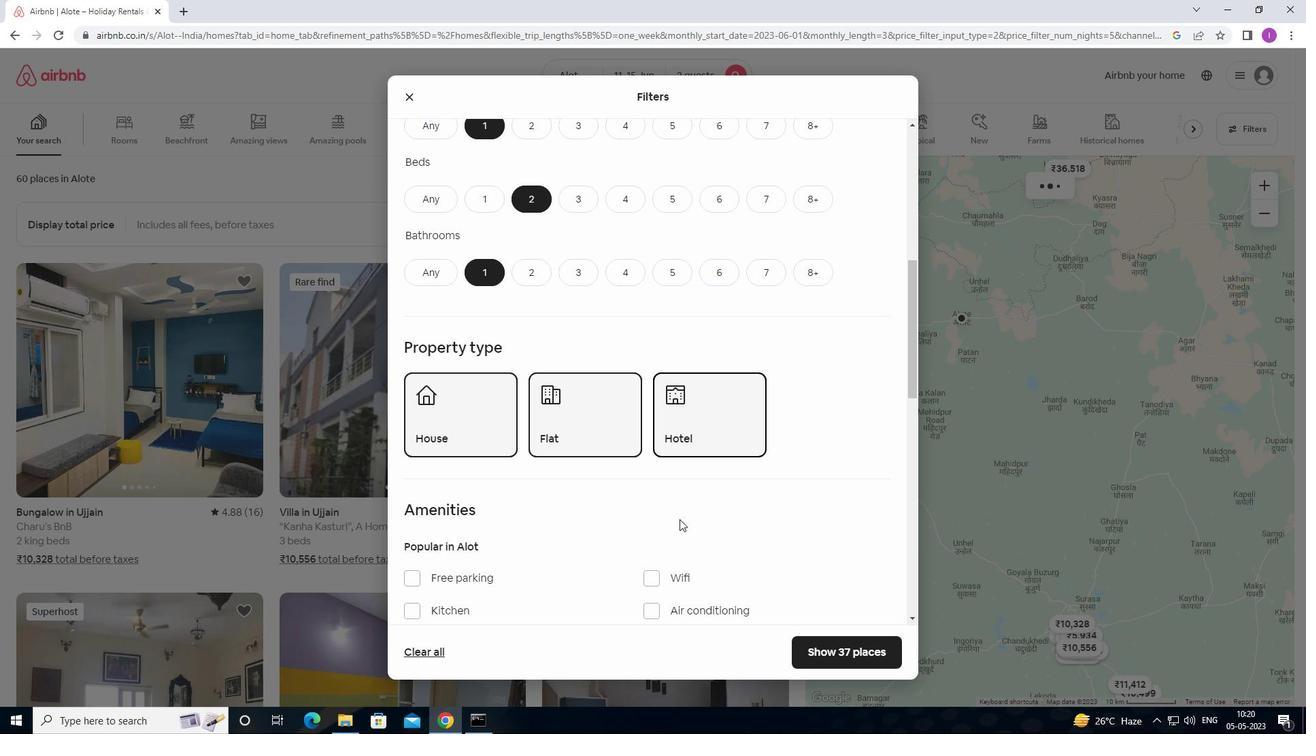 
Action: Mouse moved to (678, 559)
Screenshot: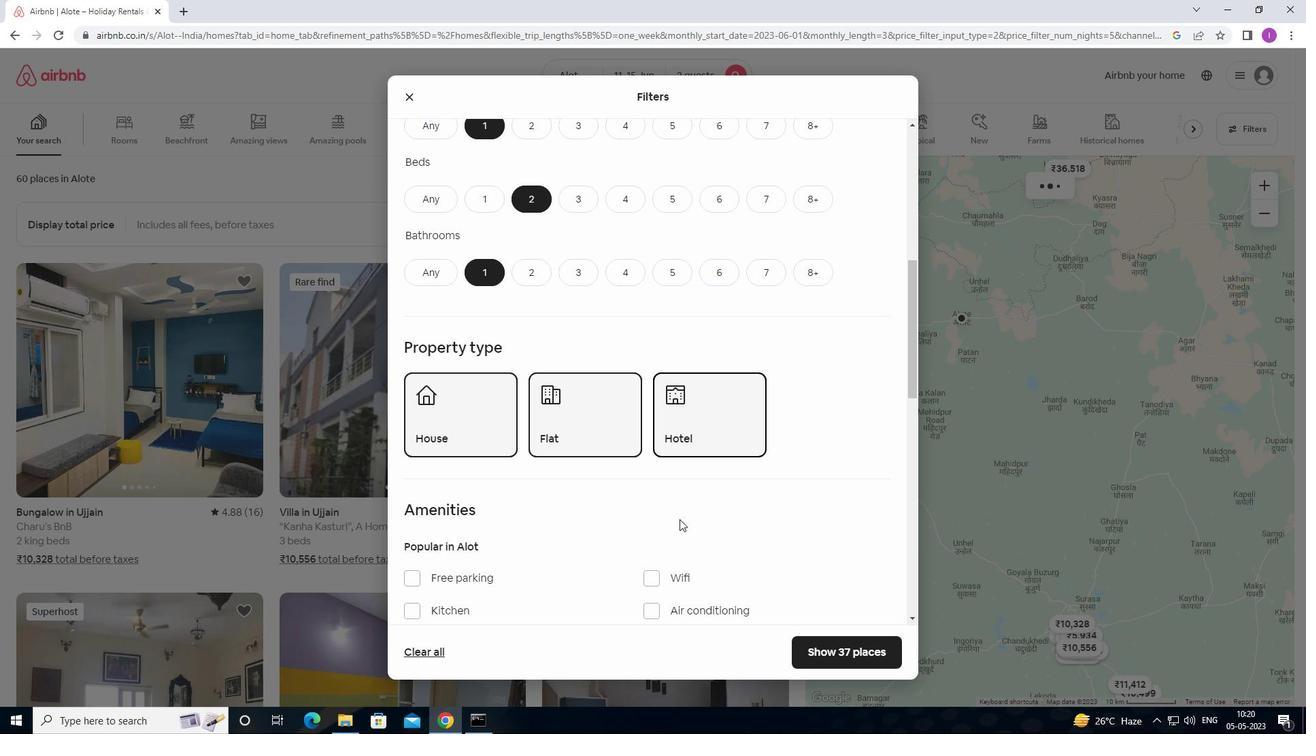 
Action: Mouse scrolled (678, 558) with delta (0, 0)
Screenshot: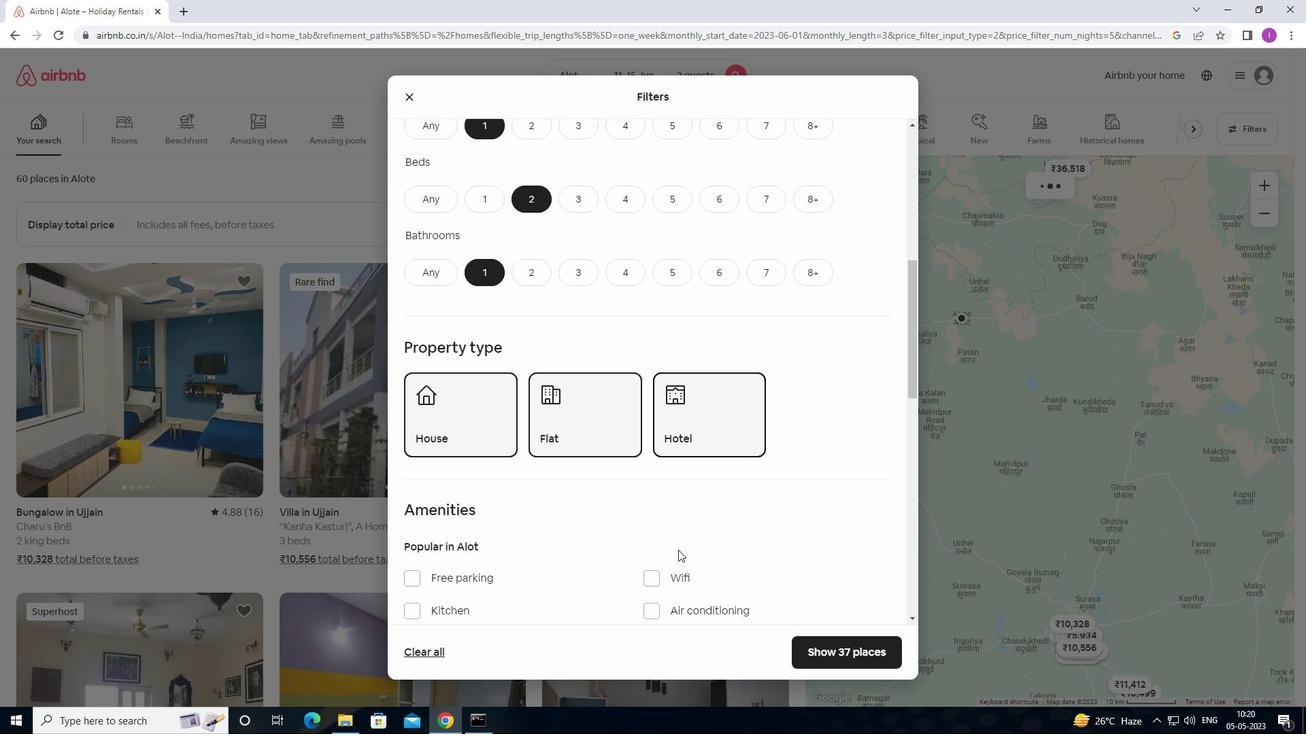 
Action: Mouse moved to (707, 549)
Screenshot: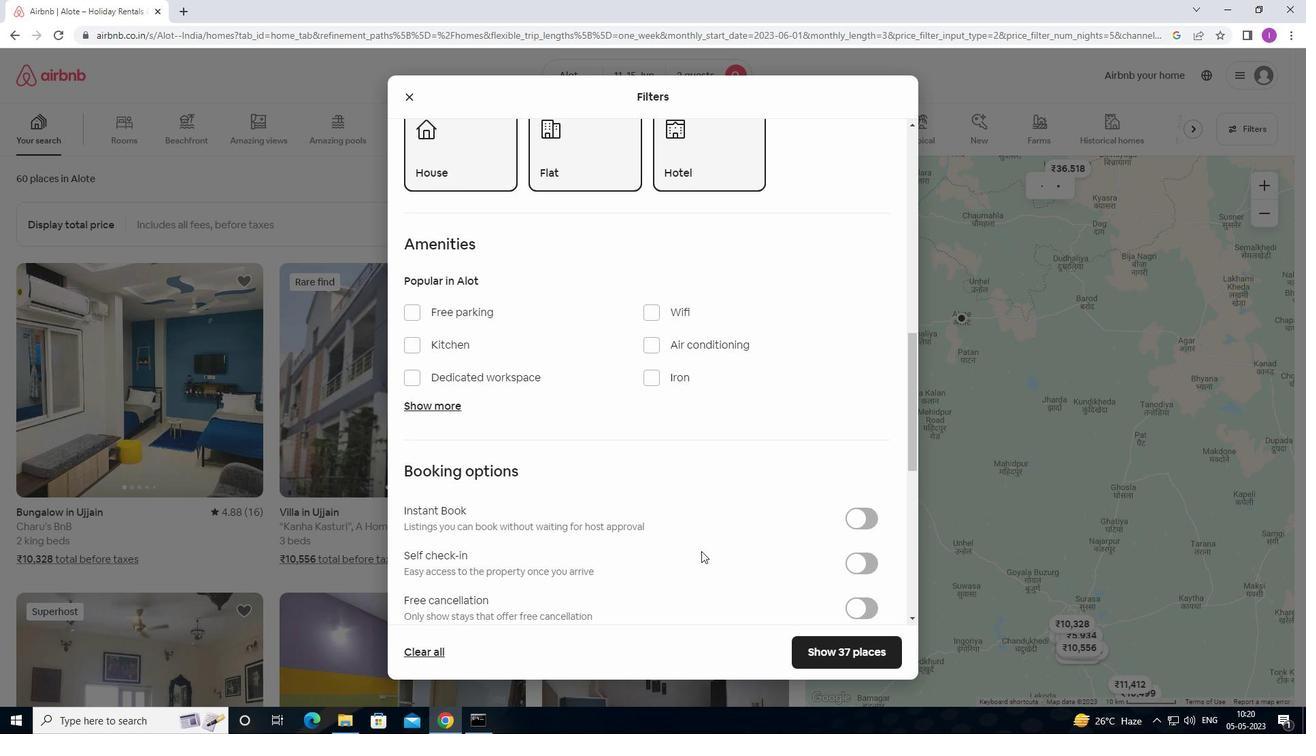 
Action: Mouse scrolled (707, 548) with delta (0, 0)
Screenshot: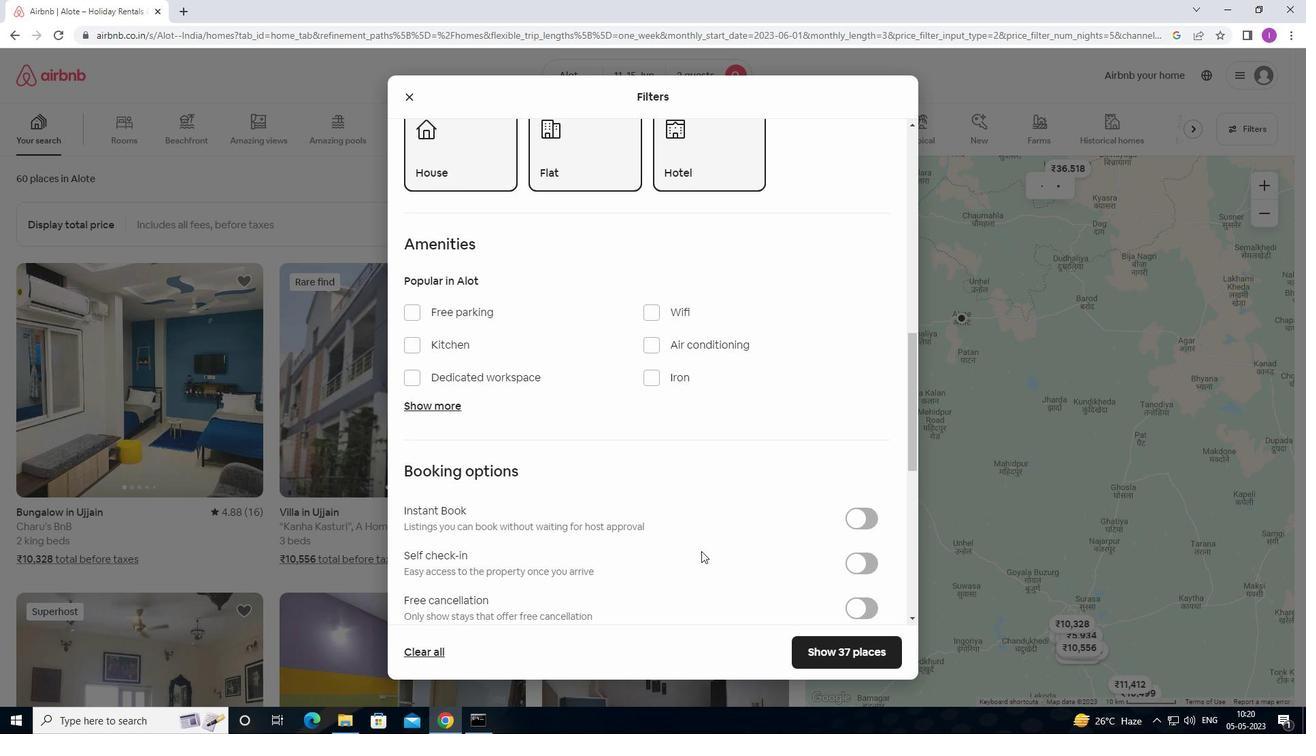 
Action: Mouse moved to (714, 545)
Screenshot: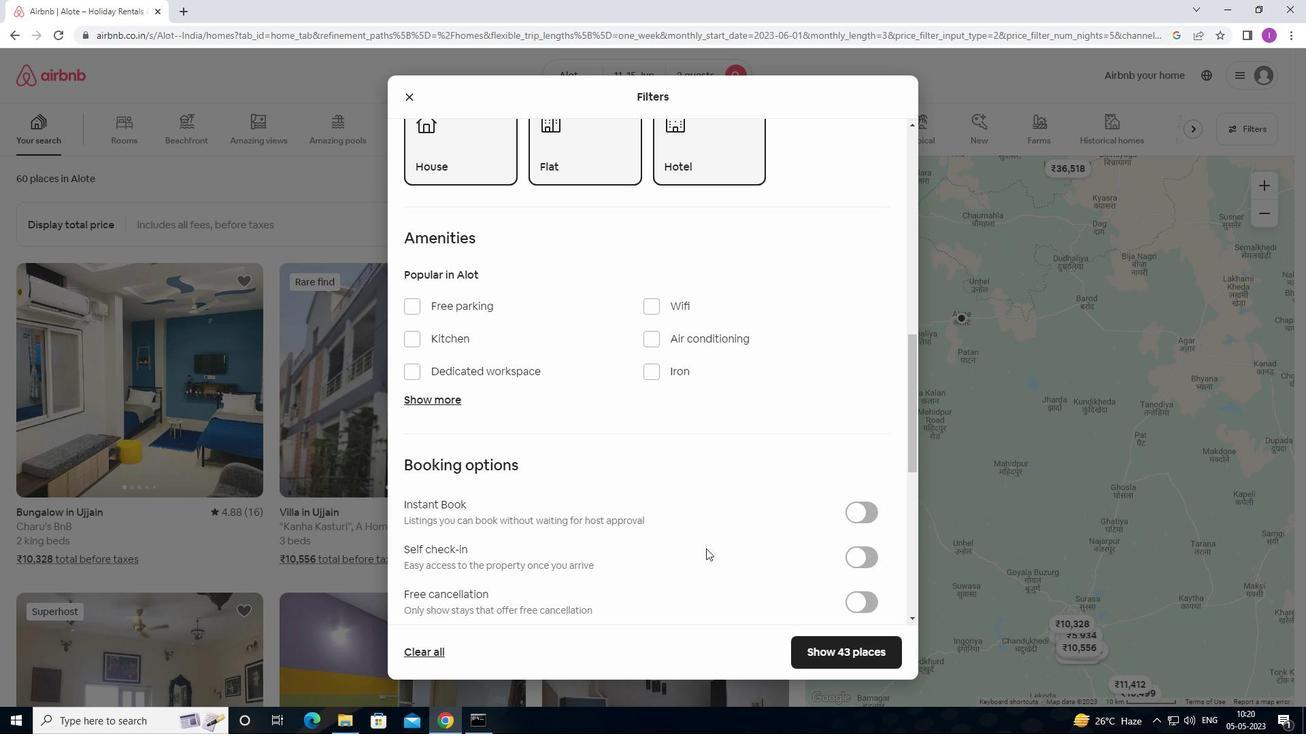 
Action: Mouse scrolled (714, 545) with delta (0, 0)
Screenshot: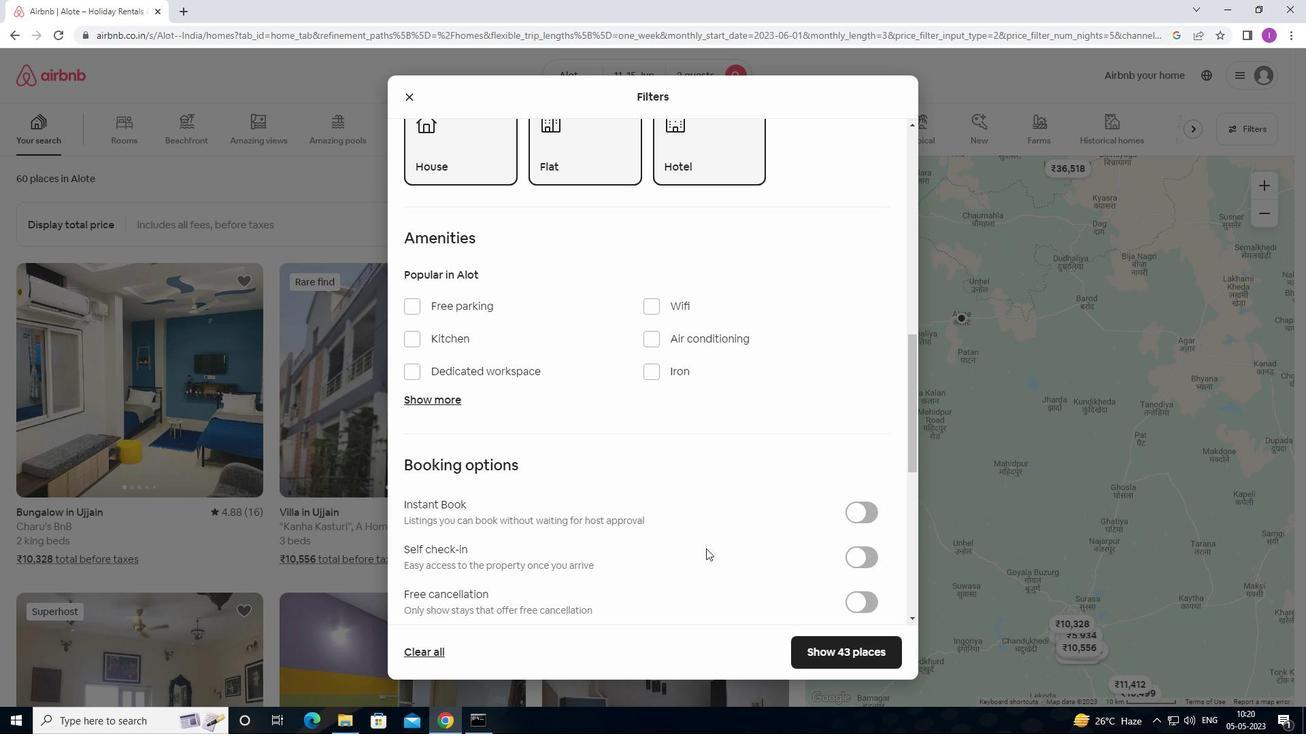 
Action: Mouse moved to (862, 415)
Screenshot: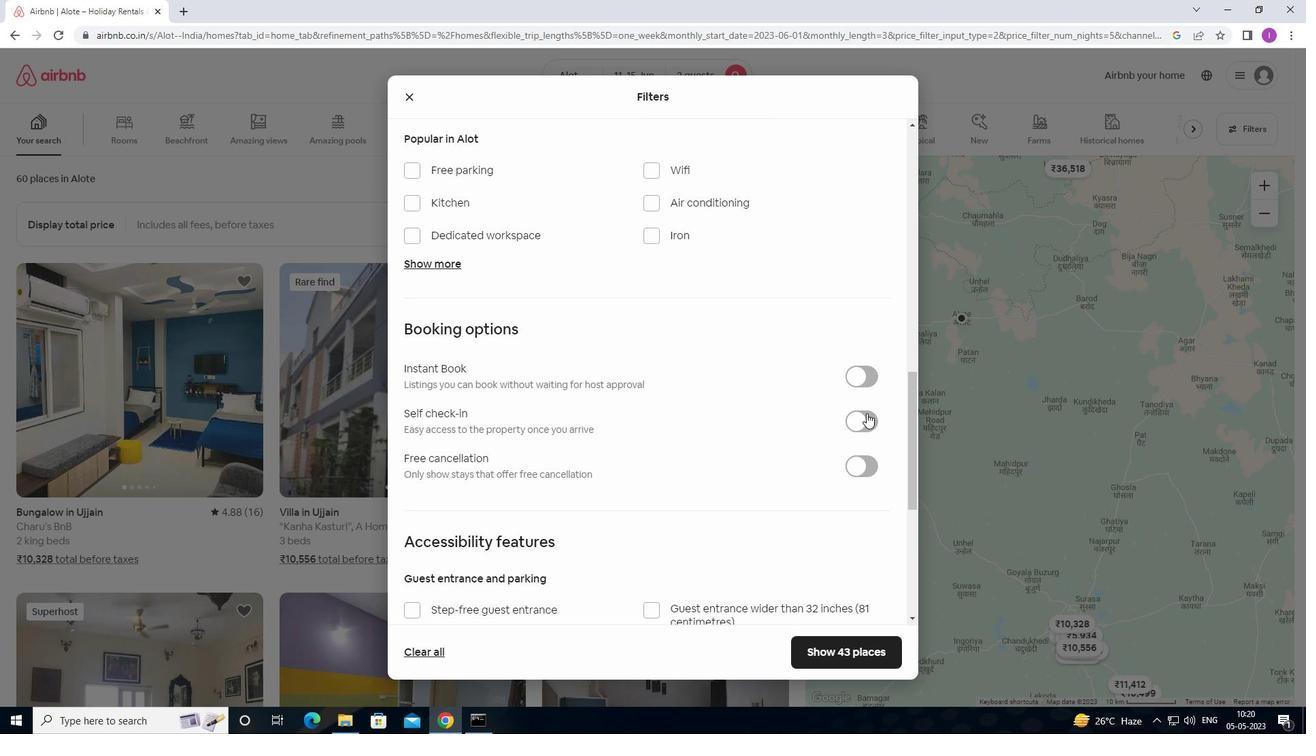 
Action: Mouse pressed left at (862, 415)
Screenshot: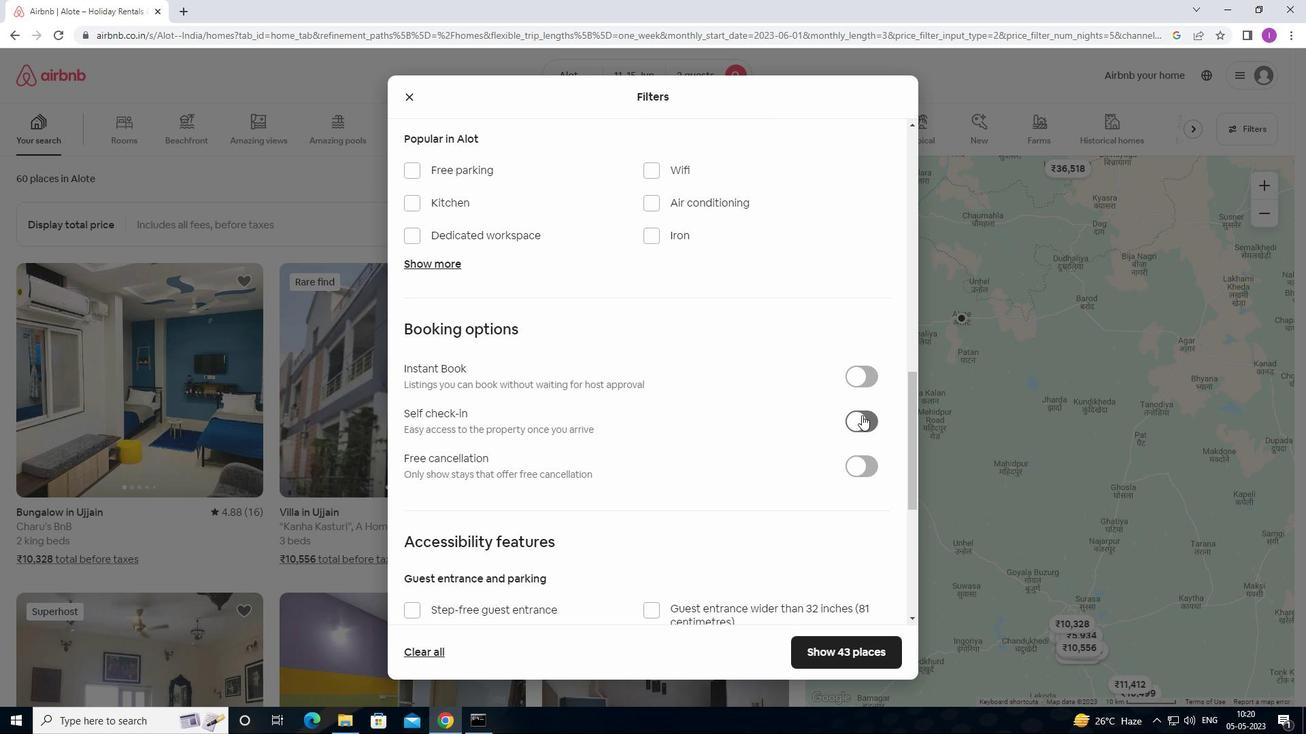 
Action: Mouse moved to (808, 485)
Screenshot: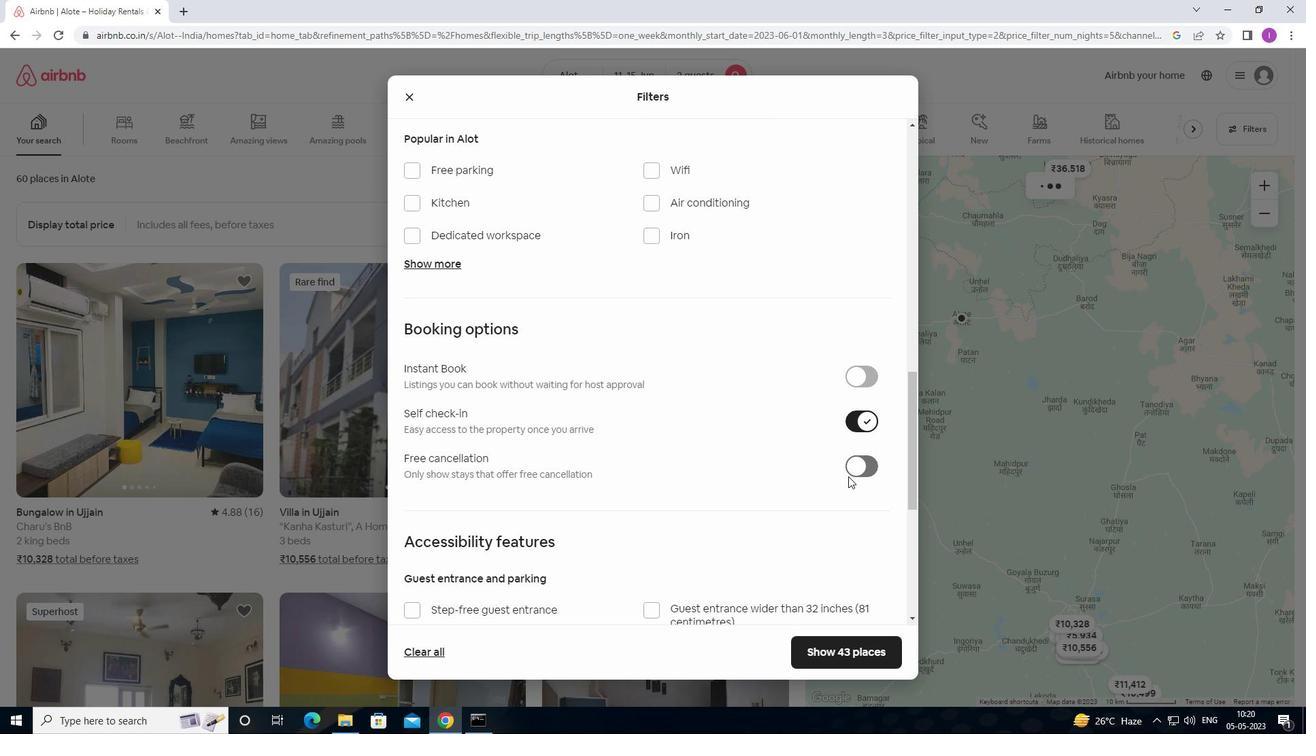 
Action: Mouse scrolled (808, 485) with delta (0, 0)
Screenshot: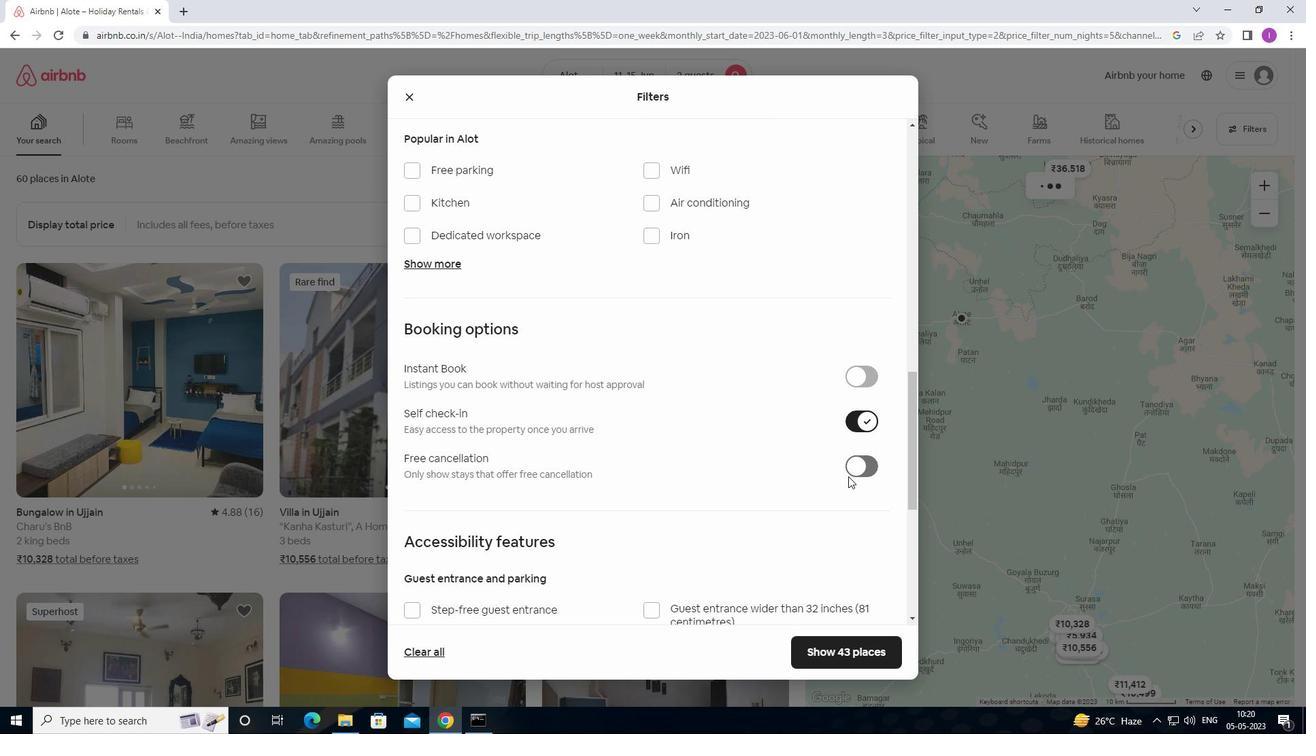 
Action: Mouse moved to (800, 488)
Screenshot: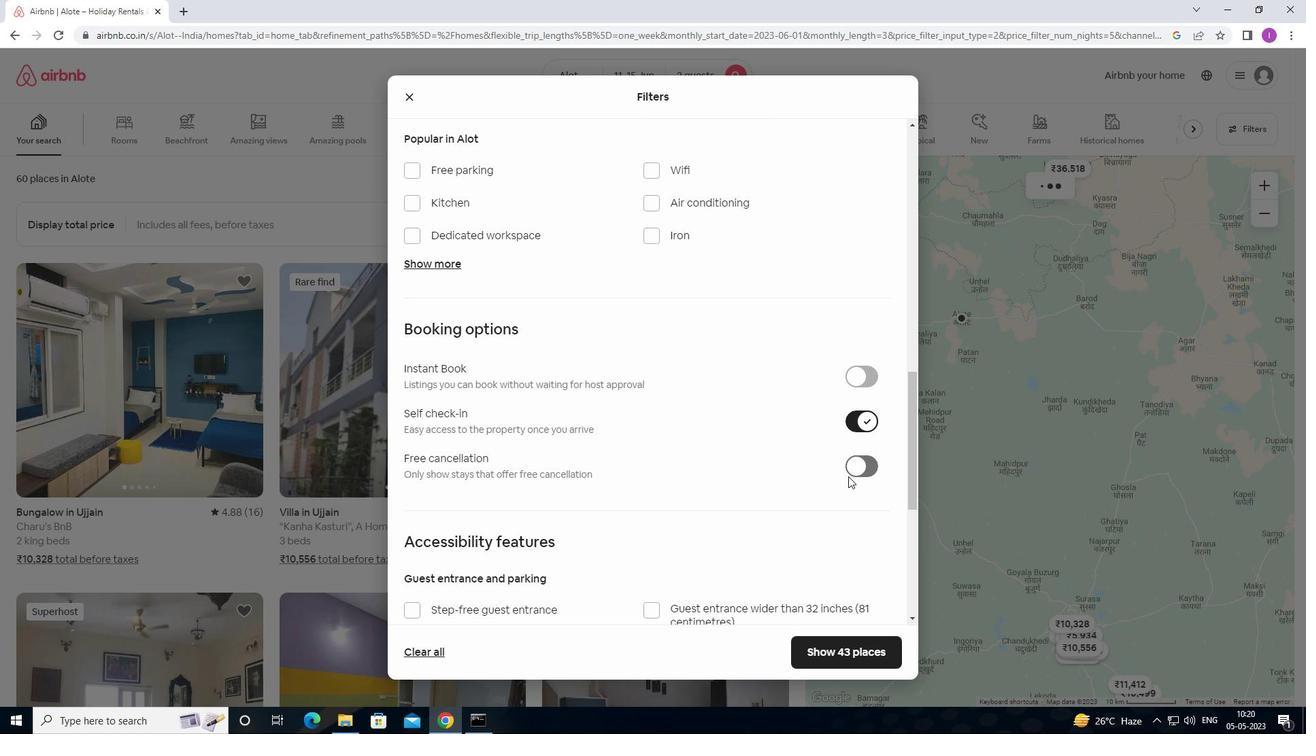 
Action: Mouse scrolled (800, 487) with delta (0, 0)
Screenshot: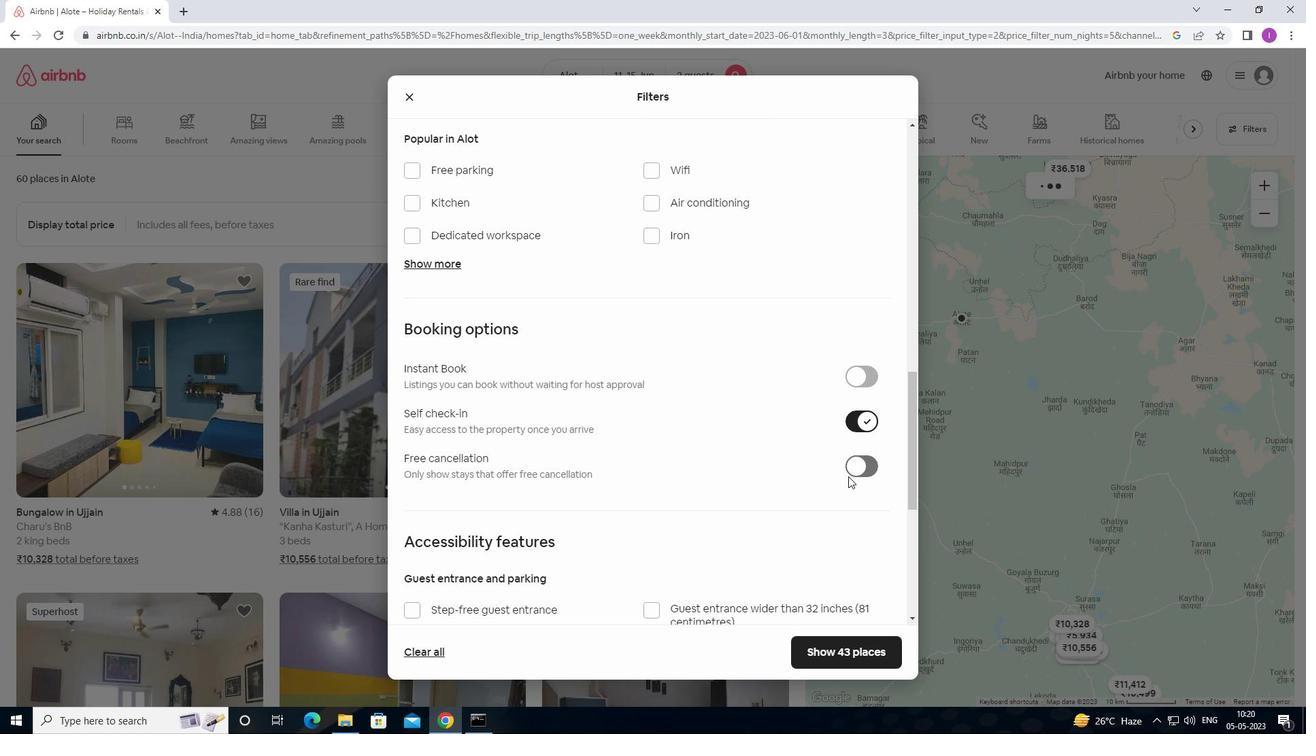 
Action: Mouse moved to (798, 489)
Screenshot: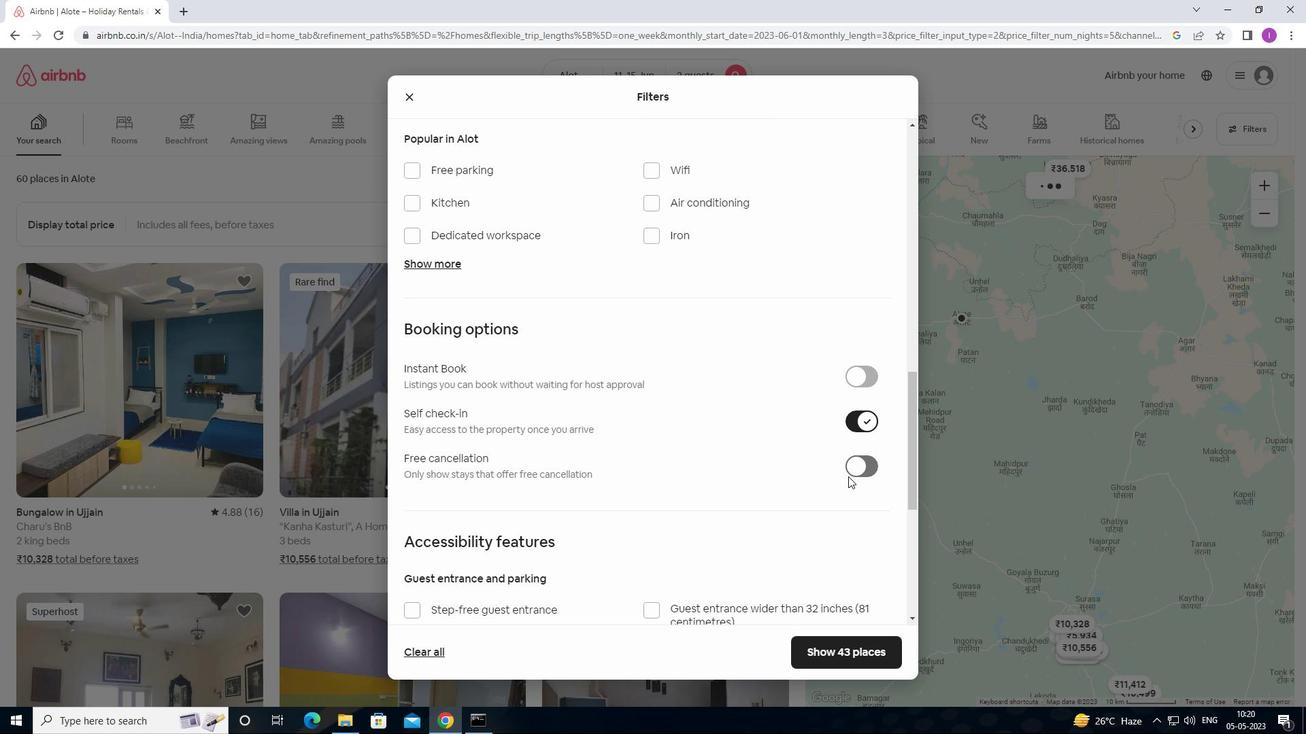 
Action: Mouse scrolled (798, 489) with delta (0, 0)
Screenshot: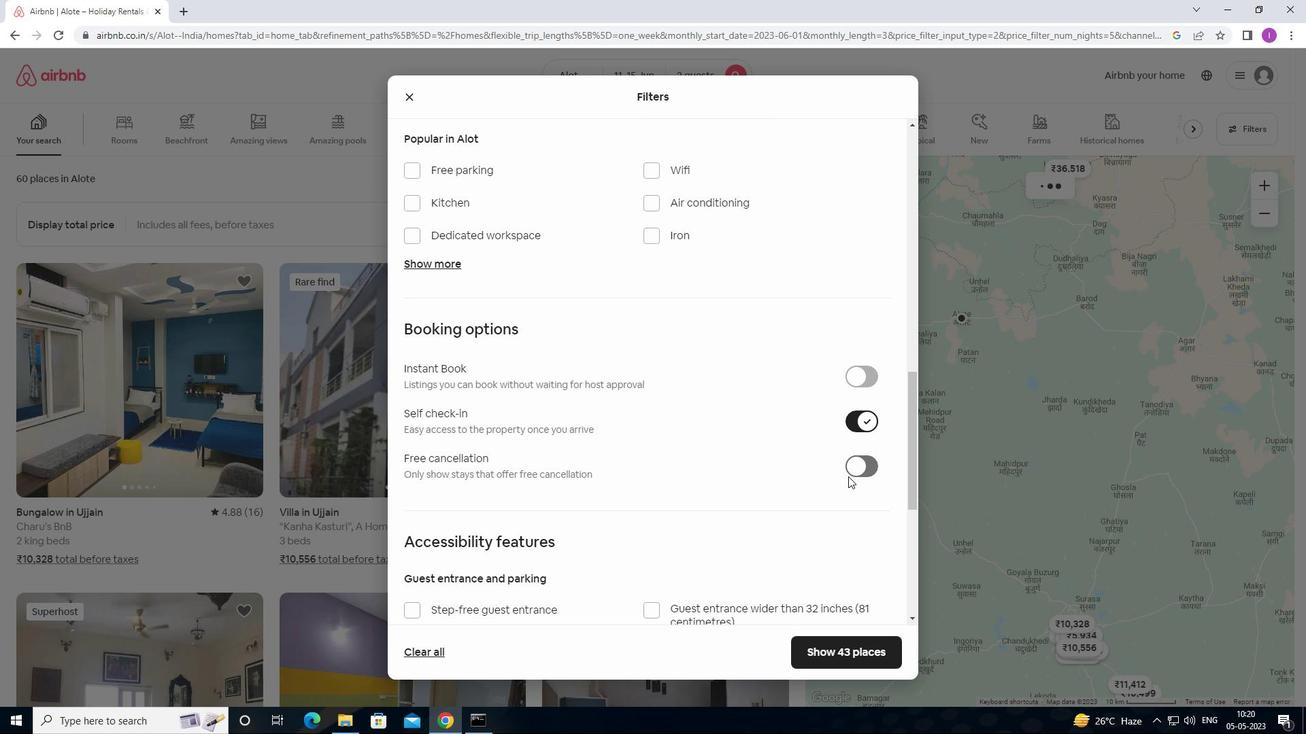 
Action: Mouse moved to (797, 489)
Screenshot: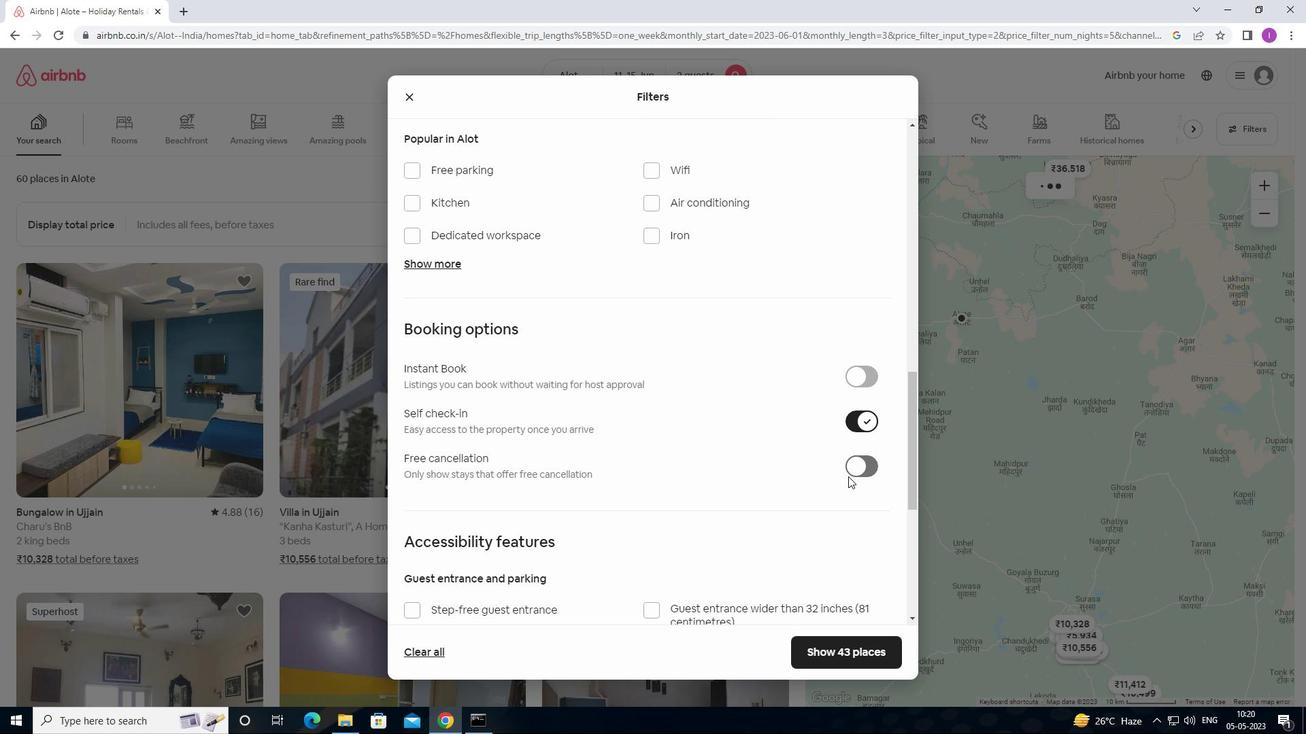 
Action: Mouse scrolled (797, 489) with delta (0, 0)
Screenshot: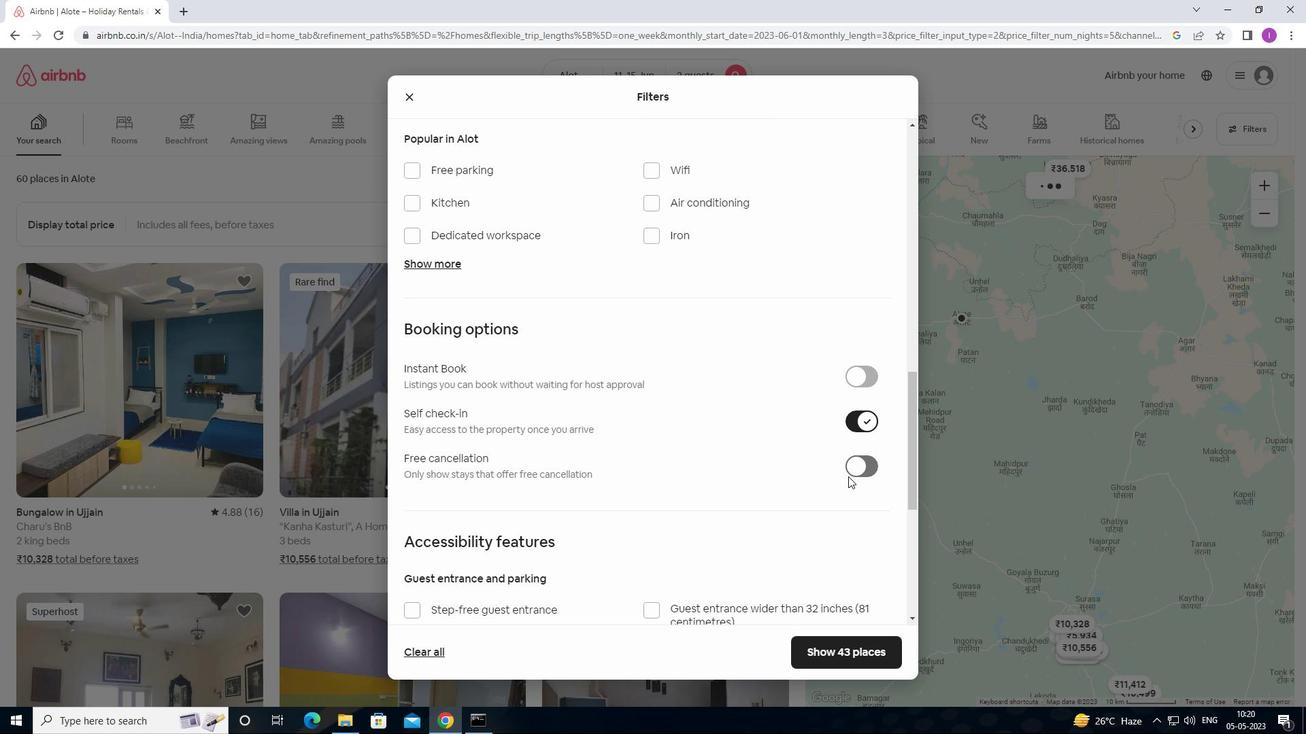 
Action: Mouse moved to (731, 497)
Screenshot: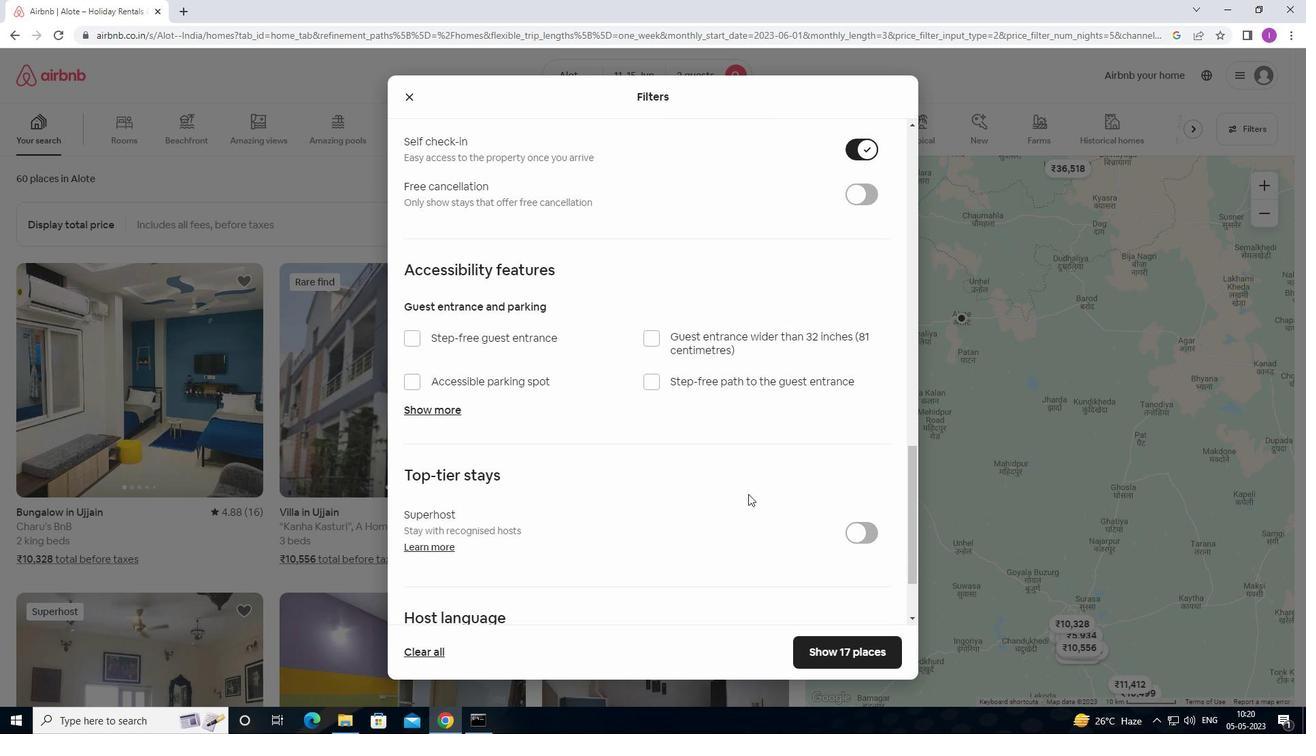 
Action: Mouse scrolled (731, 496) with delta (0, 0)
Screenshot: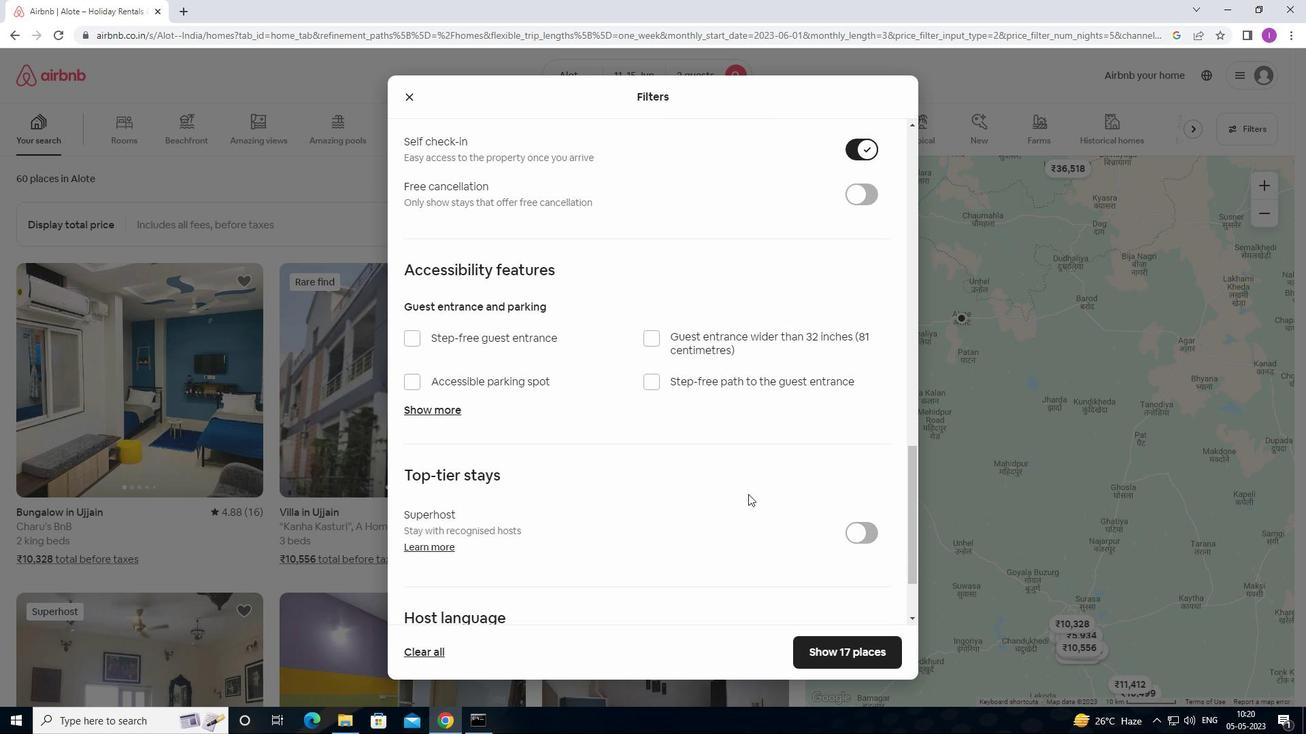 
Action: Mouse moved to (730, 497)
Screenshot: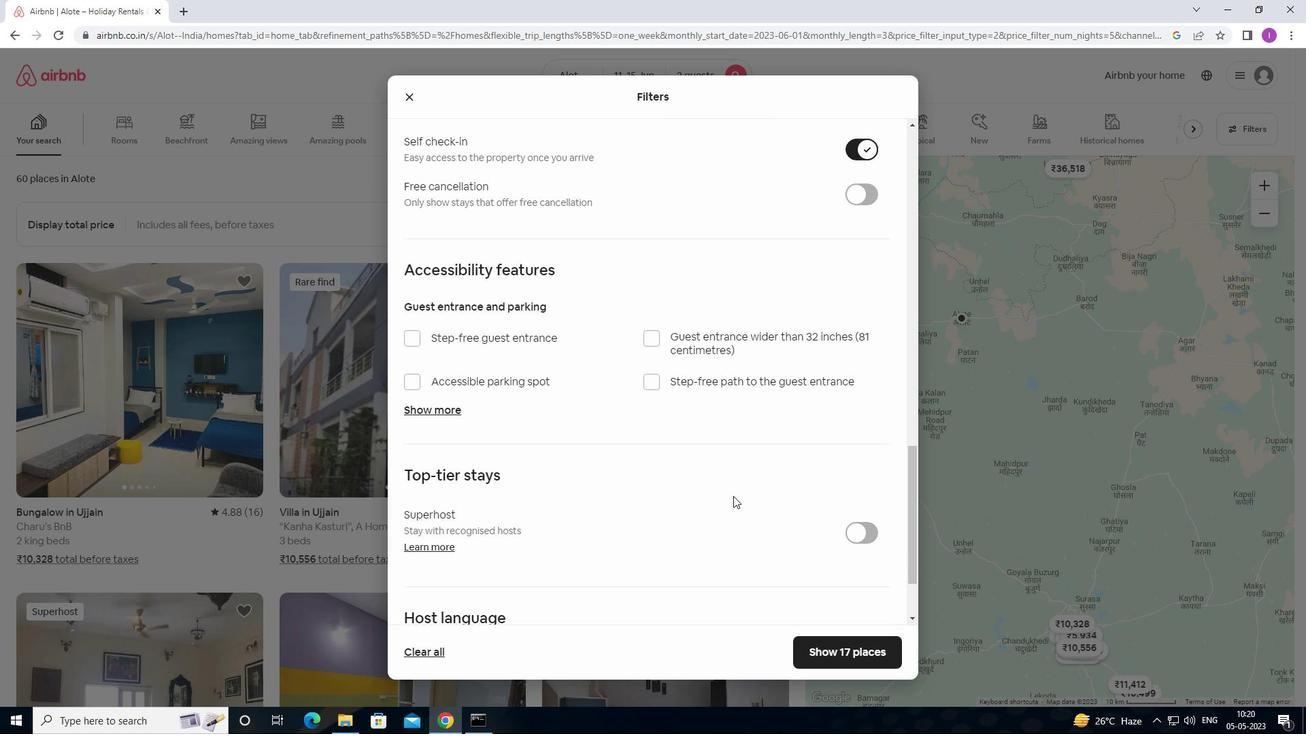 
Action: Mouse scrolled (730, 496) with delta (0, 0)
Screenshot: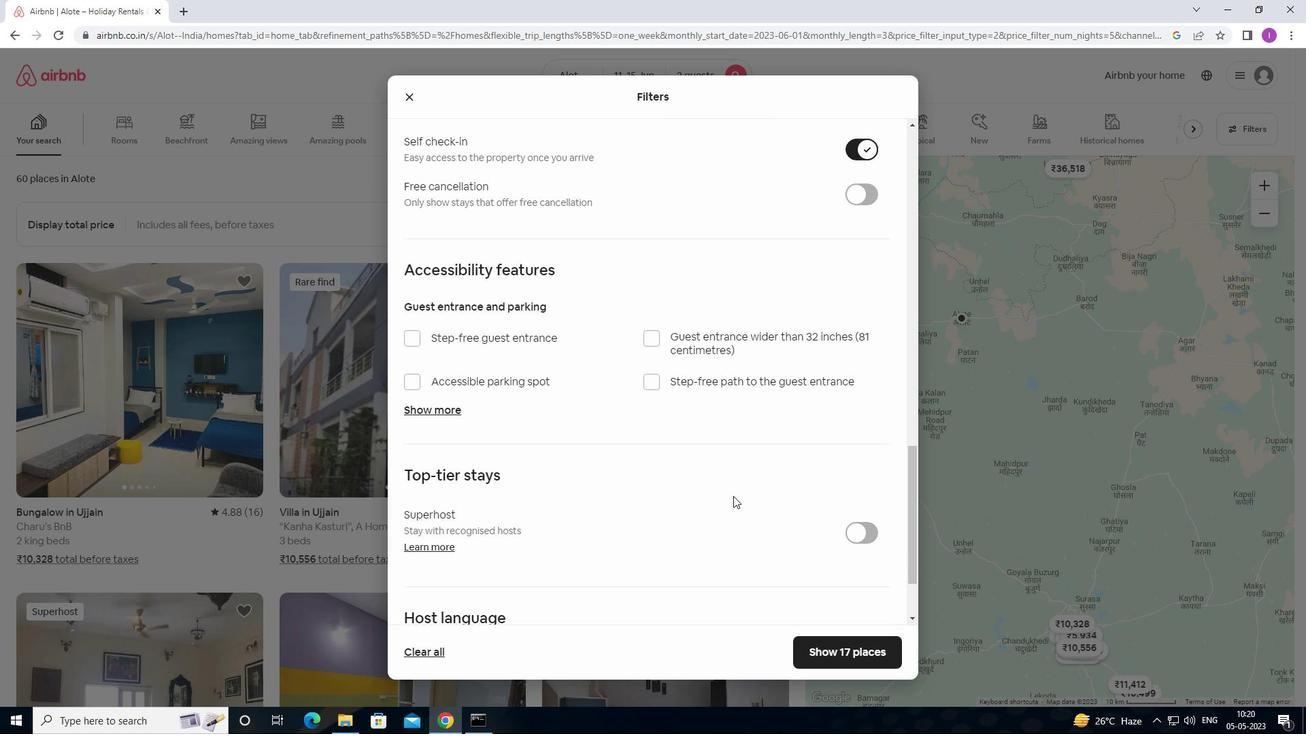 
Action: Mouse moved to (730, 497)
Screenshot: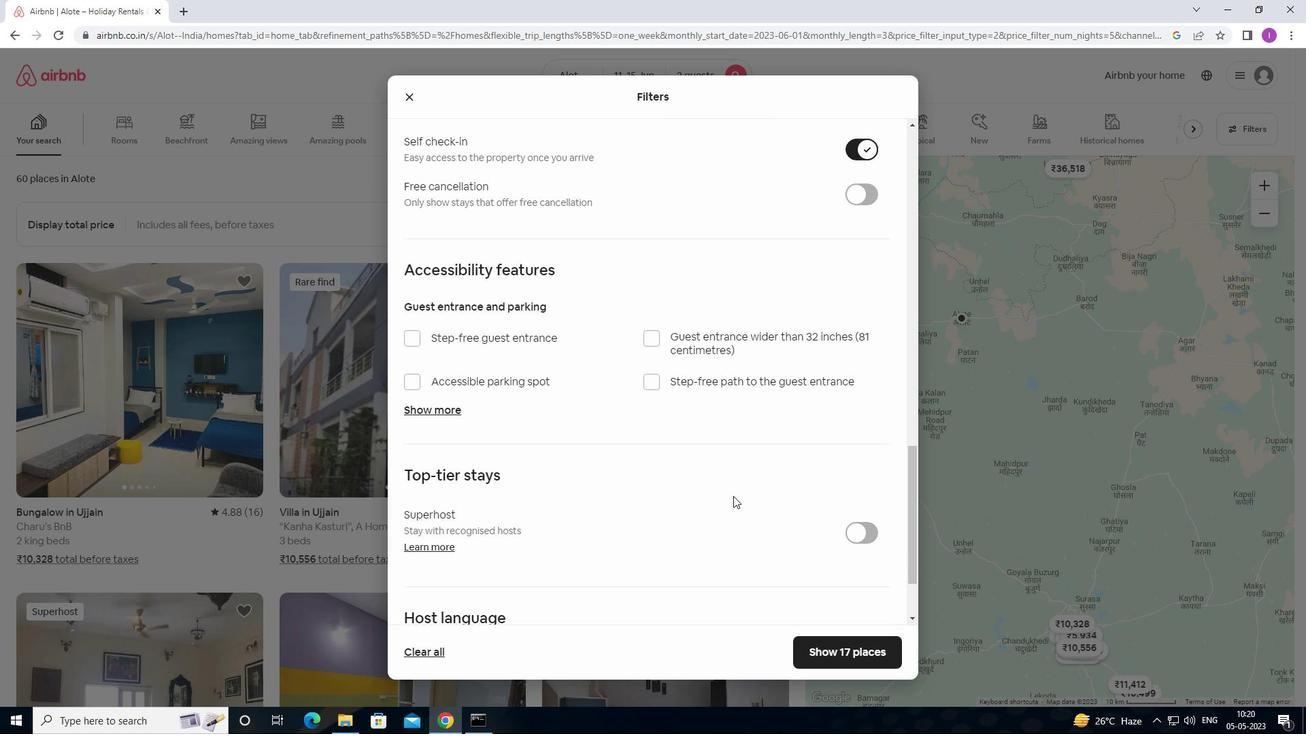 
Action: Mouse scrolled (730, 496) with delta (0, 0)
Screenshot: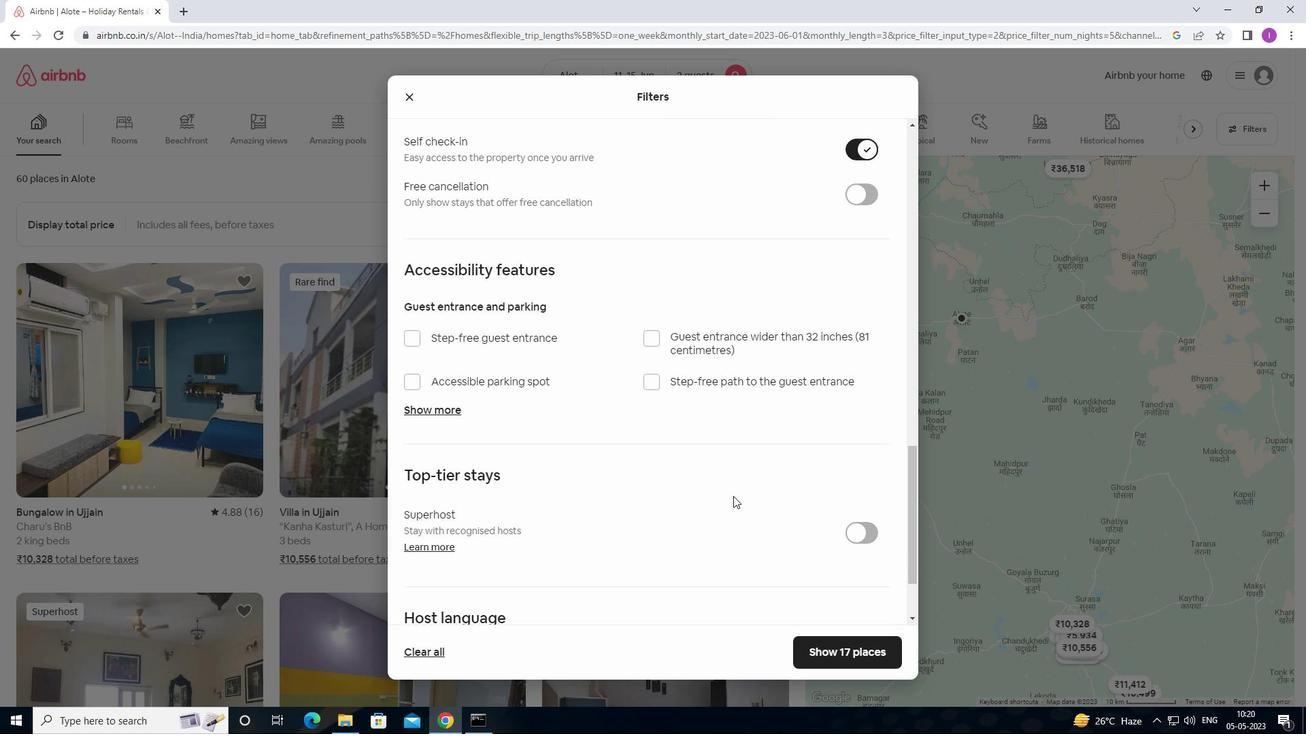 
Action: Mouse moved to (728, 498)
Screenshot: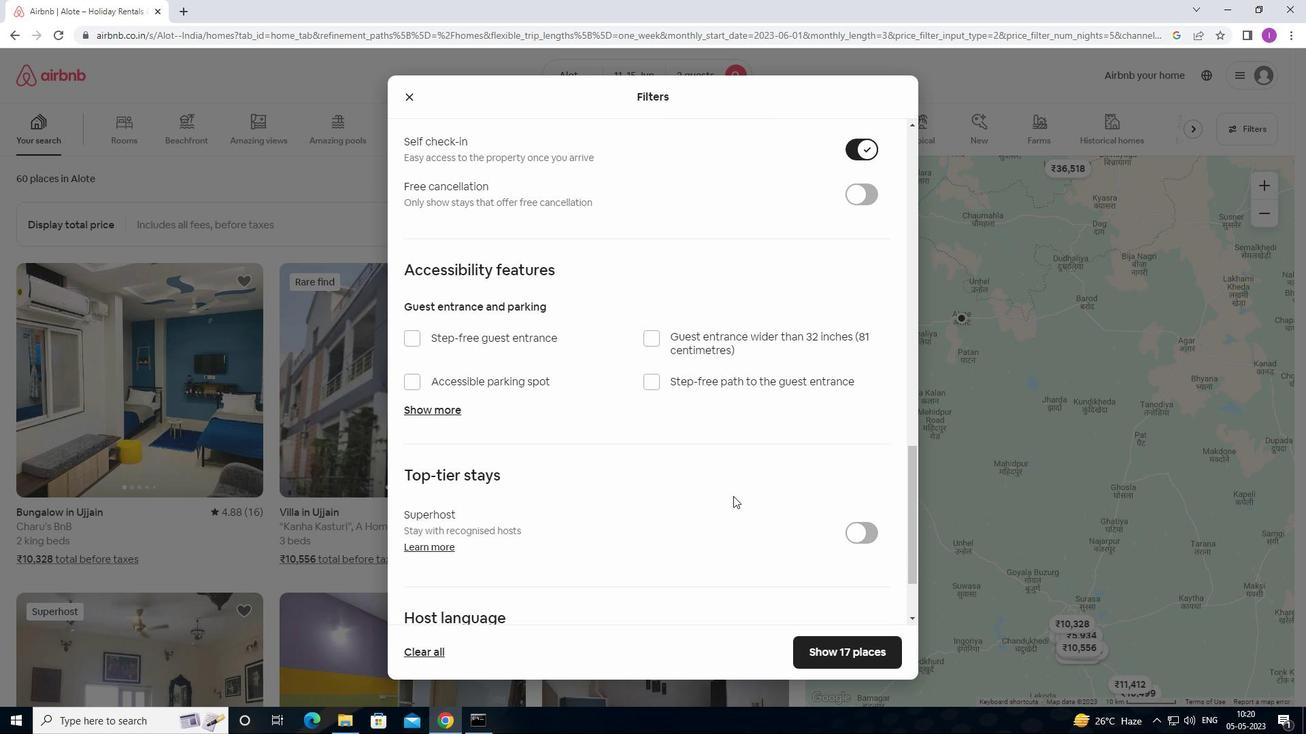 
Action: Mouse scrolled (728, 497) with delta (0, 0)
Screenshot: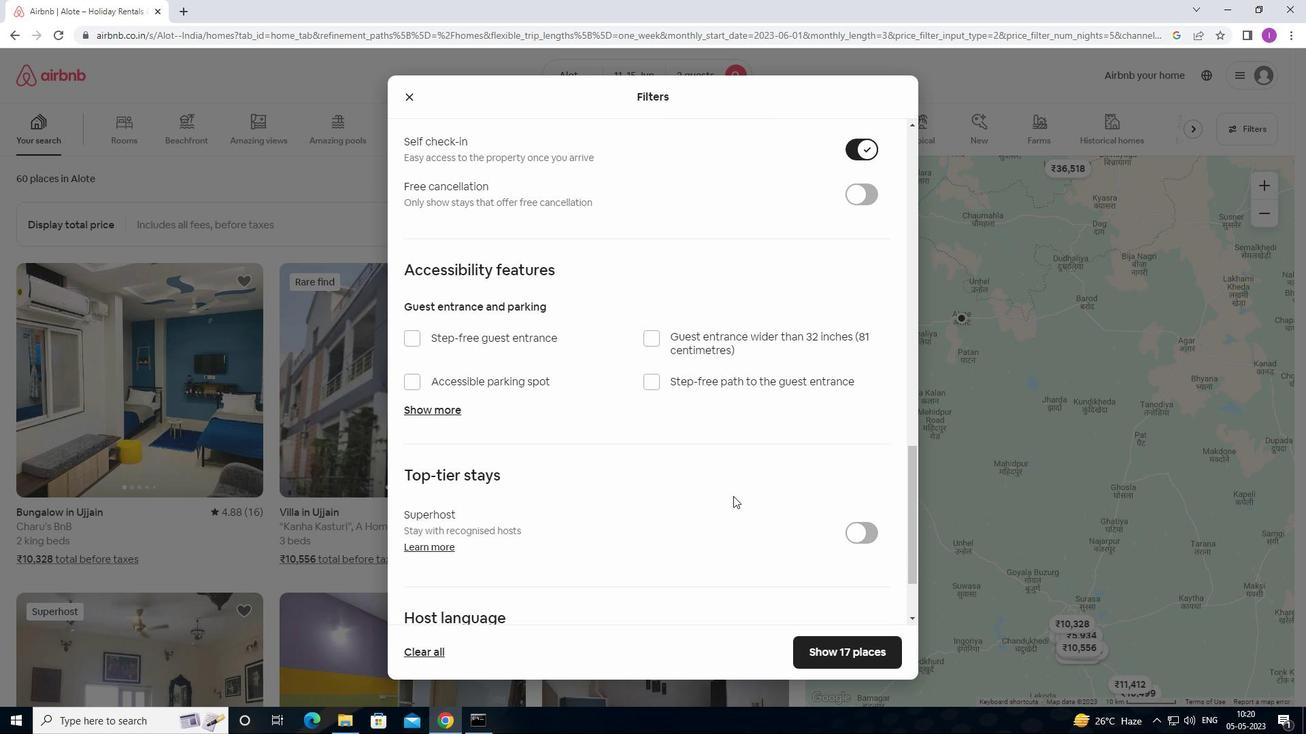 
Action: Mouse moved to (725, 500)
Screenshot: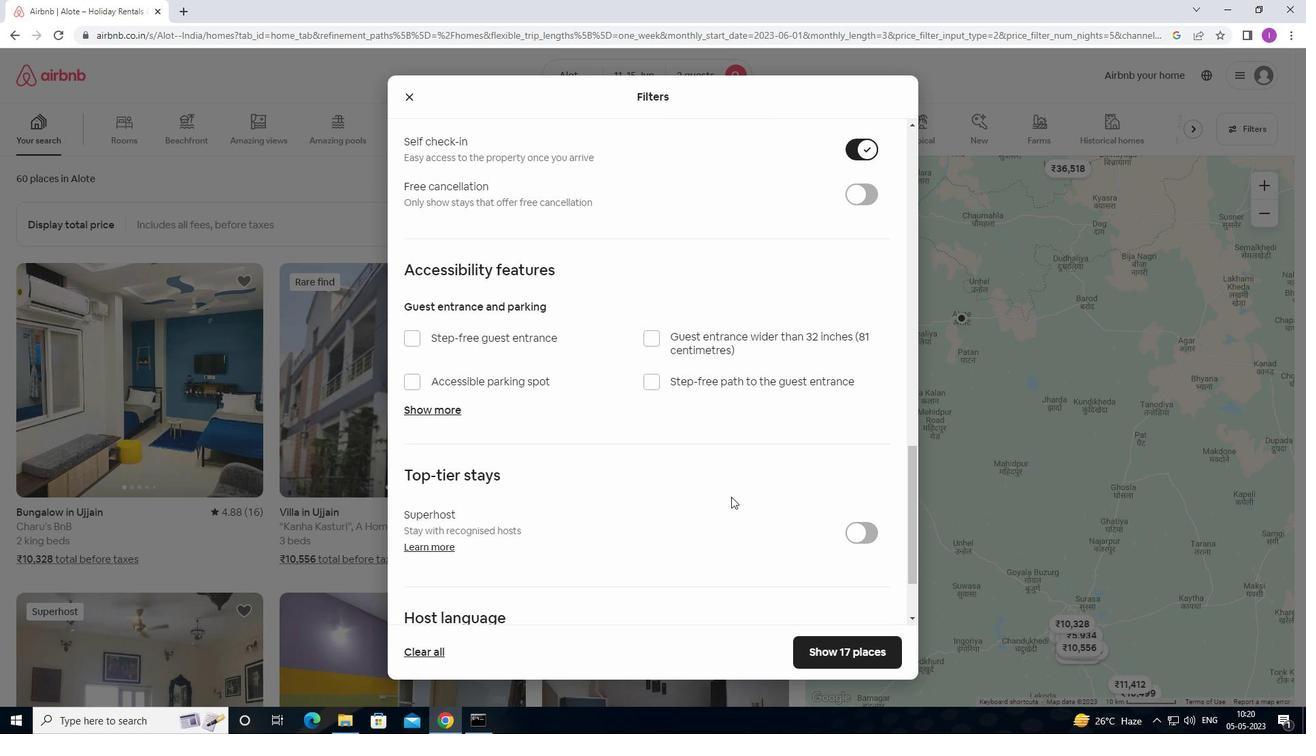 
Action: Mouse scrolled (725, 500) with delta (0, 0)
Screenshot: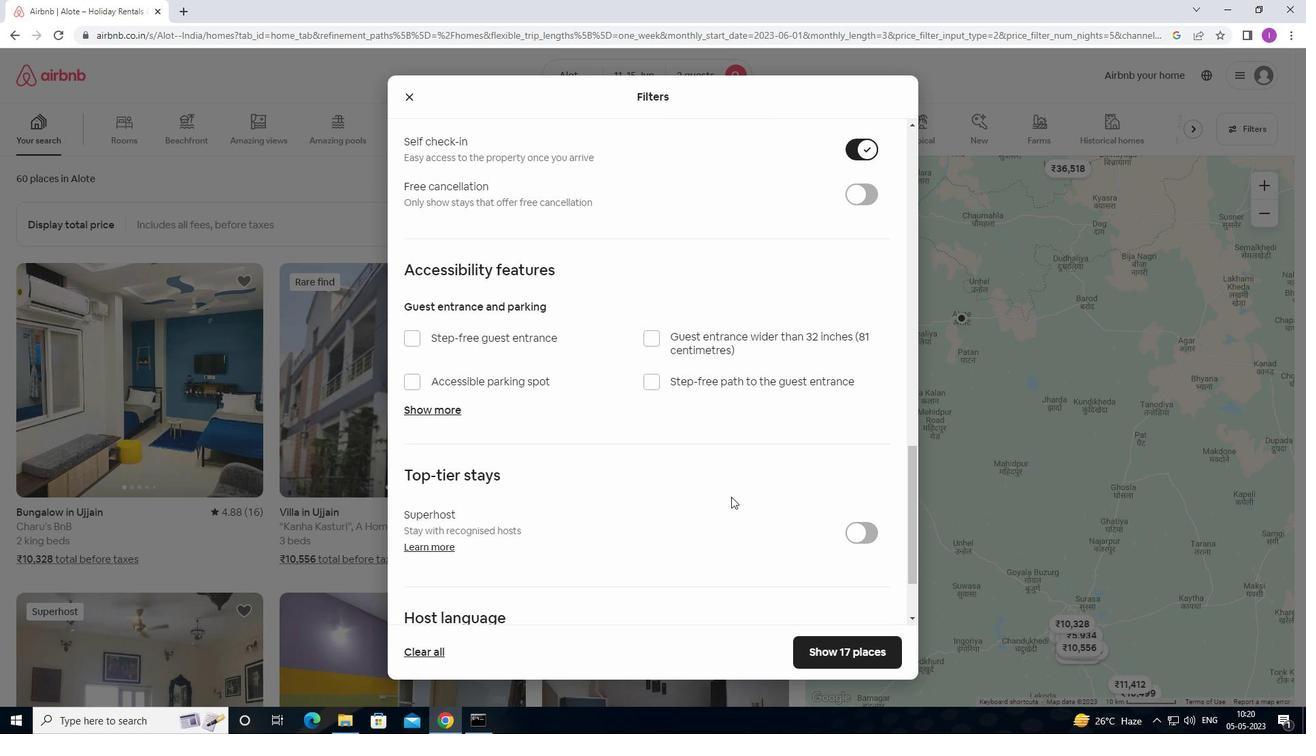 
Action: Mouse moved to (621, 524)
Screenshot: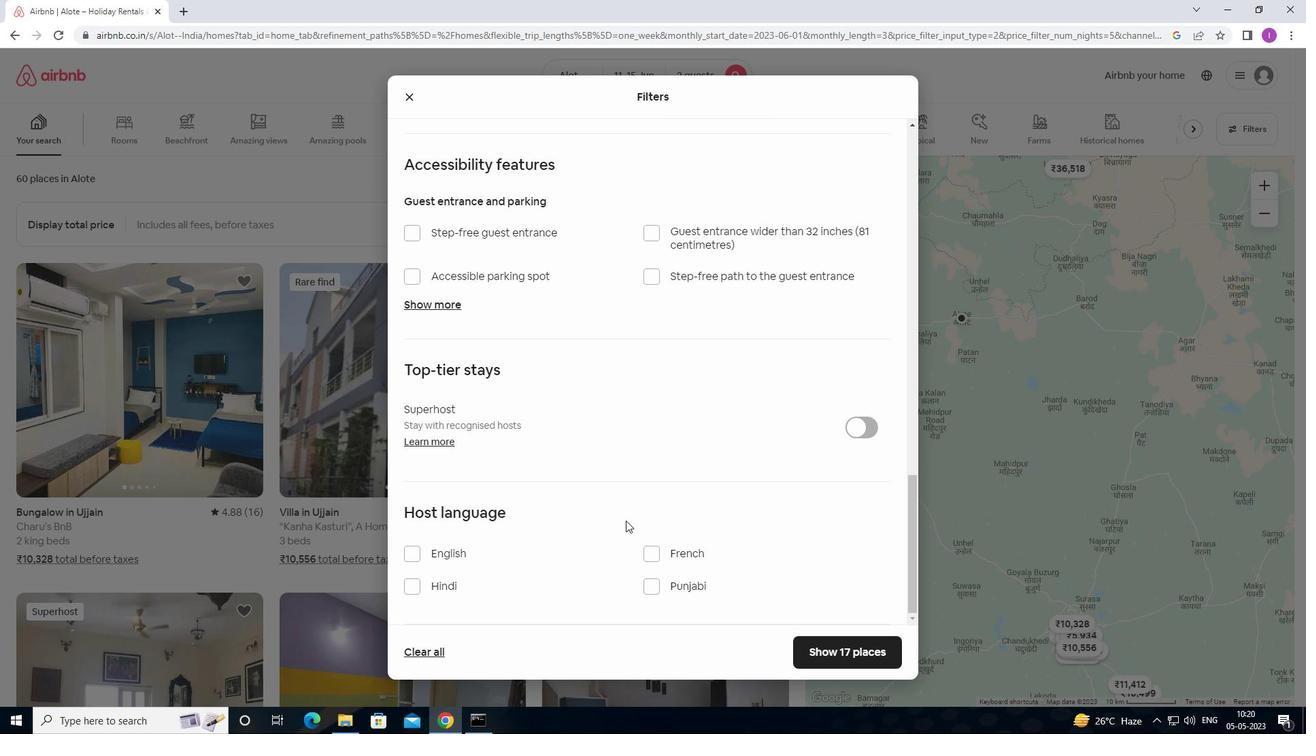 
Action: Mouse scrolled (621, 523) with delta (0, 0)
Screenshot: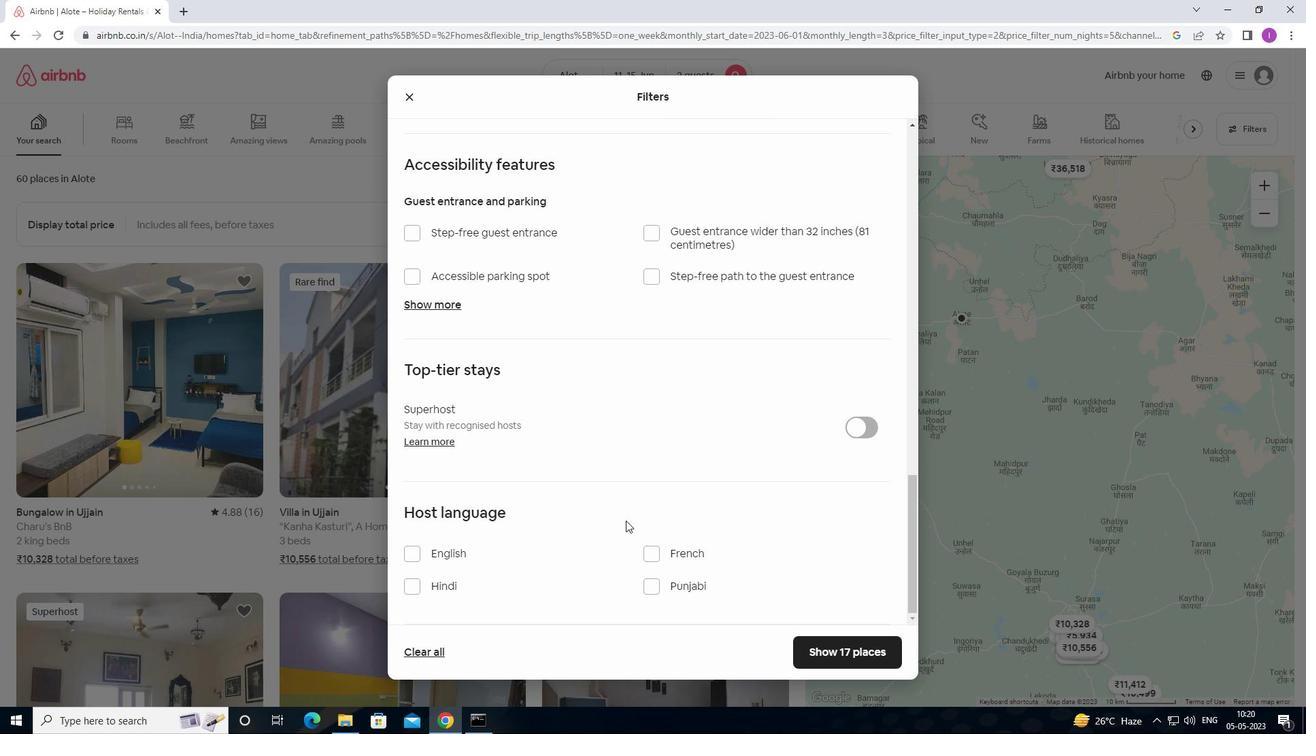 
Action: Mouse moved to (620, 526)
Screenshot: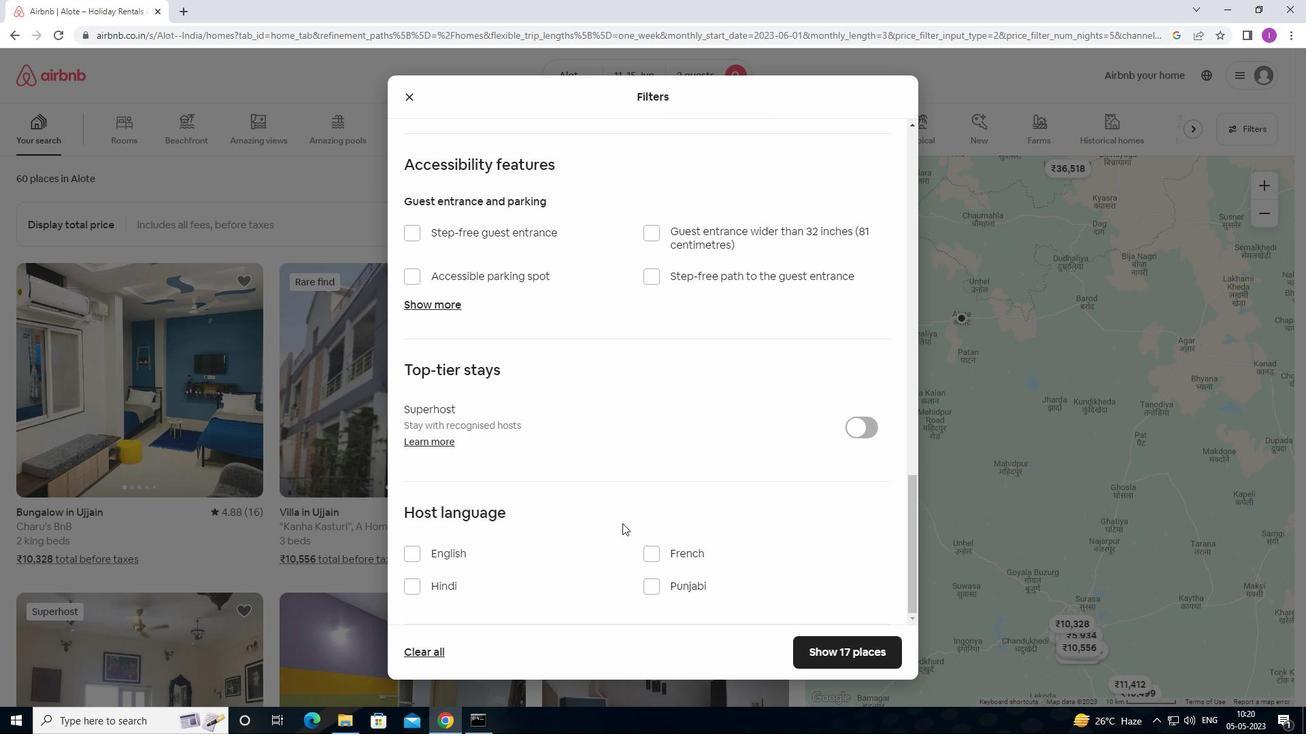 
Action: Mouse scrolled (620, 525) with delta (0, 0)
Screenshot: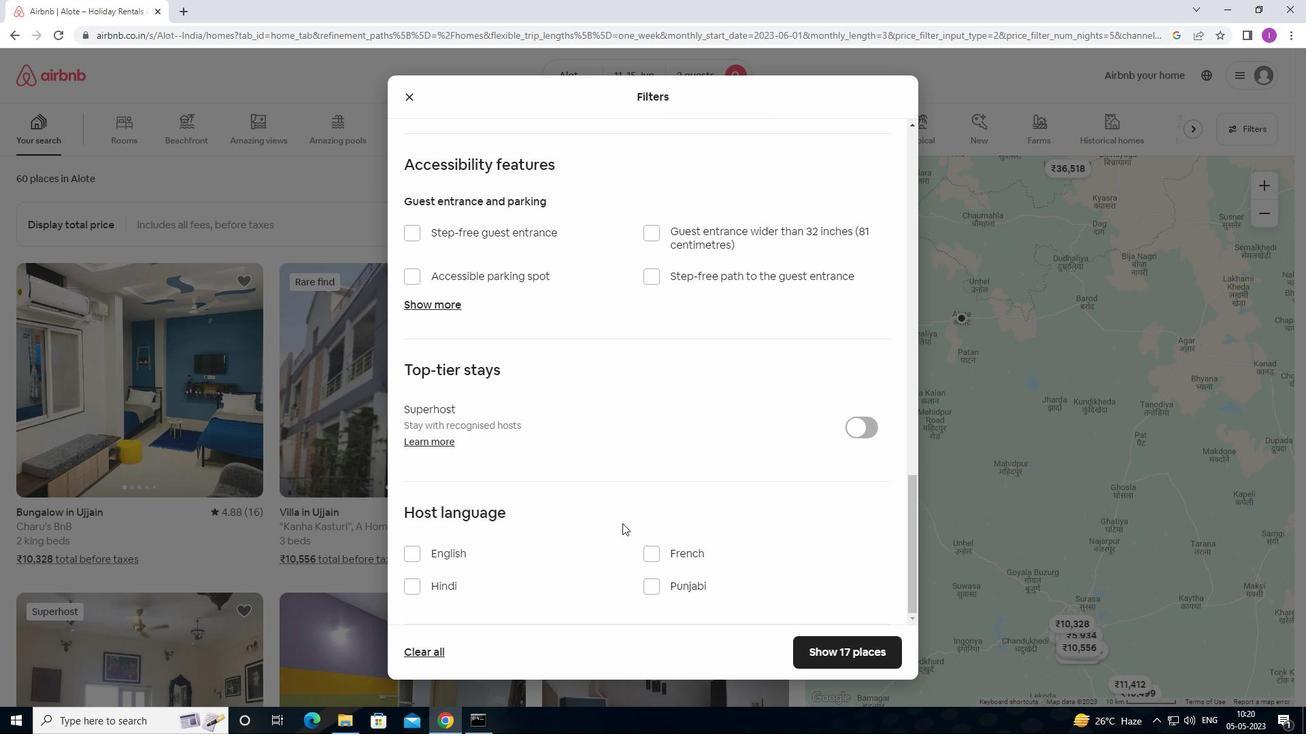 
Action: Mouse moved to (619, 527)
Screenshot: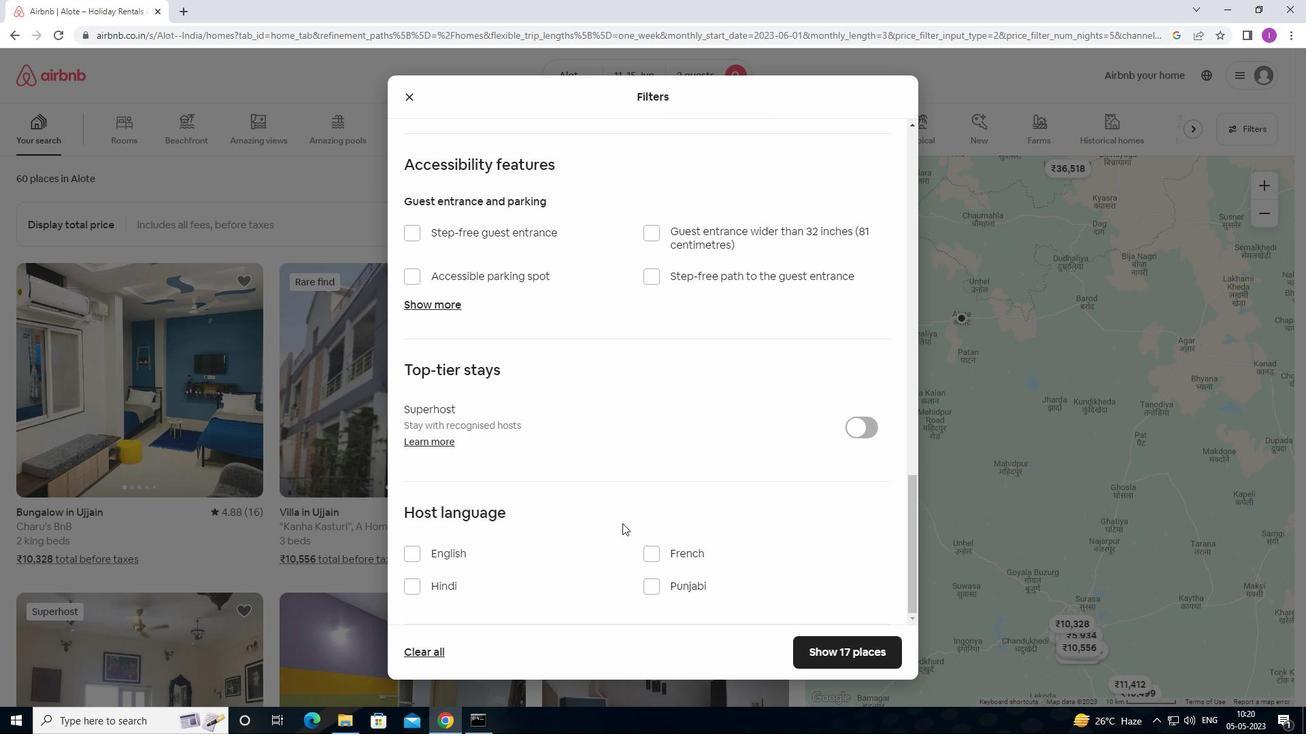 
Action: Mouse scrolled (619, 526) with delta (0, 0)
Screenshot: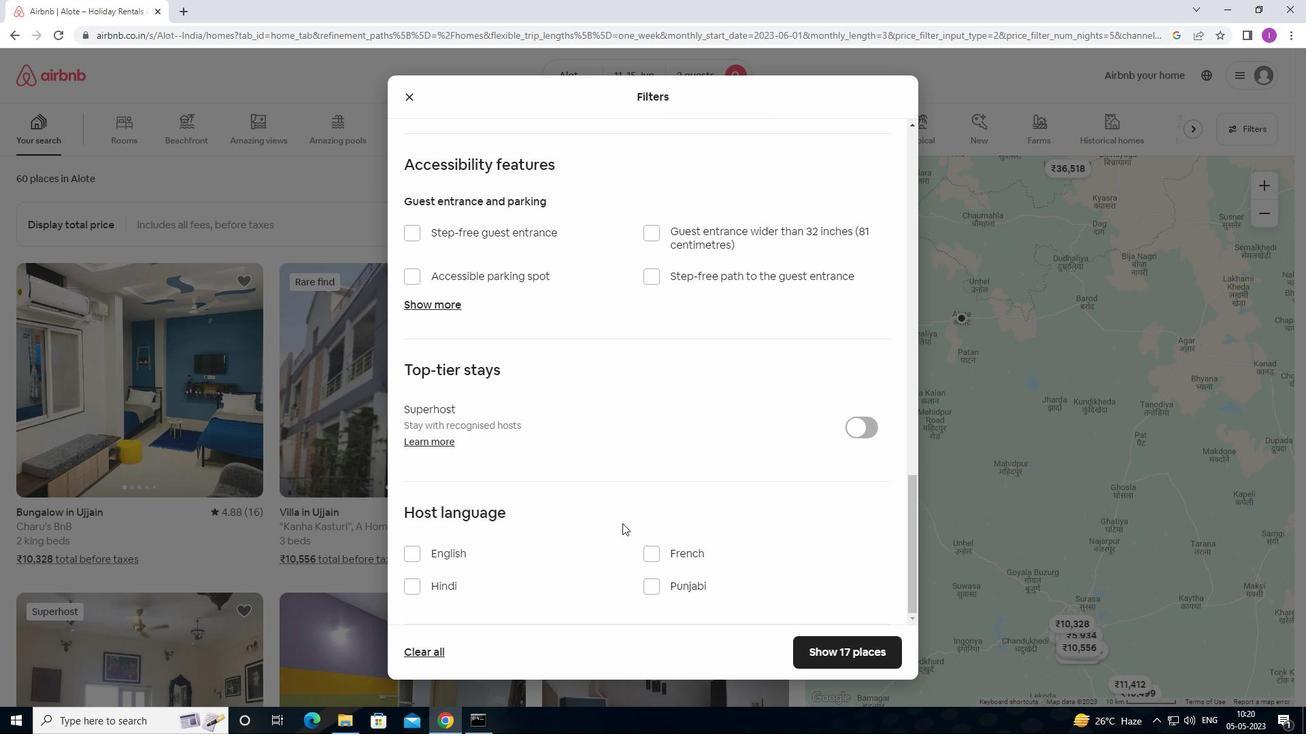 
Action: Mouse moved to (617, 528)
Screenshot: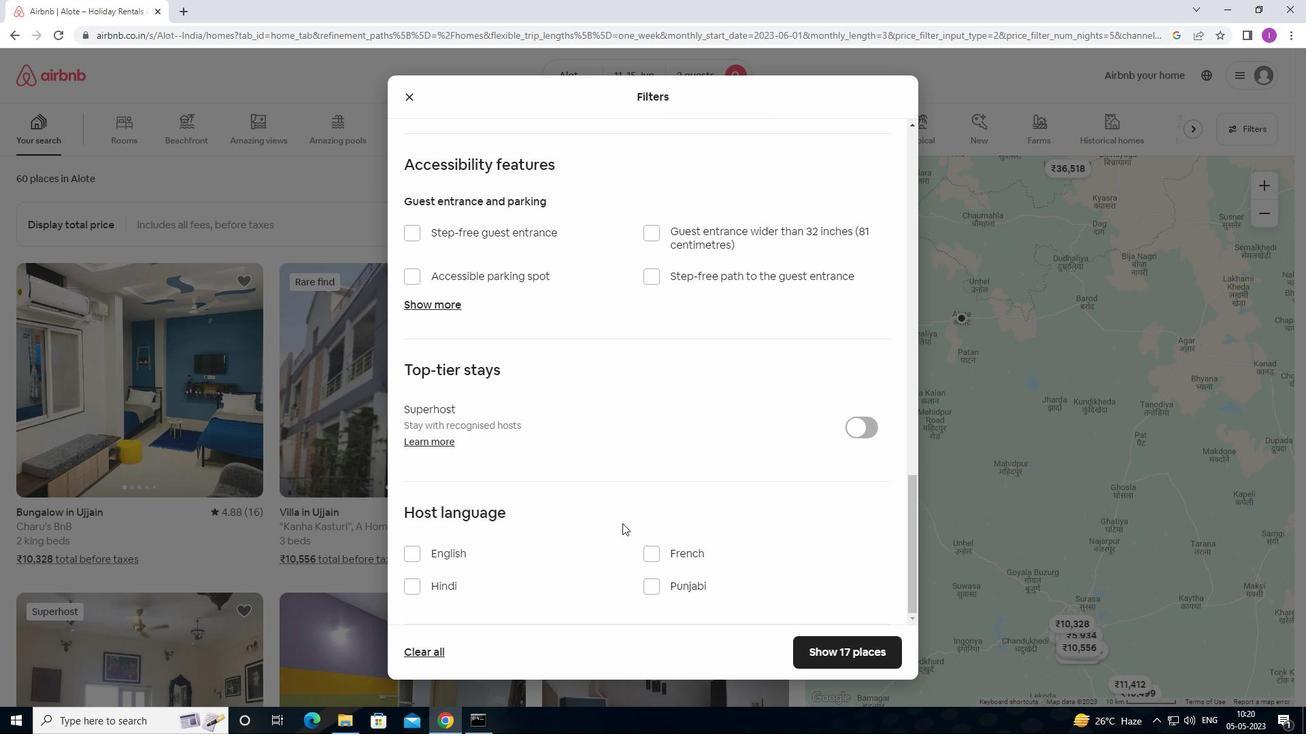 
Action: Mouse scrolled (617, 528) with delta (0, 0)
Screenshot: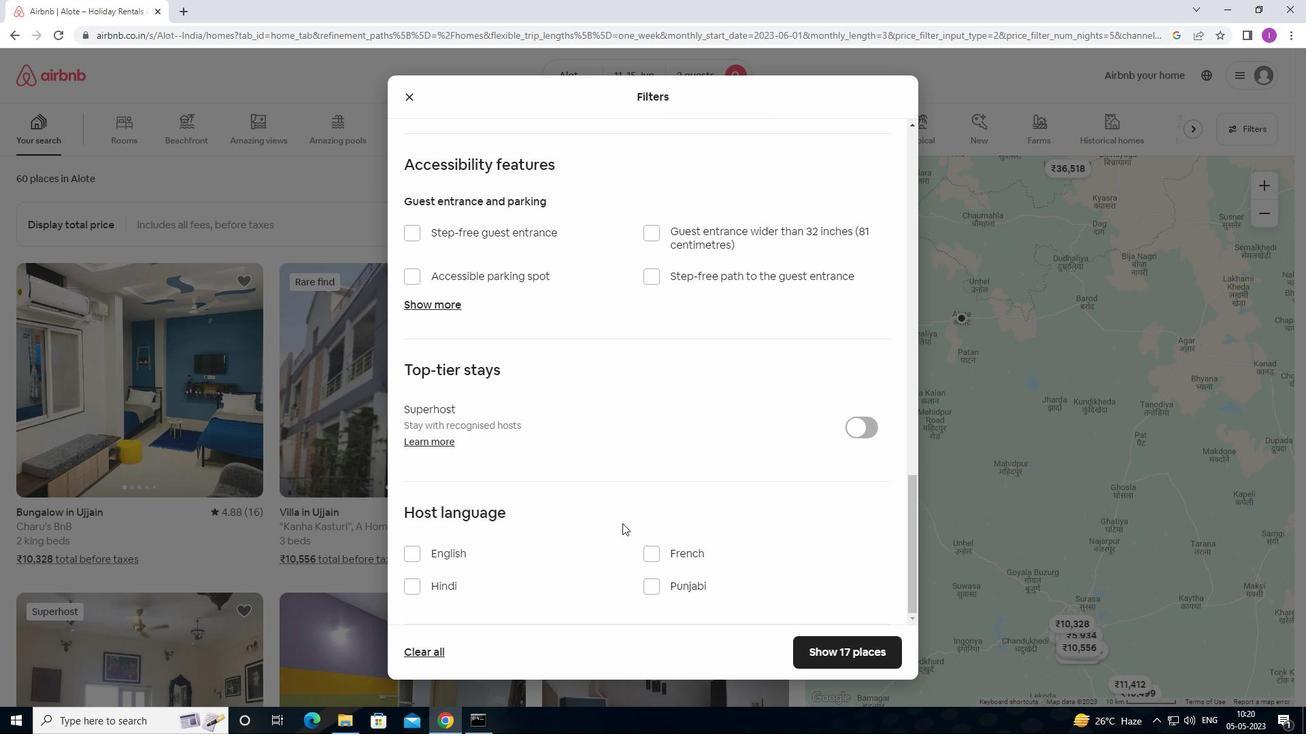 
Action: Mouse moved to (415, 554)
Screenshot: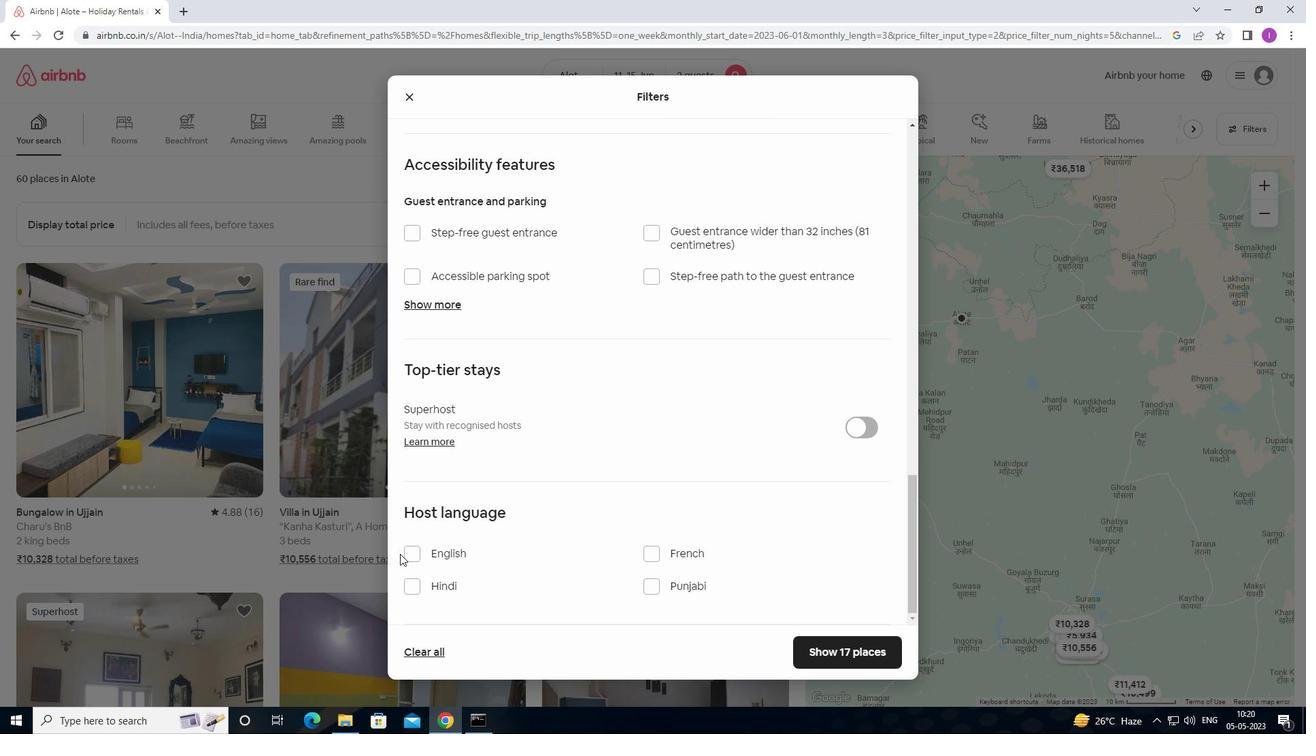 
Action: Mouse pressed left at (415, 554)
Screenshot: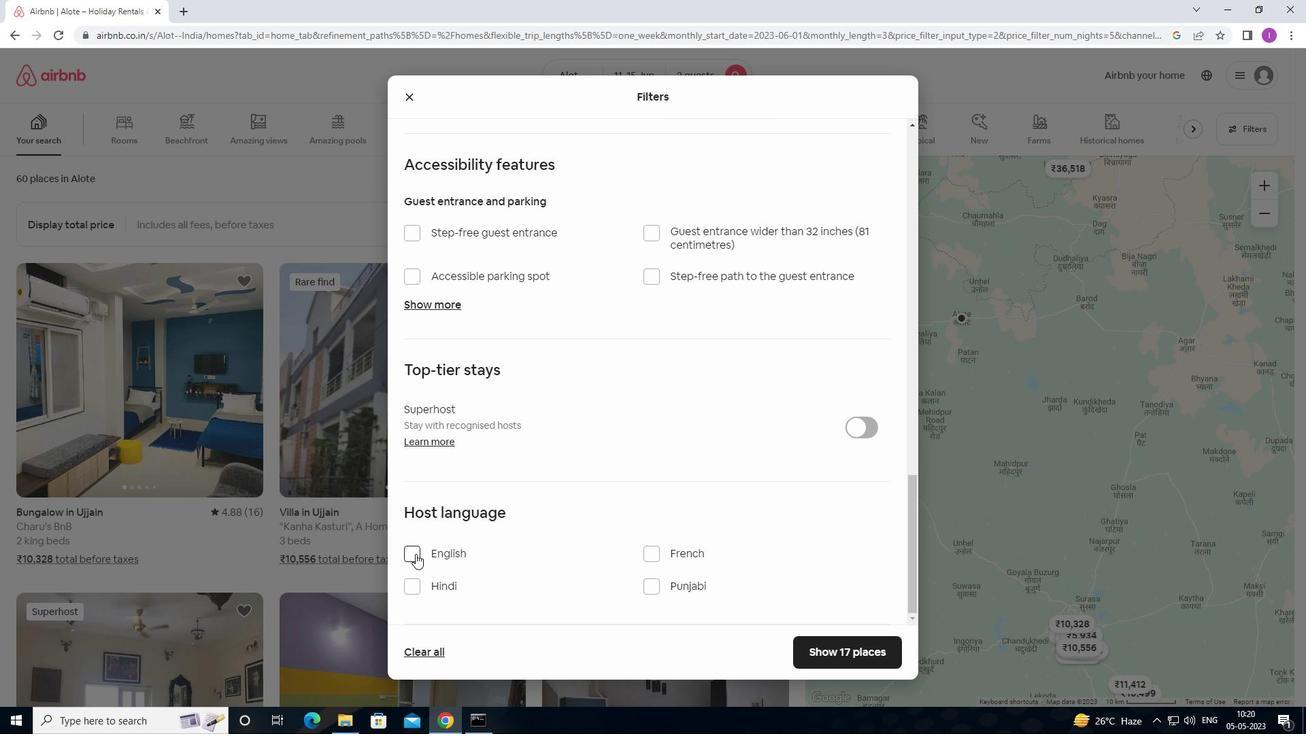 
Action: Mouse moved to (857, 659)
Screenshot: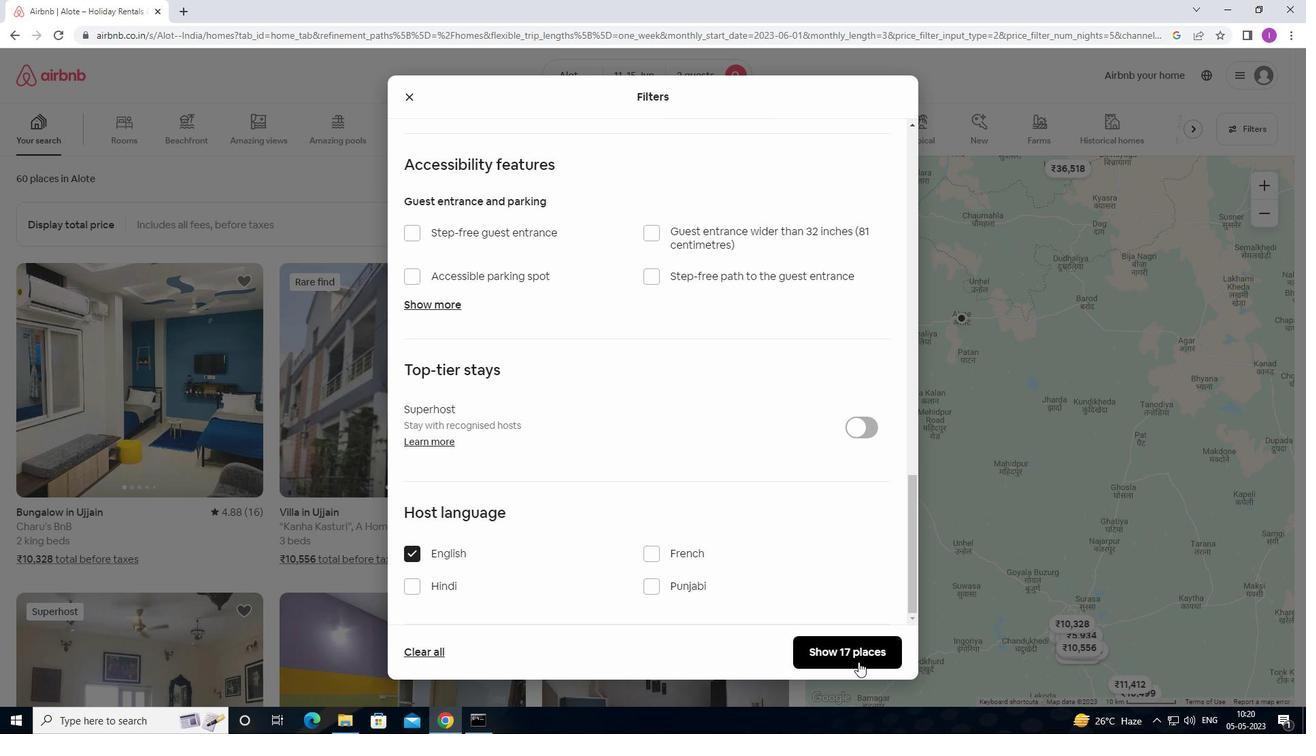 
Action: Mouse pressed left at (857, 659)
Screenshot: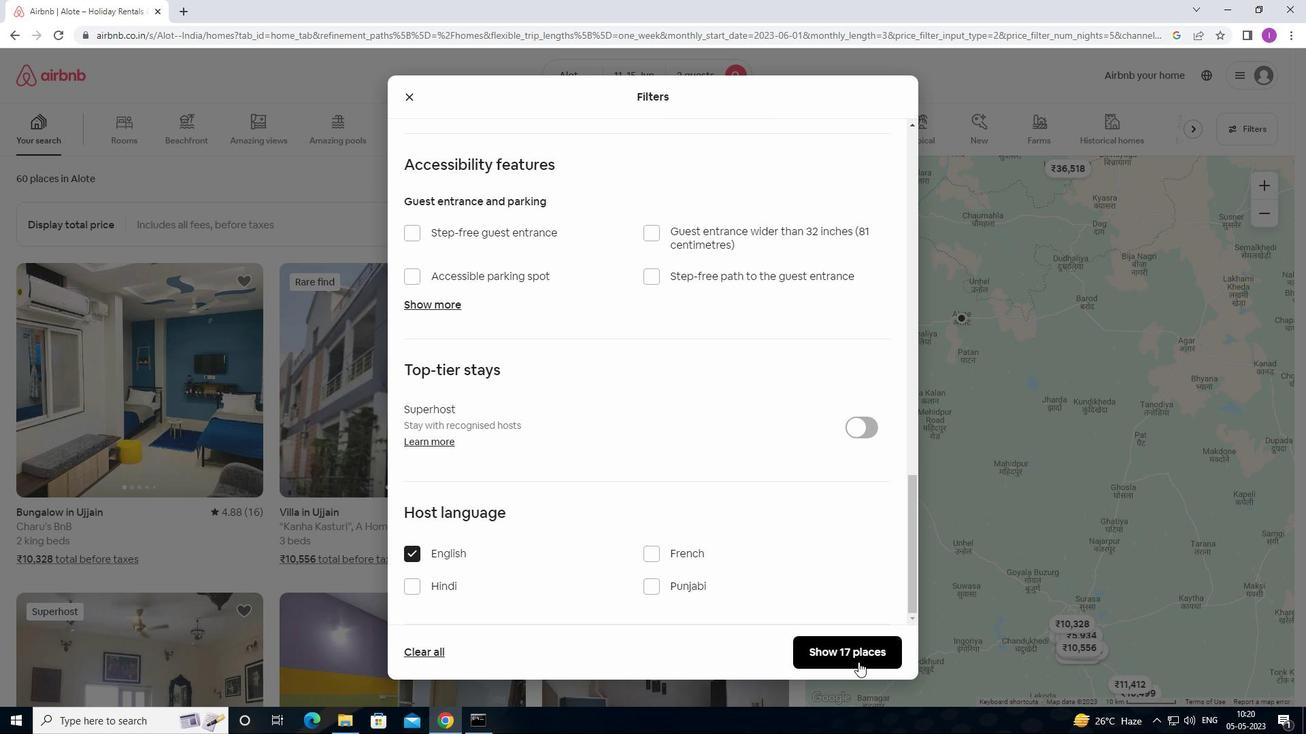 
Action: Mouse moved to (841, 709)
Screenshot: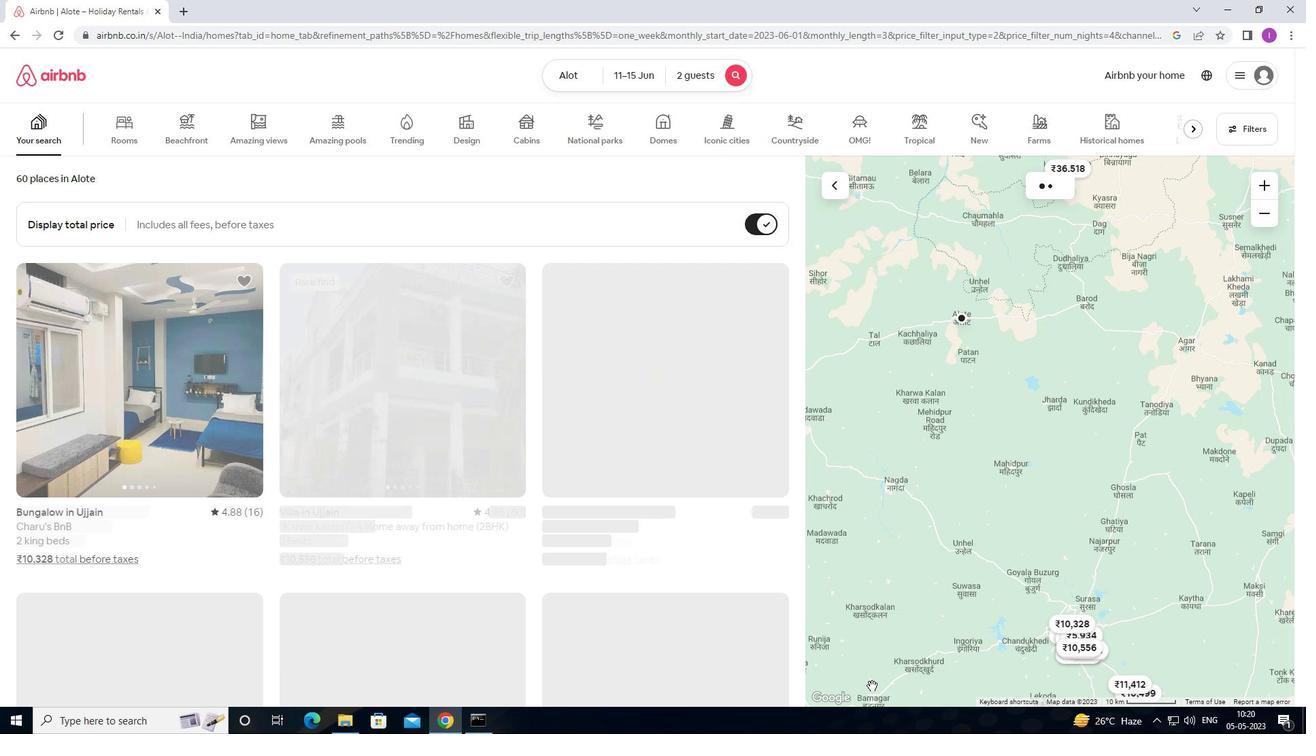 
